 Task: Find people on LinkedIn who are Marketing Managers at Sartorius and speak Portuguese.
Action: Mouse moved to (705, 89)
Screenshot: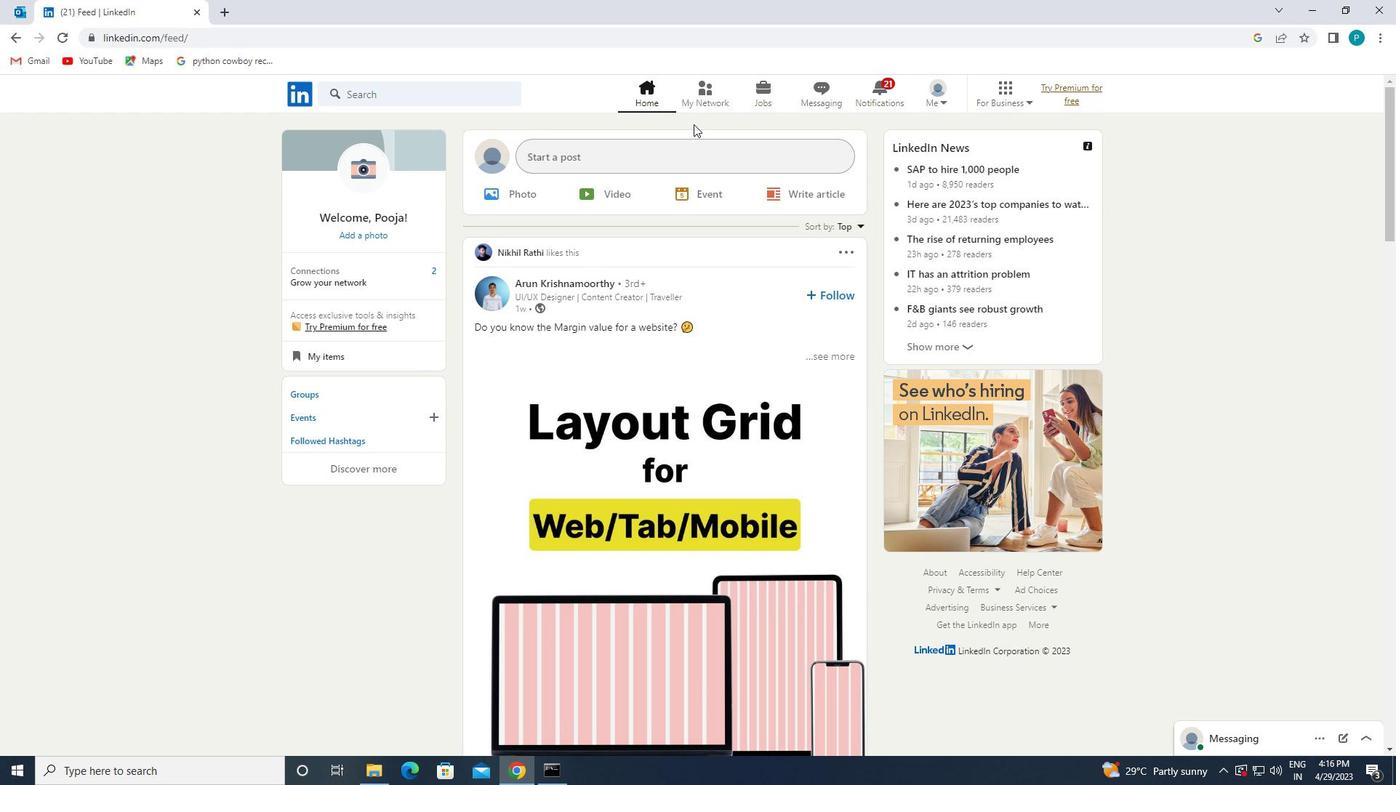 
Action: Mouse pressed left at (705, 89)
Screenshot: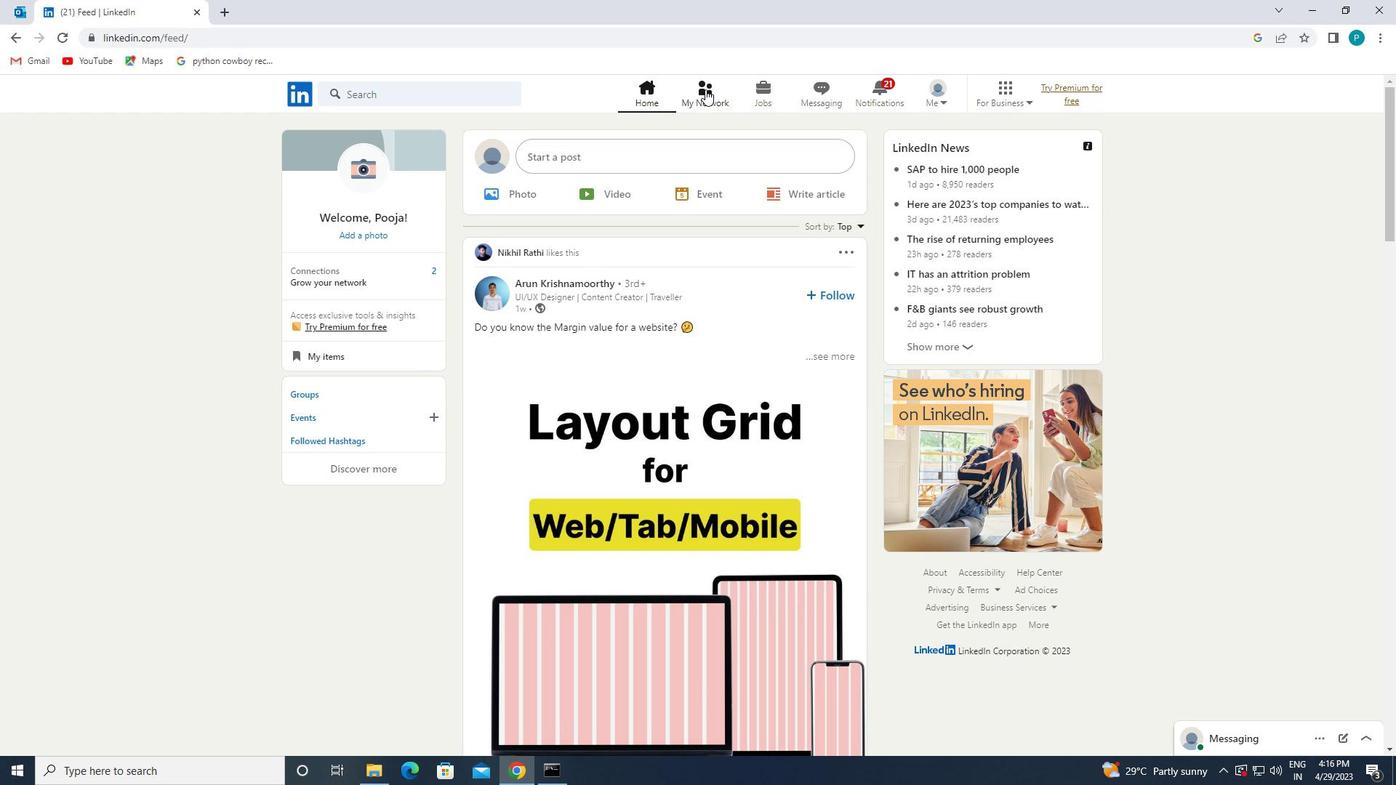 
Action: Mouse moved to (422, 186)
Screenshot: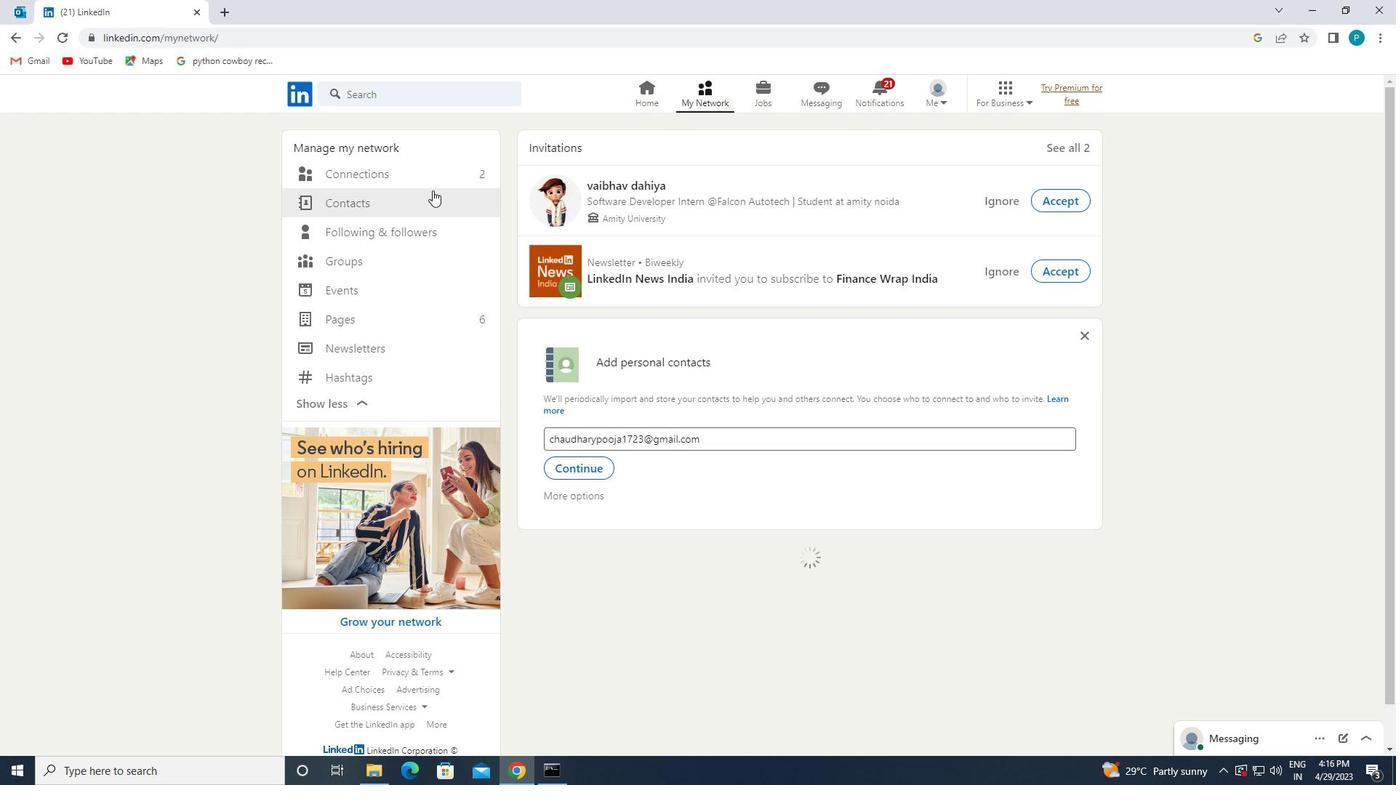 
Action: Mouse pressed left at (422, 186)
Screenshot: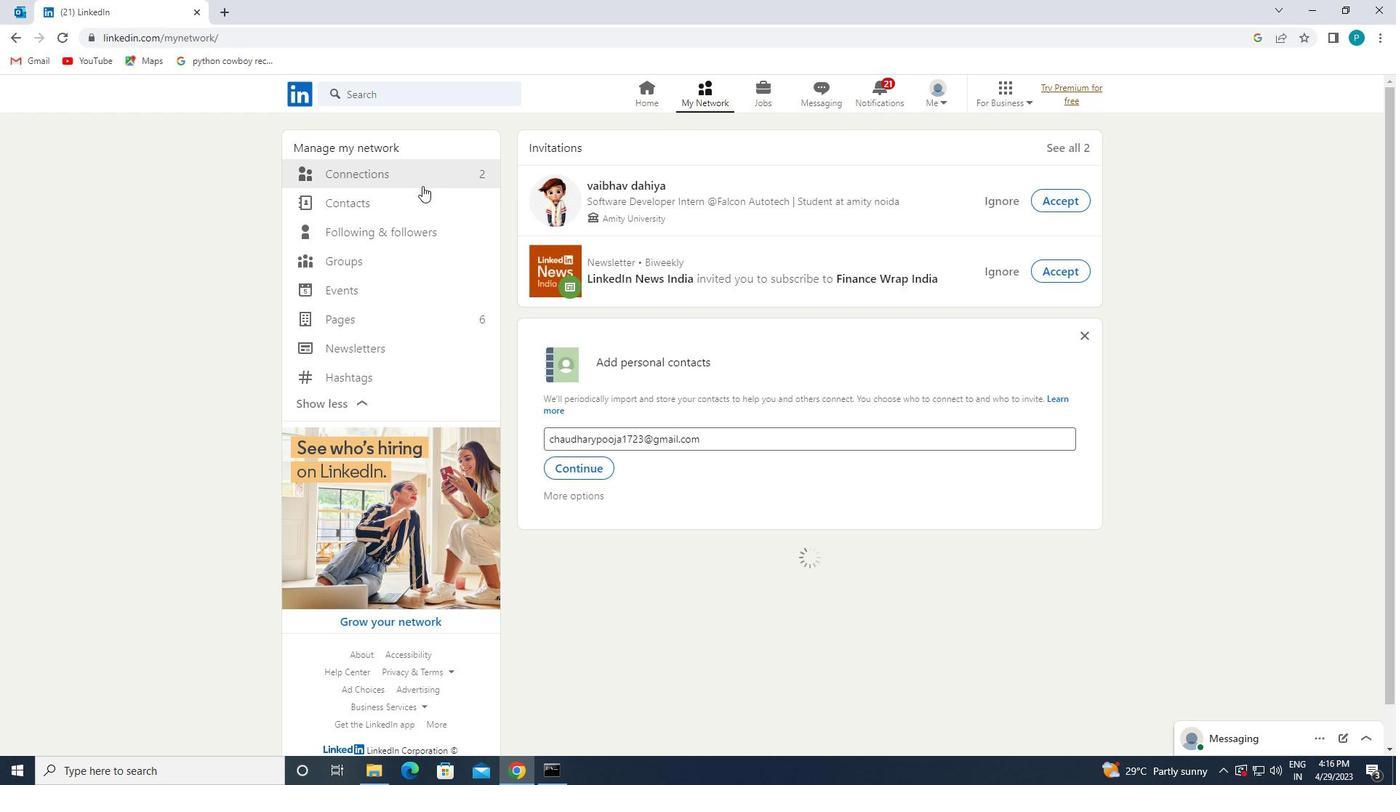 
Action: Mouse moved to (445, 174)
Screenshot: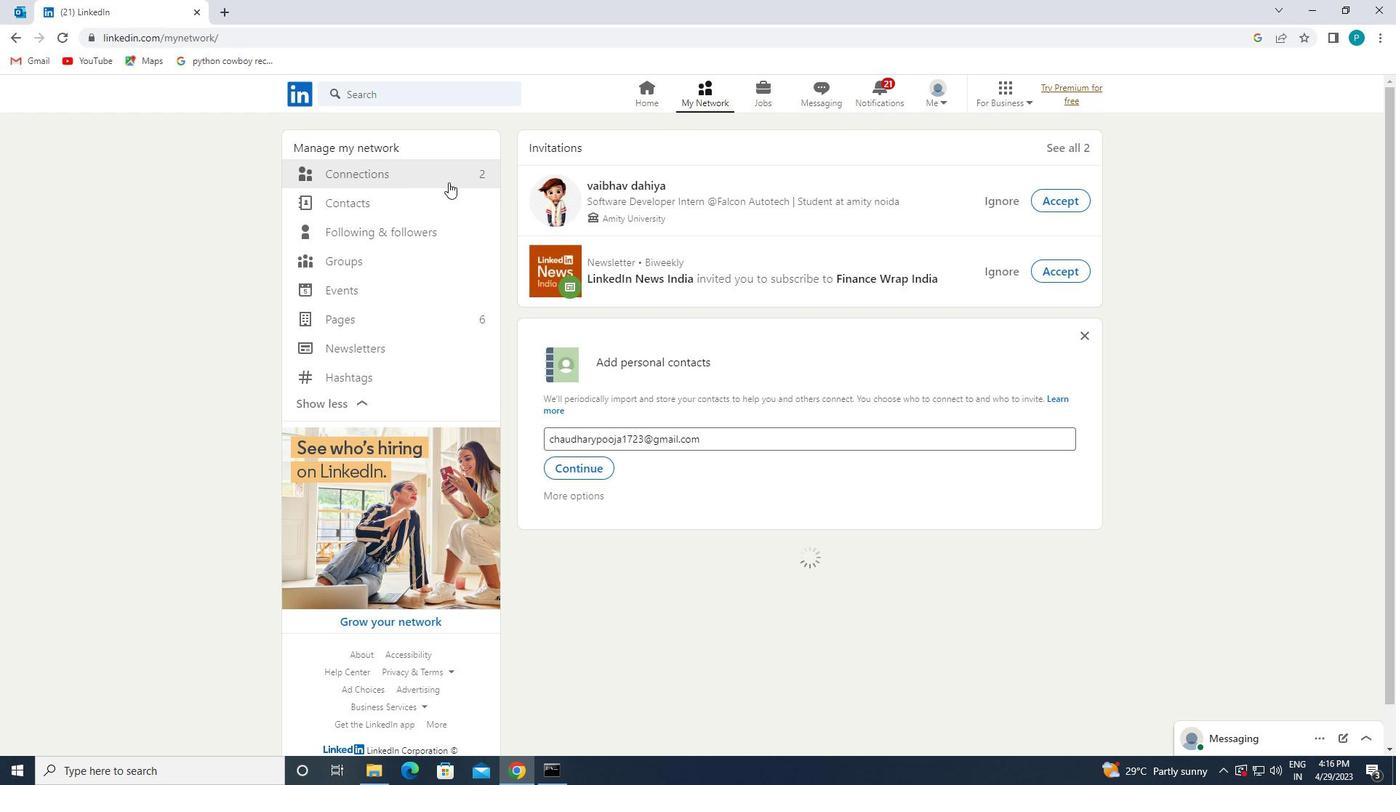 
Action: Mouse pressed left at (445, 174)
Screenshot: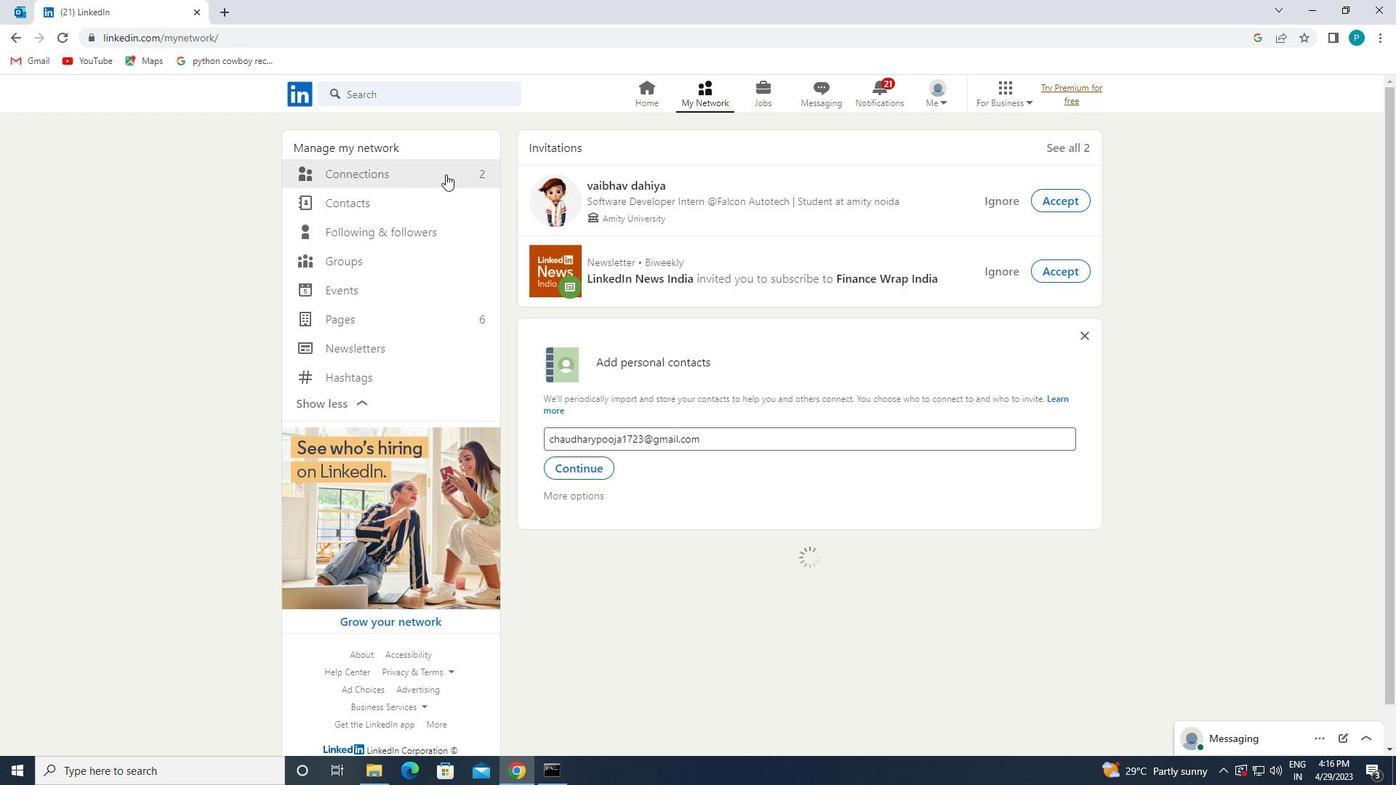
Action: Mouse pressed left at (445, 174)
Screenshot: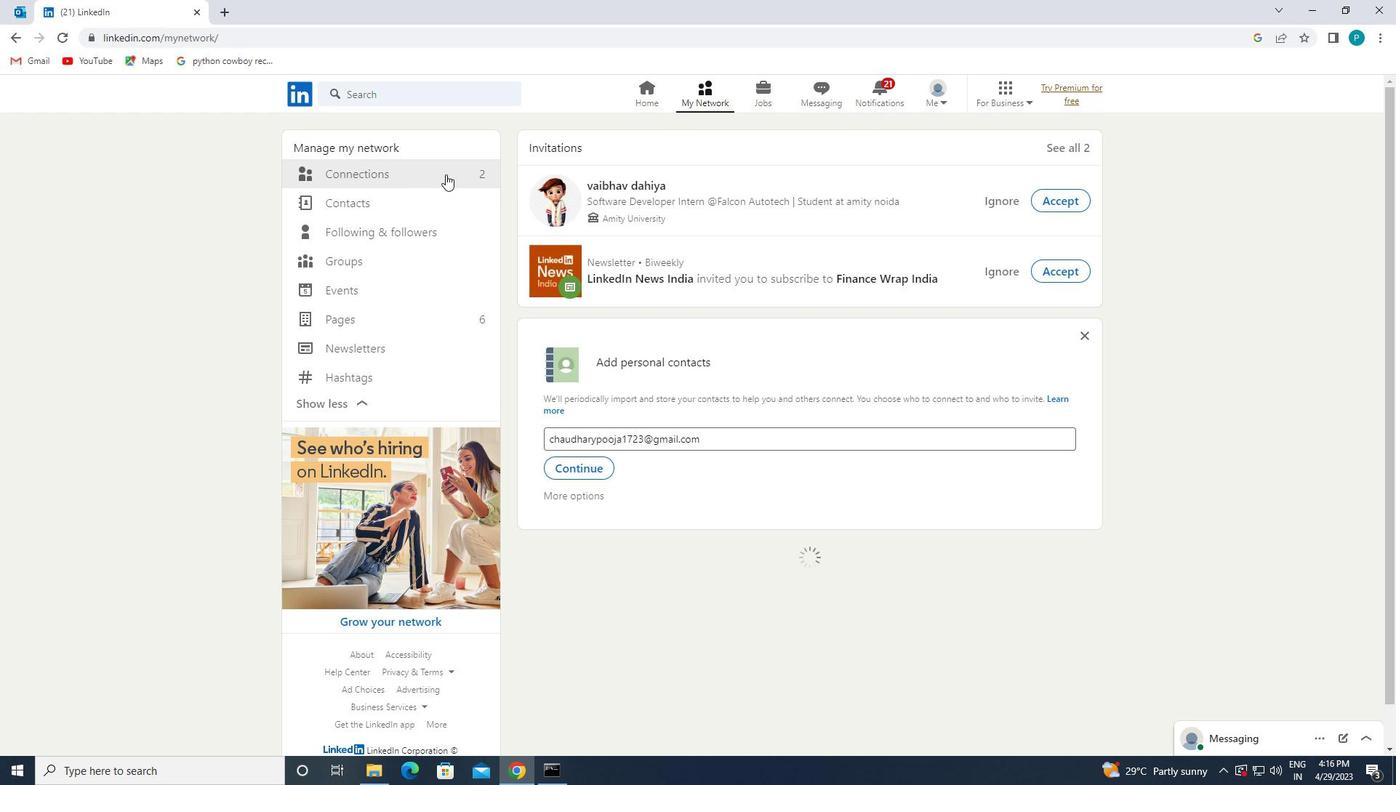 
Action: Mouse pressed left at (445, 174)
Screenshot: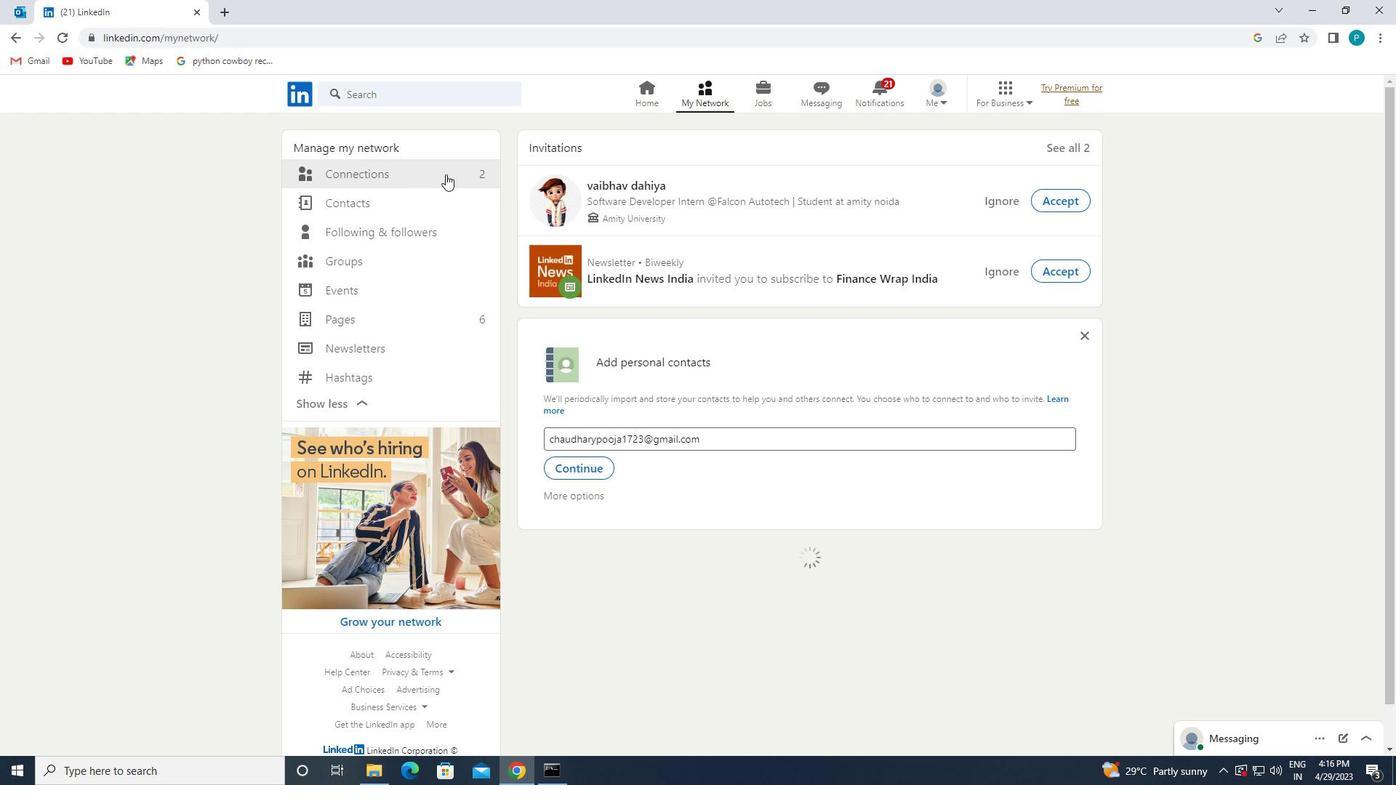 
Action: Mouse moved to (805, 177)
Screenshot: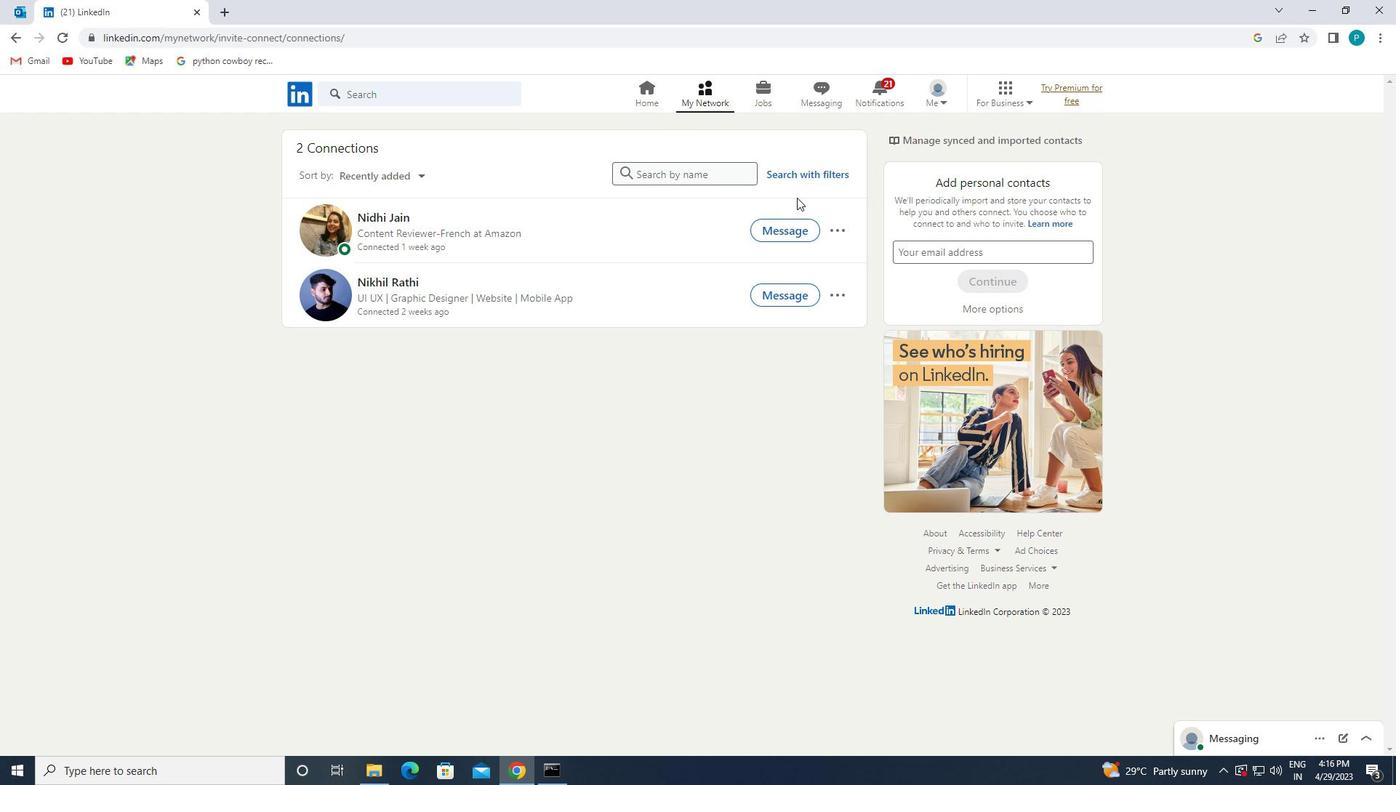 
Action: Mouse pressed left at (805, 177)
Screenshot: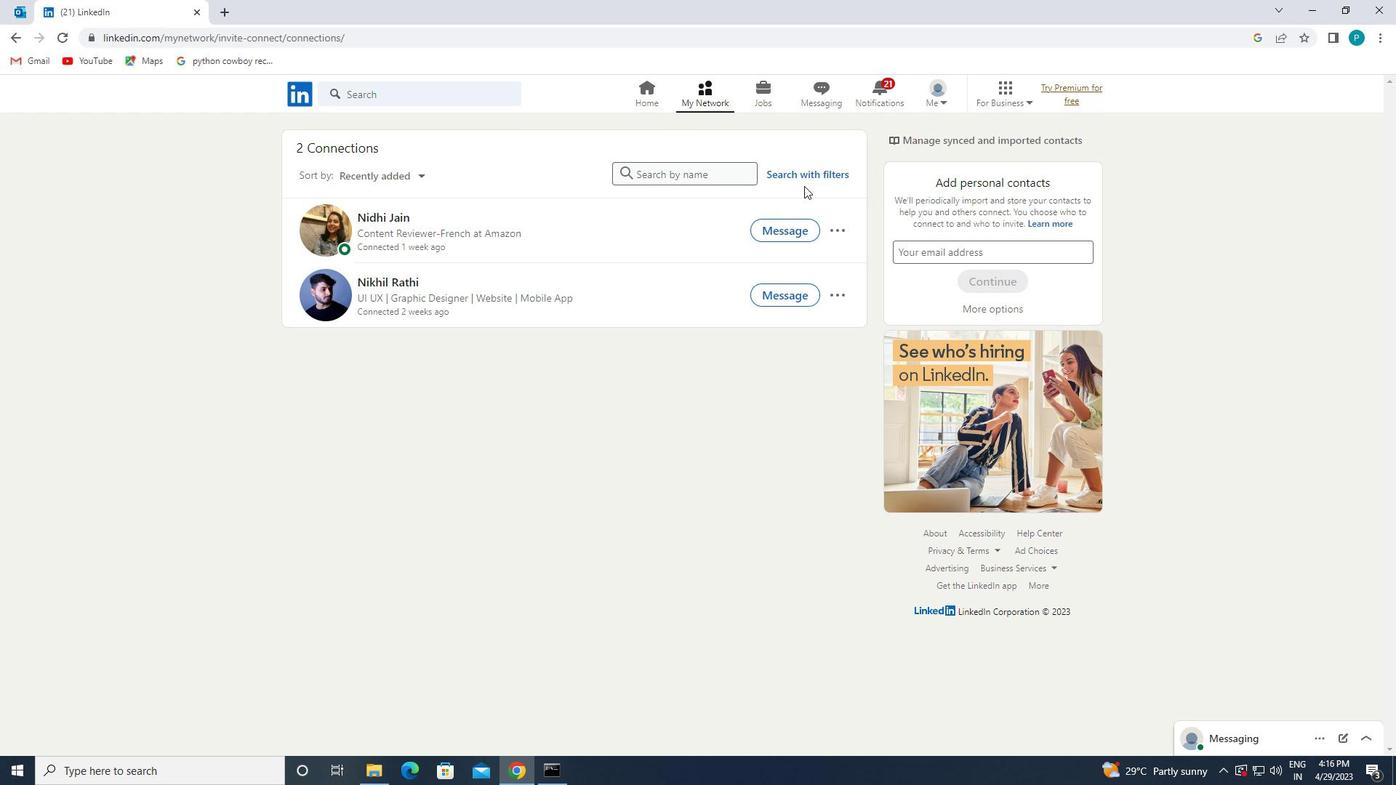 
Action: Mouse moved to (747, 134)
Screenshot: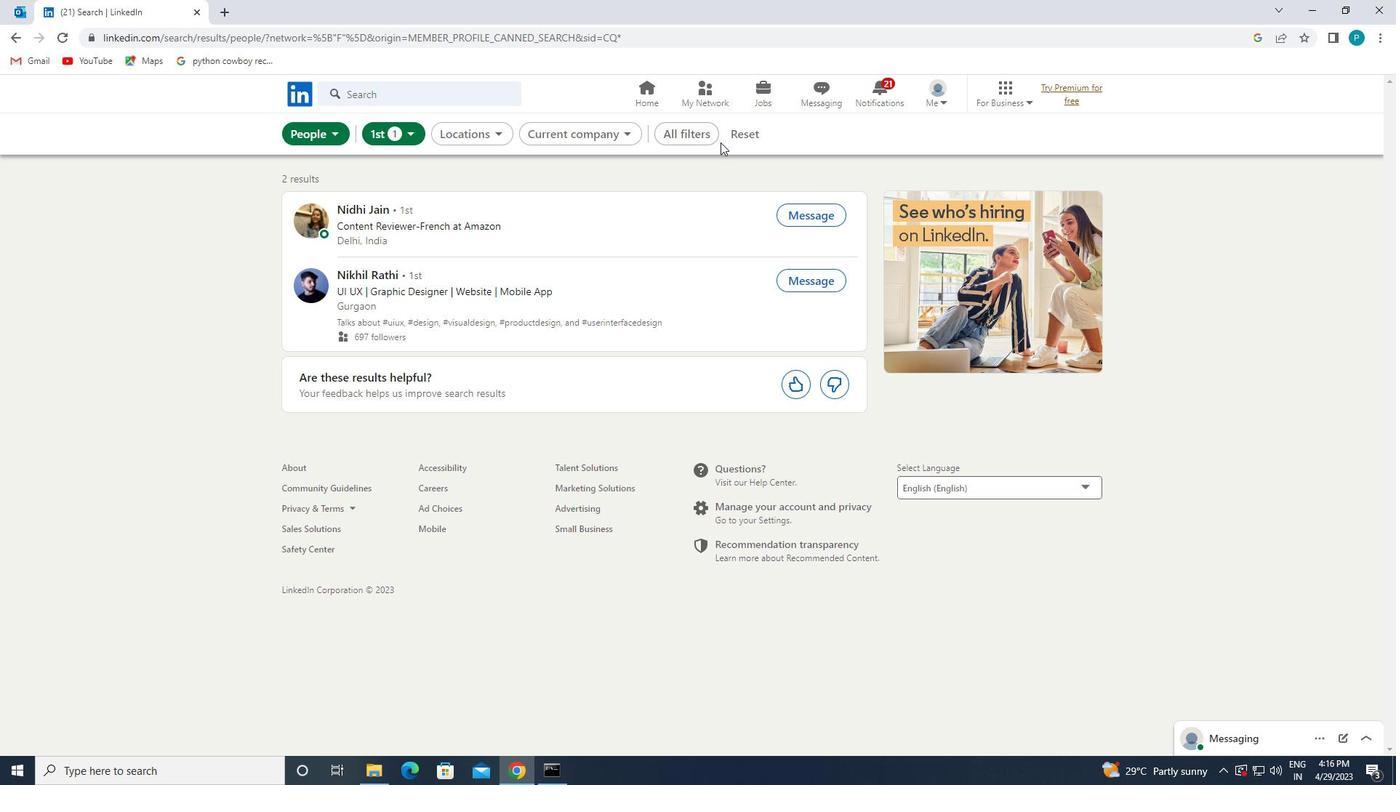 
Action: Mouse pressed left at (747, 134)
Screenshot: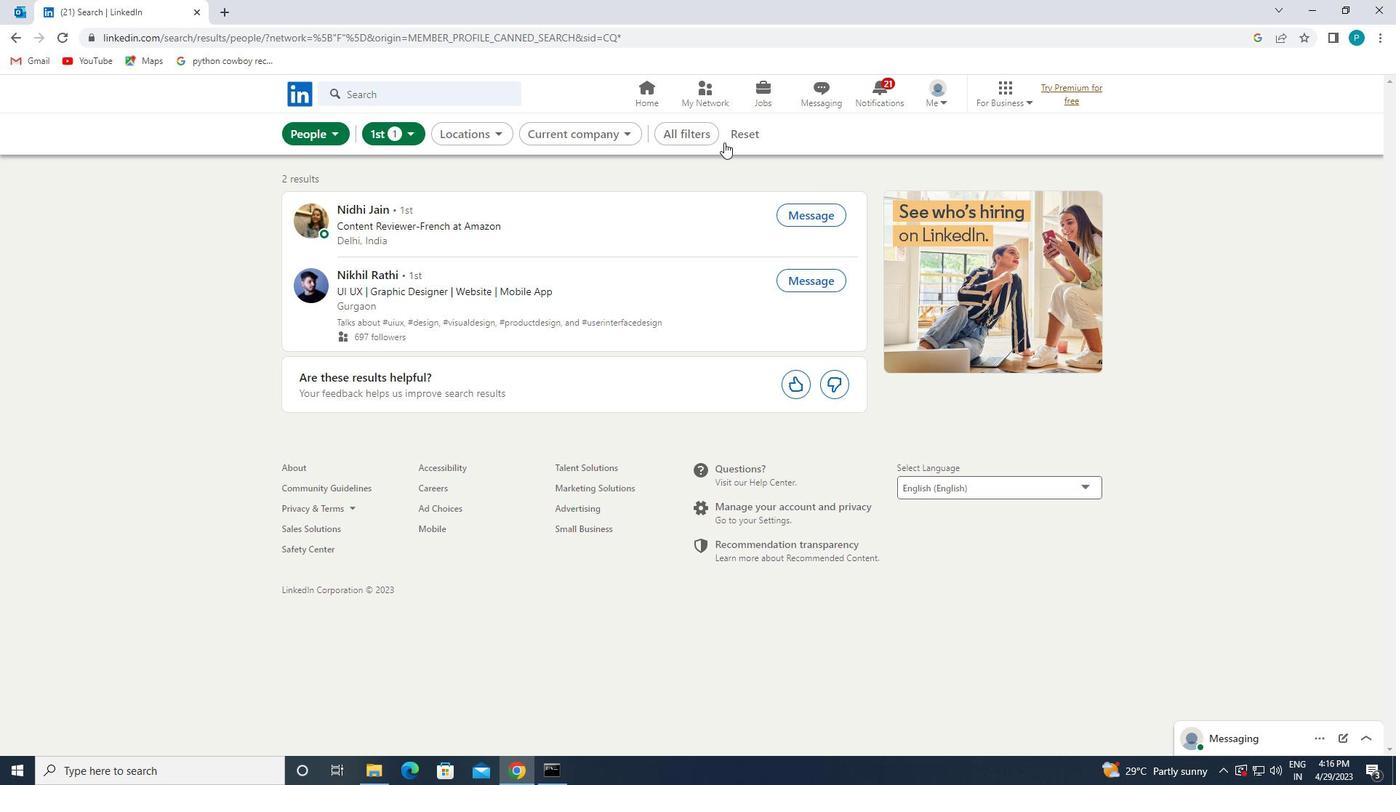 
Action: Mouse moved to (744, 130)
Screenshot: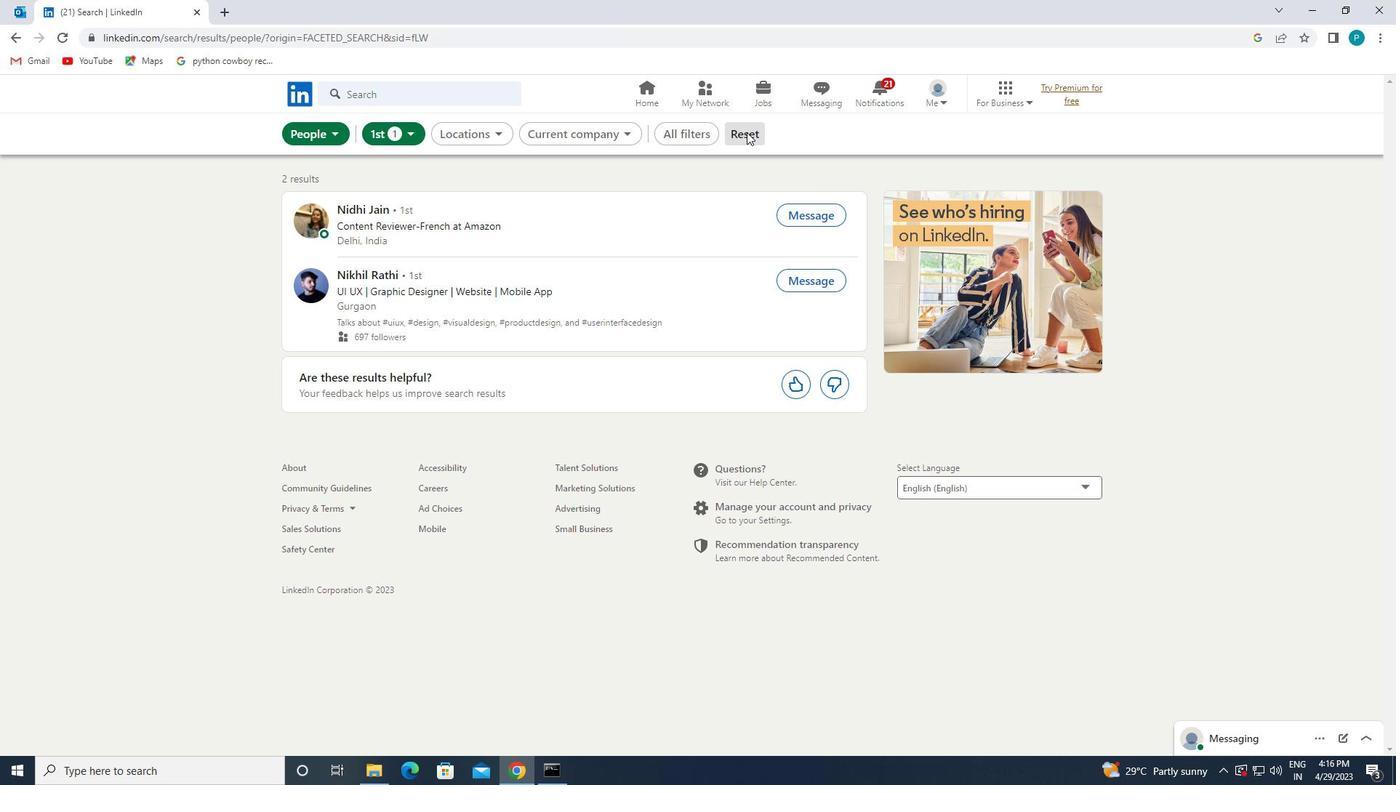 
Action: Mouse pressed left at (744, 130)
Screenshot: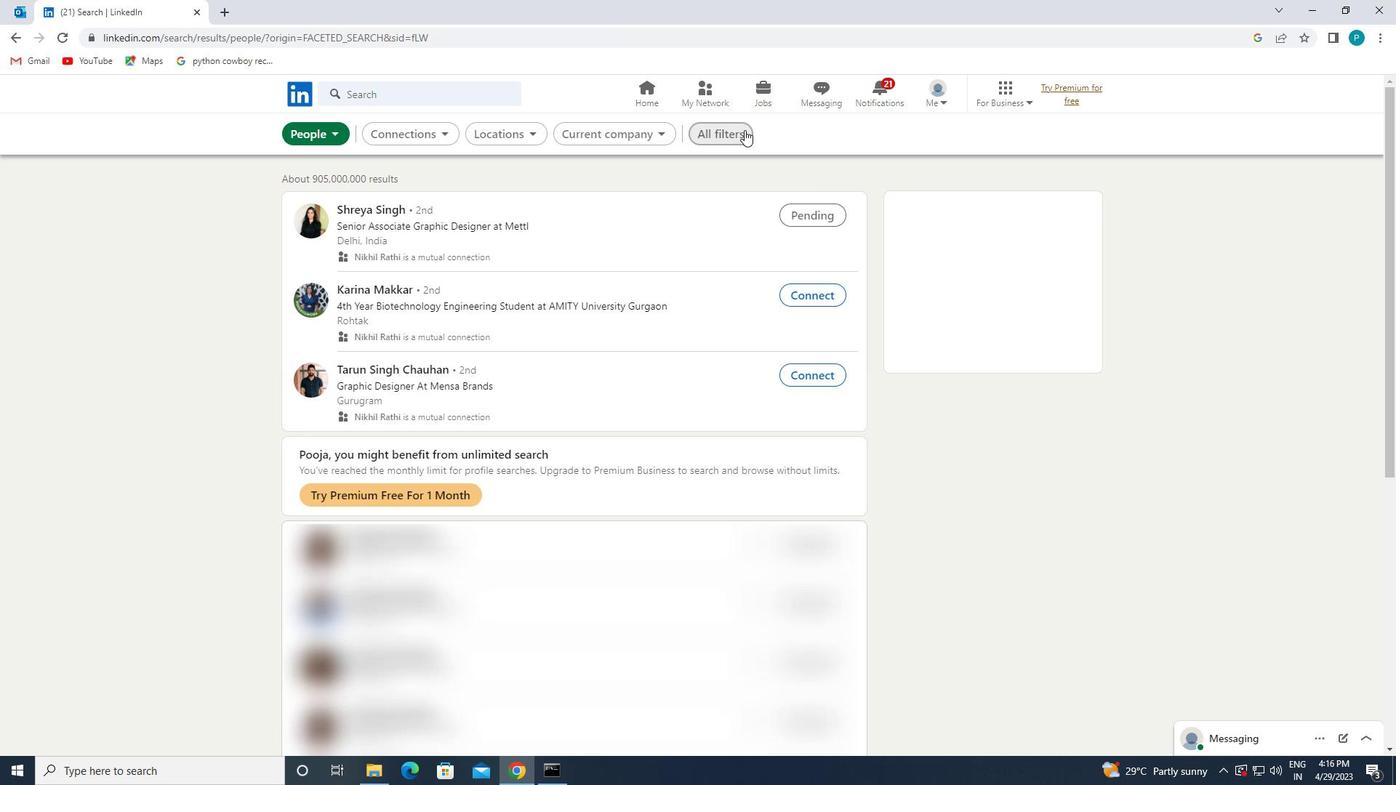 
Action: Mouse moved to (1258, 453)
Screenshot: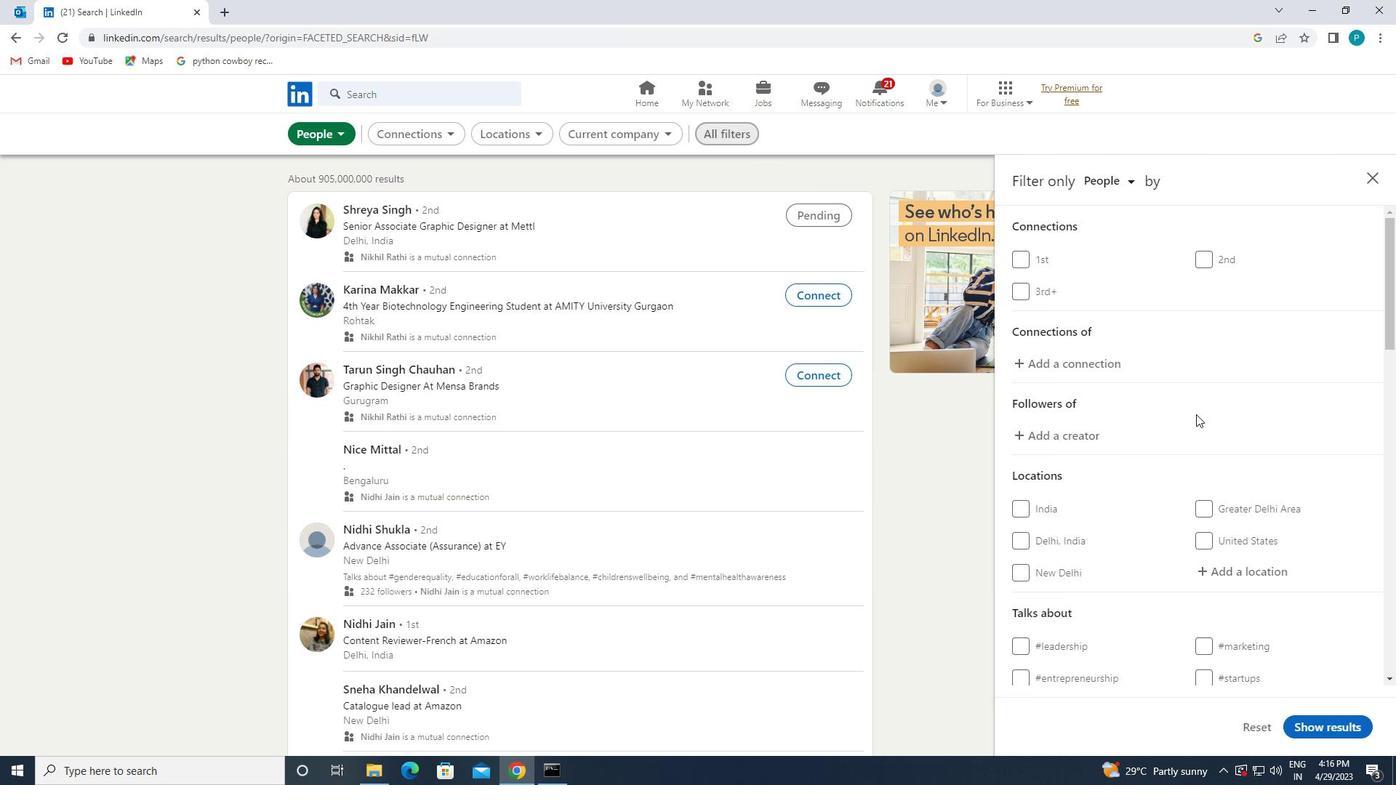 
Action: Mouse scrolled (1258, 452) with delta (0, 0)
Screenshot: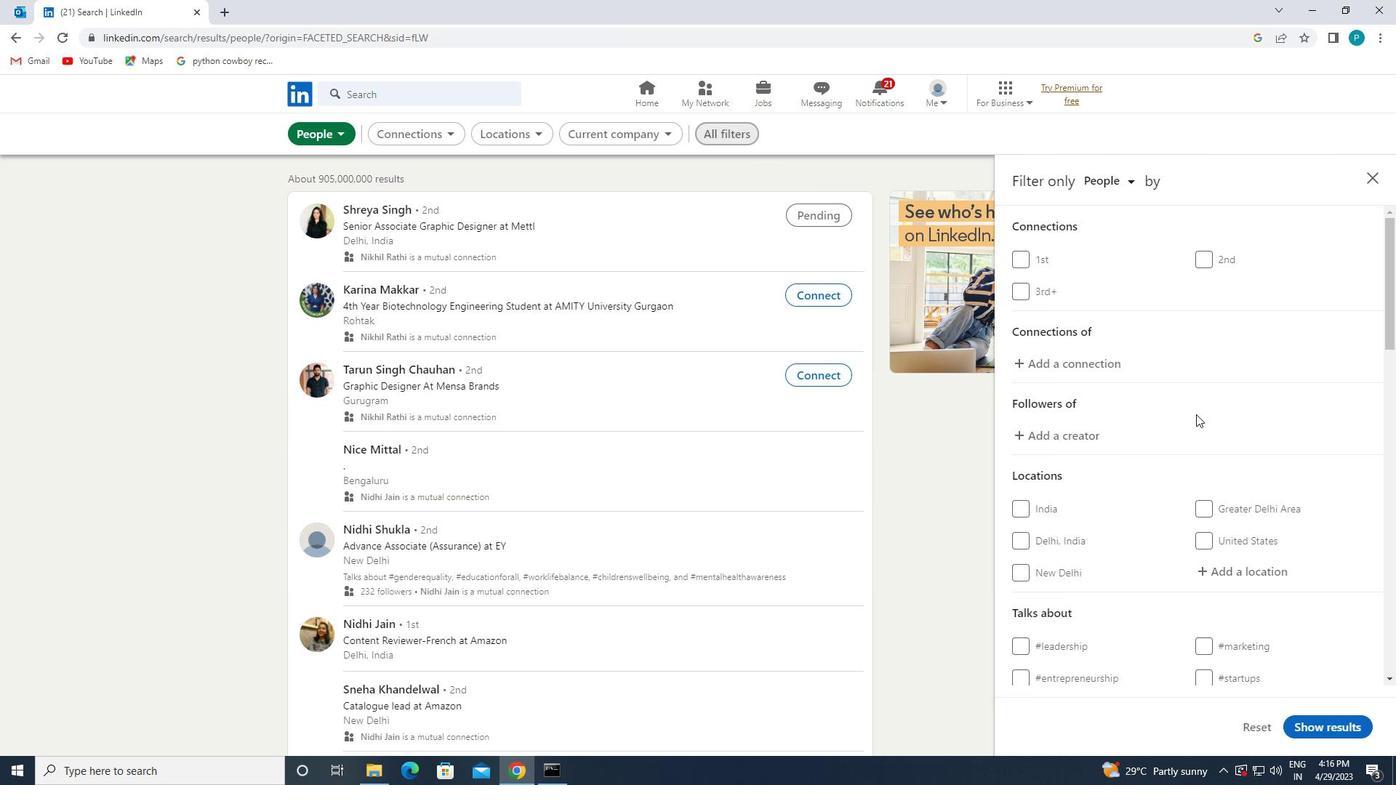 
Action: Mouse moved to (1263, 458)
Screenshot: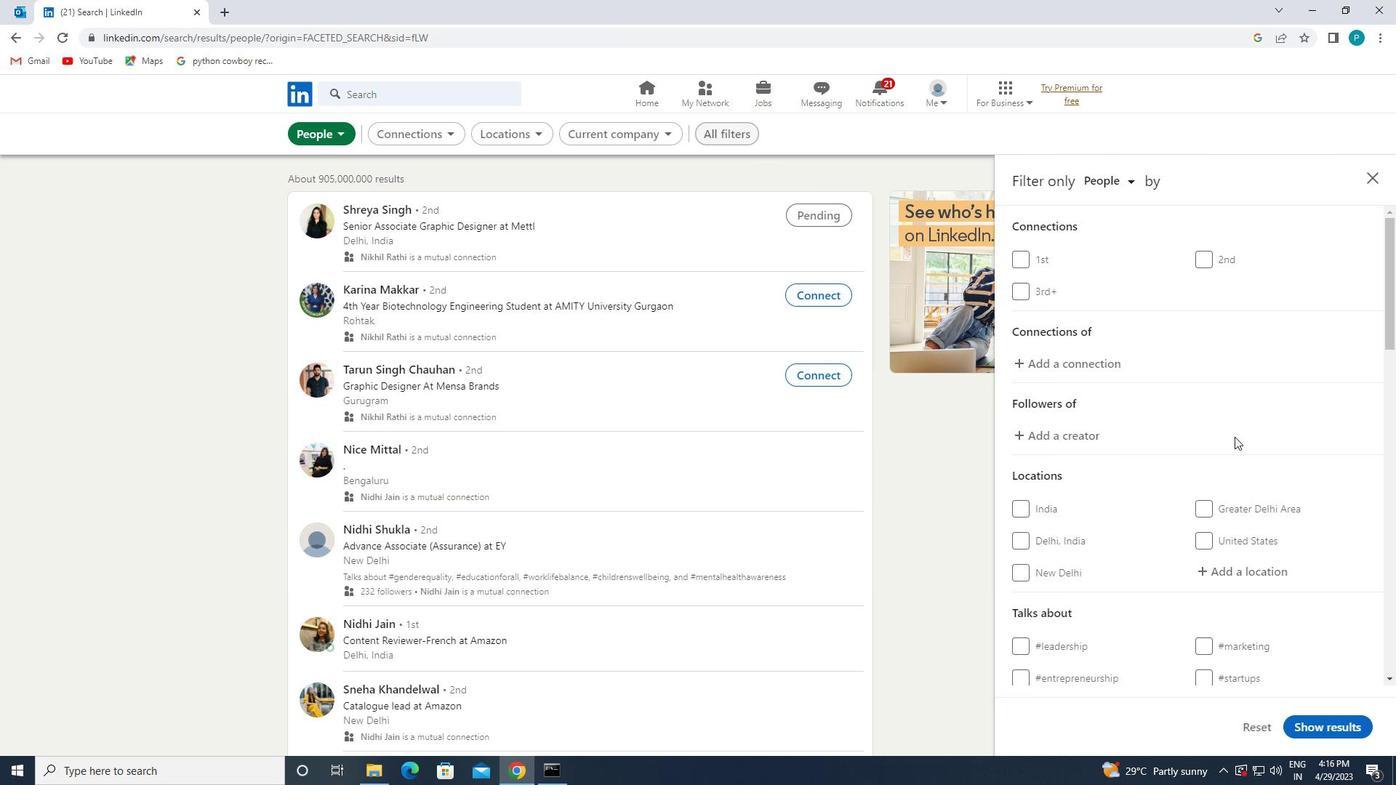 
Action: Mouse scrolled (1263, 457) with delta (0, 0)
Screenshot: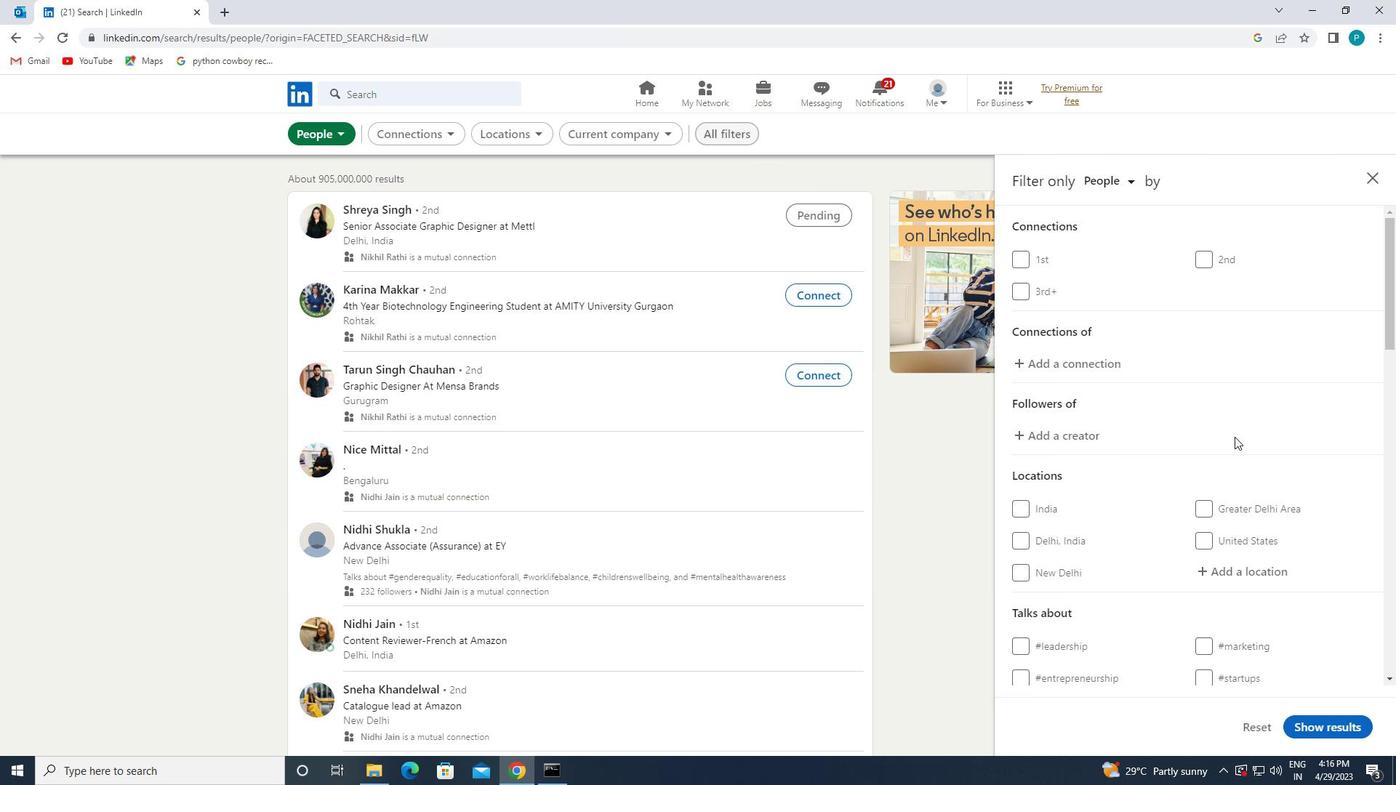 
Action: Mouse moved to (1257, 434)
Screenshot: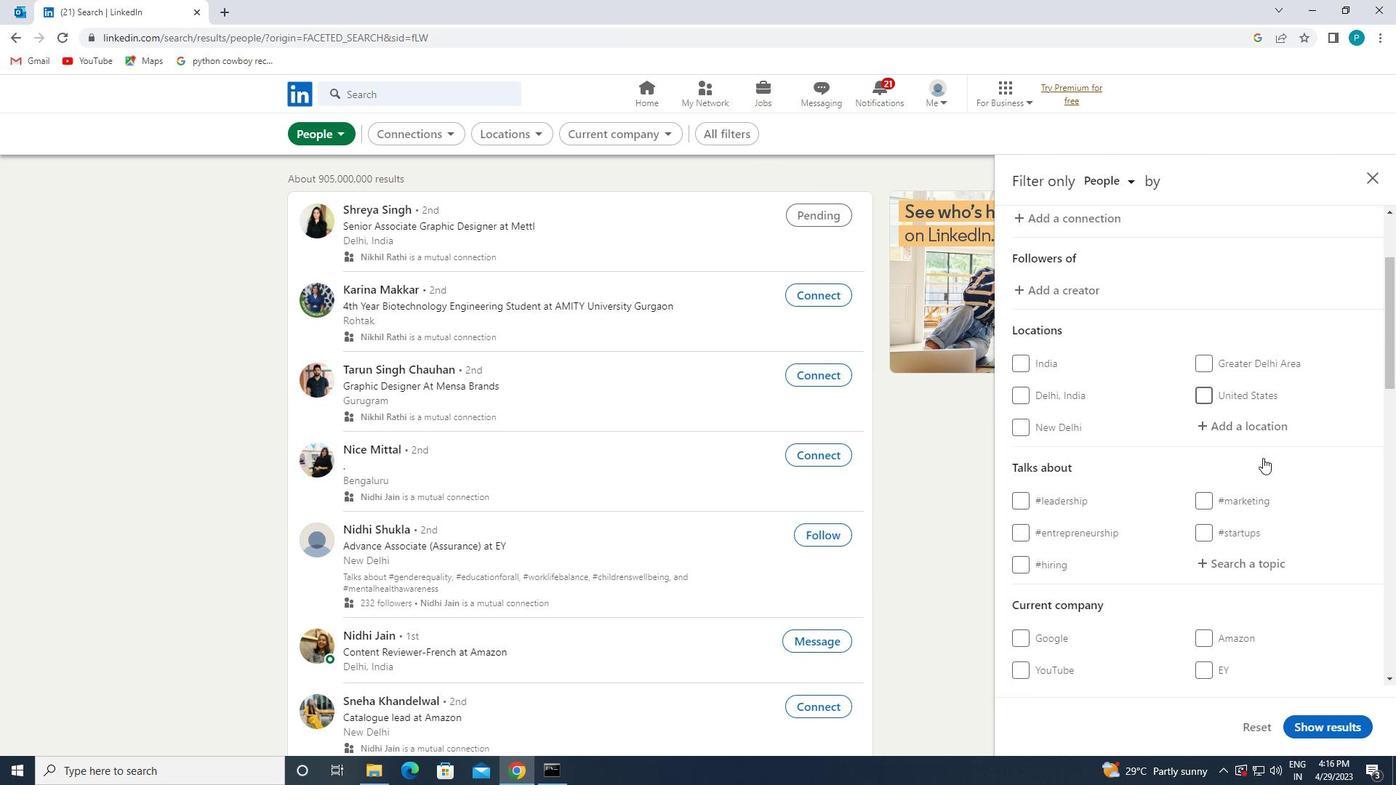 
Action: Mouse pressed left at (1257, 434)
Screenshot: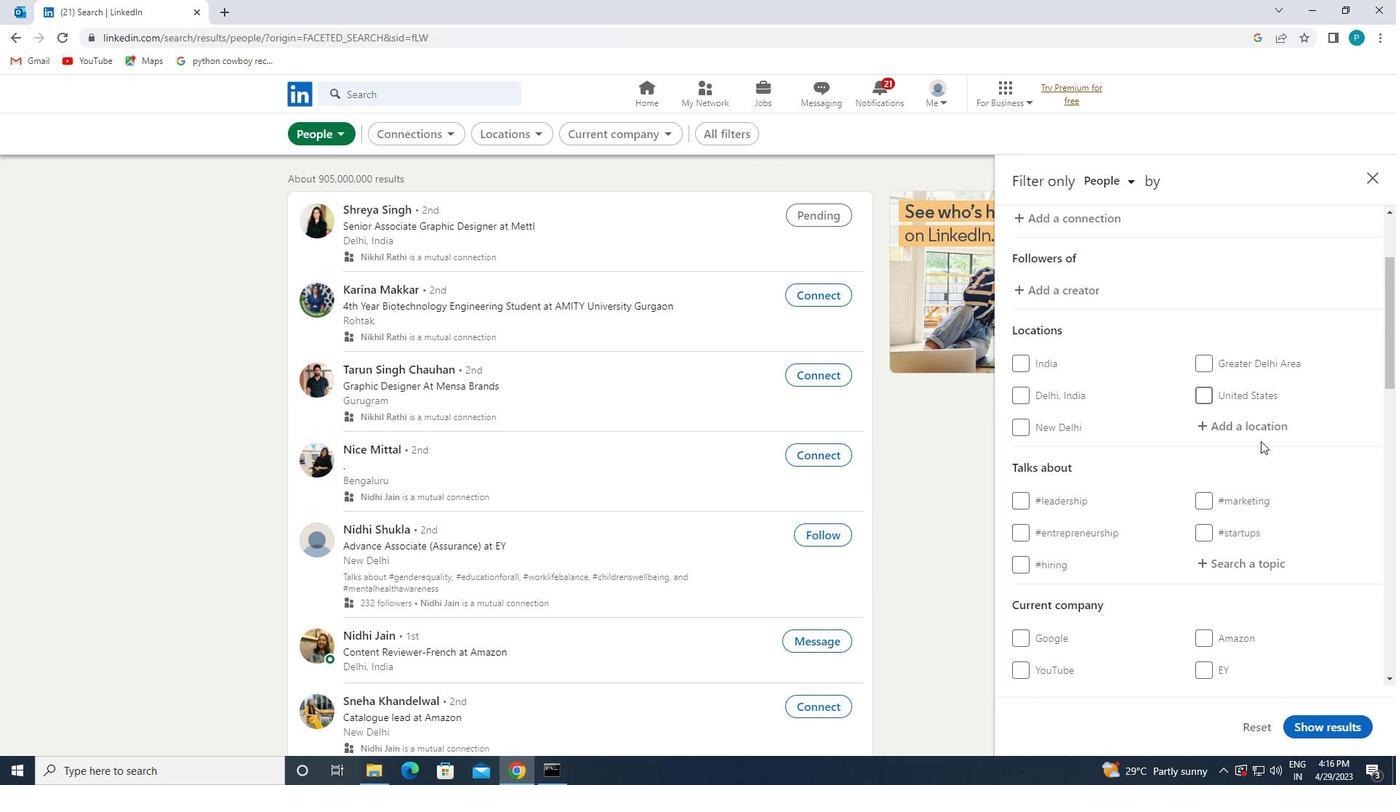 
Action: Key pressed <Key.caps_lock>e<Key.backspace>w<Key.caps_lock>r<Key.backspace>enxing
Screenshot: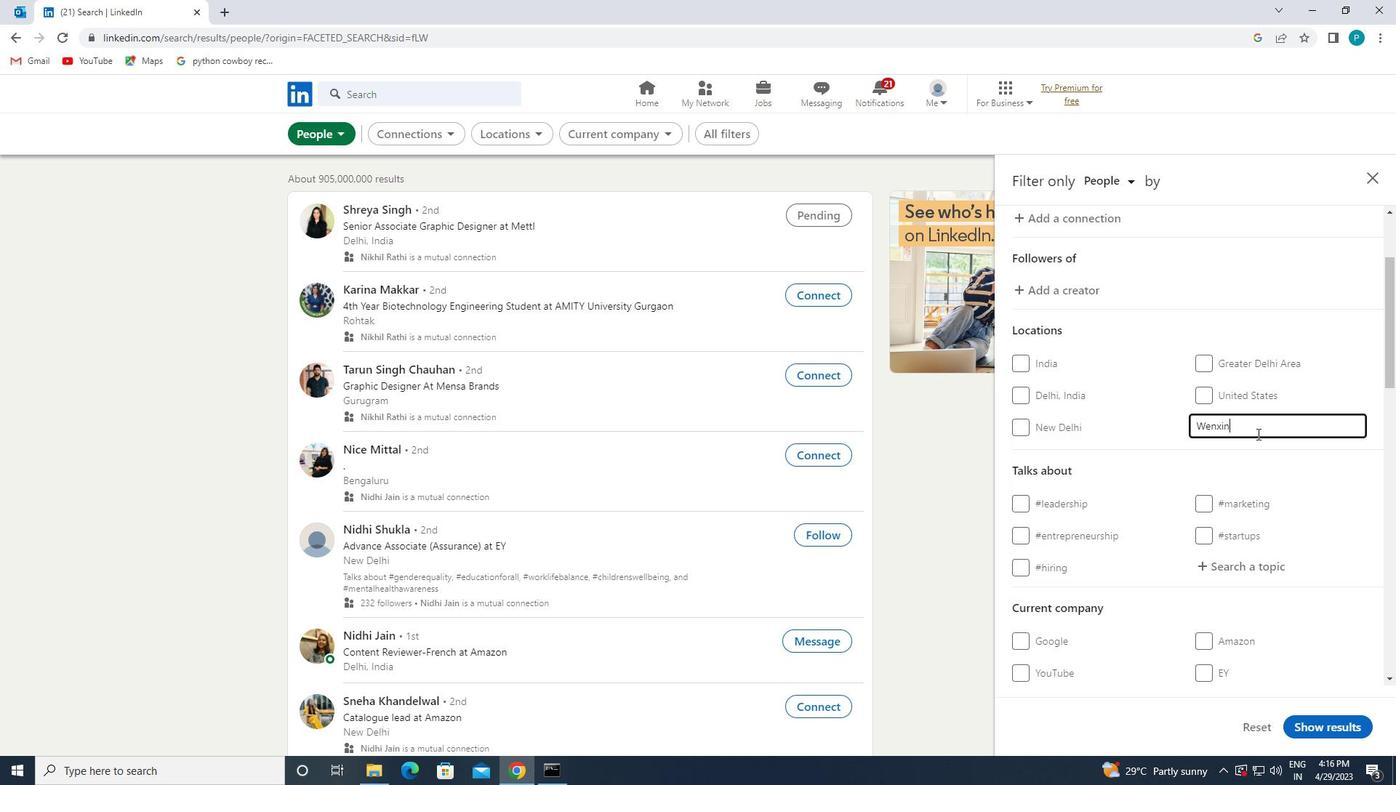 
Action: Mouse moved to (1238, 565)
Screenshot: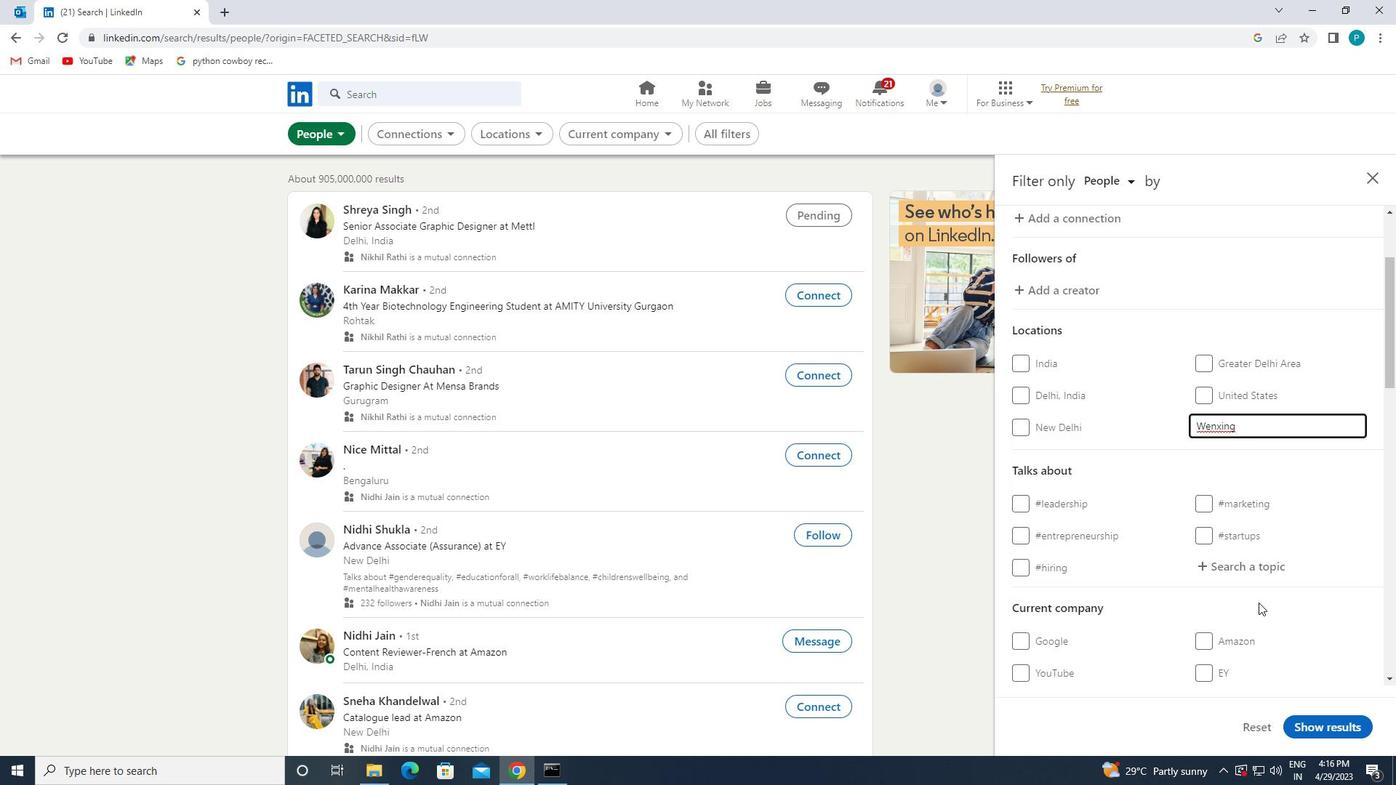 
Action: Mouse pressed left at (1238, 565)
Screenshot: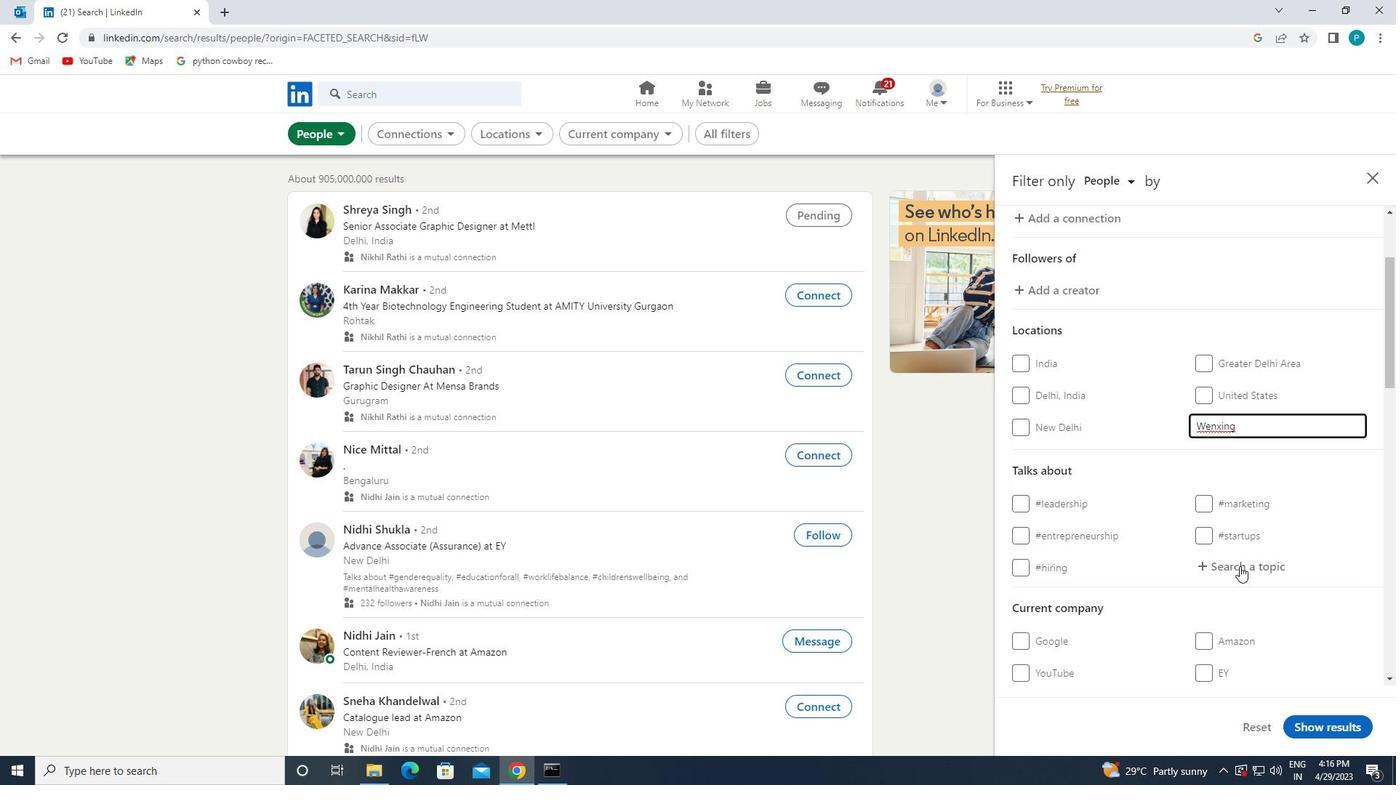 
Action: Key pressed <Key.shift><Key.shift><Key.shift>#<Key.caps_lock>M<Key.caps_lock>ARKETING
Screenshot: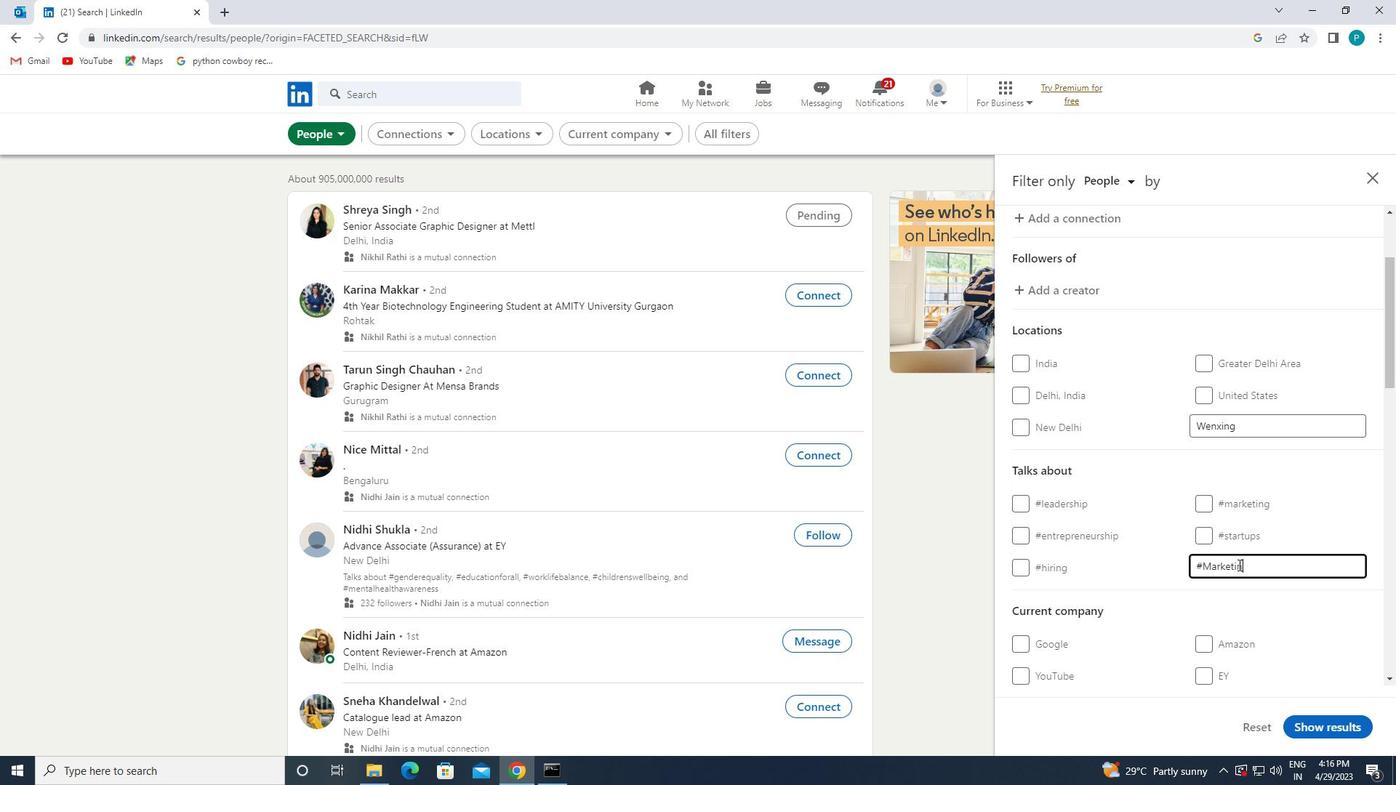 
Action: Mouse moved to (1232, 558)
Screenshot: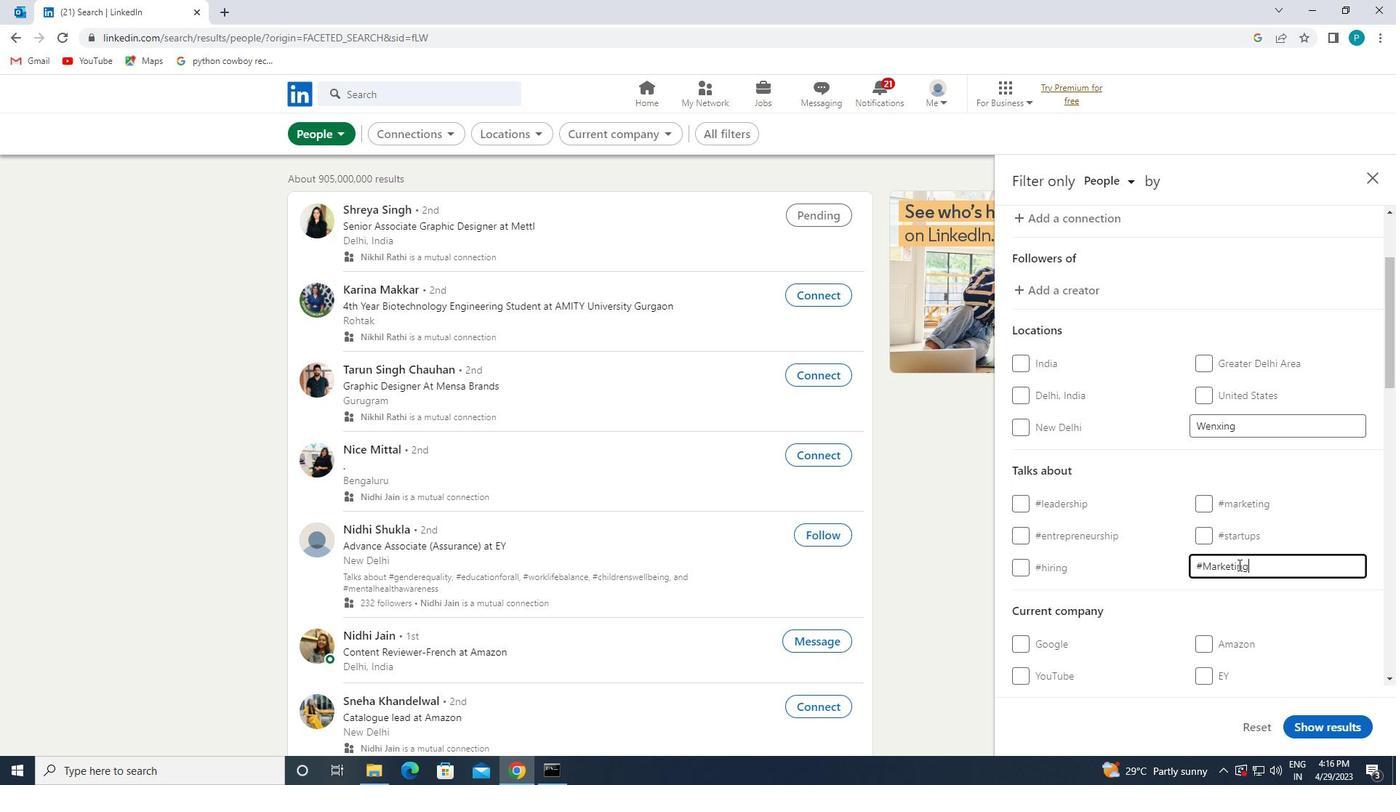 
Action: Mouse scrolled (1232, 557) with delta (0, 0)
Screenshot: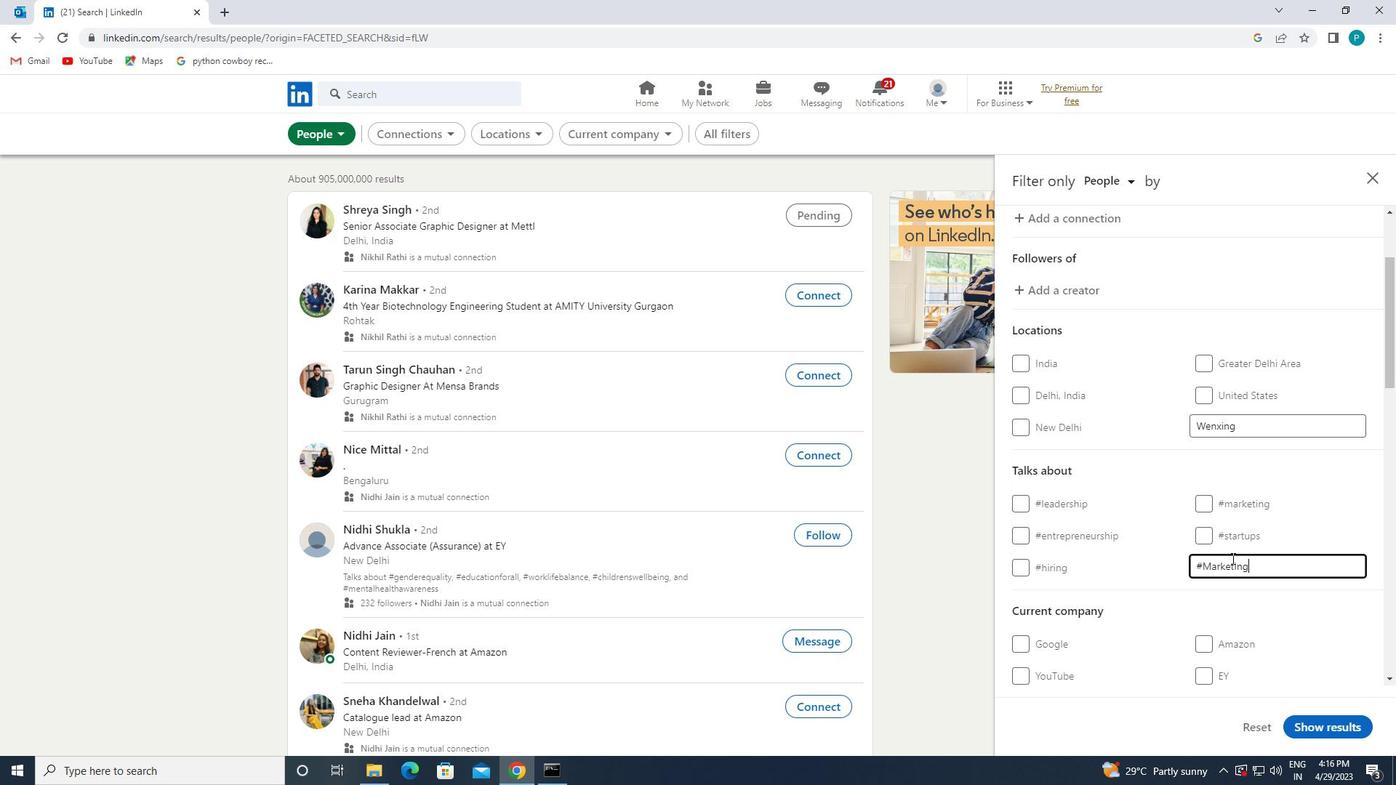 
Action: Mouse scrolled (1232, 557) with delta (0, 0)
Screenshot: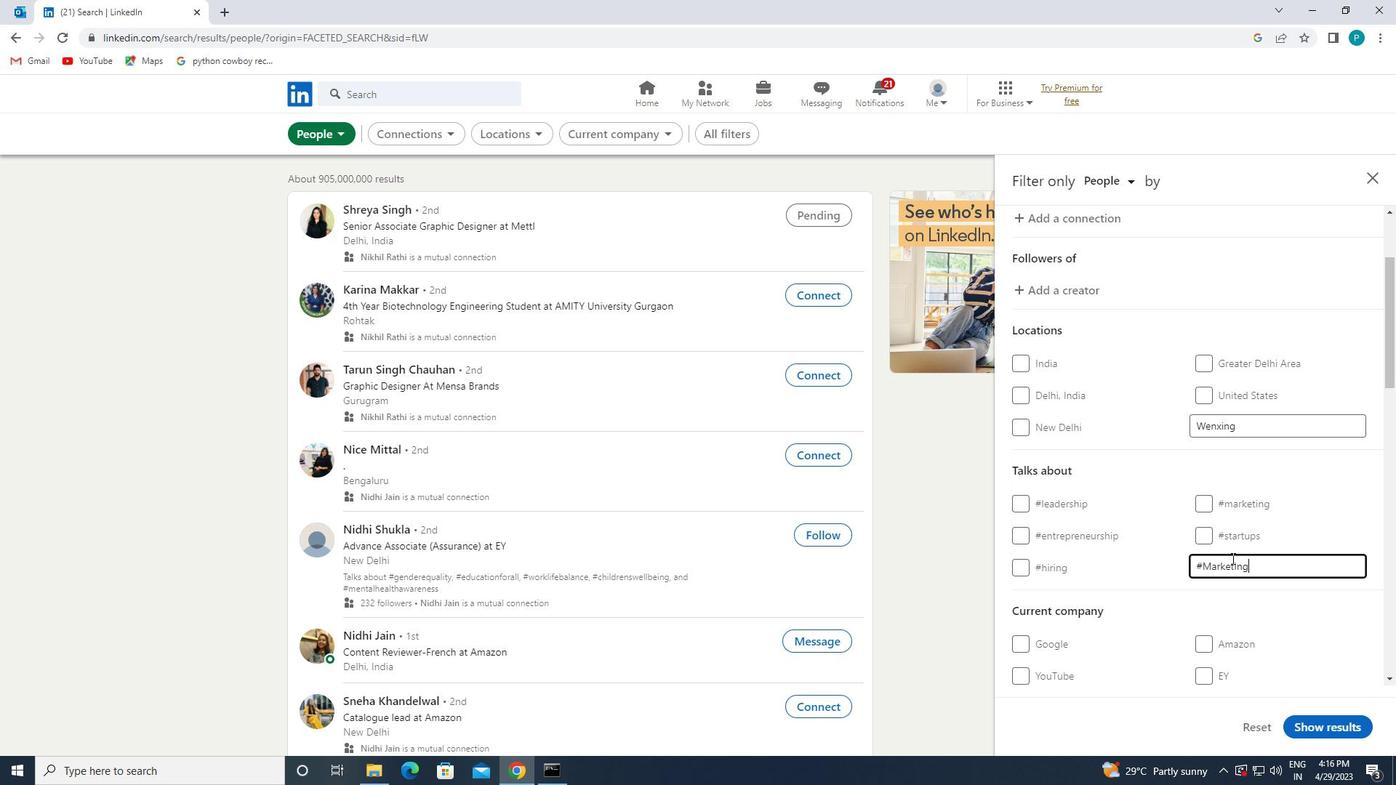
Action: Mouse scrolled (1232, 557) with delta (0, 0)
Screenshot: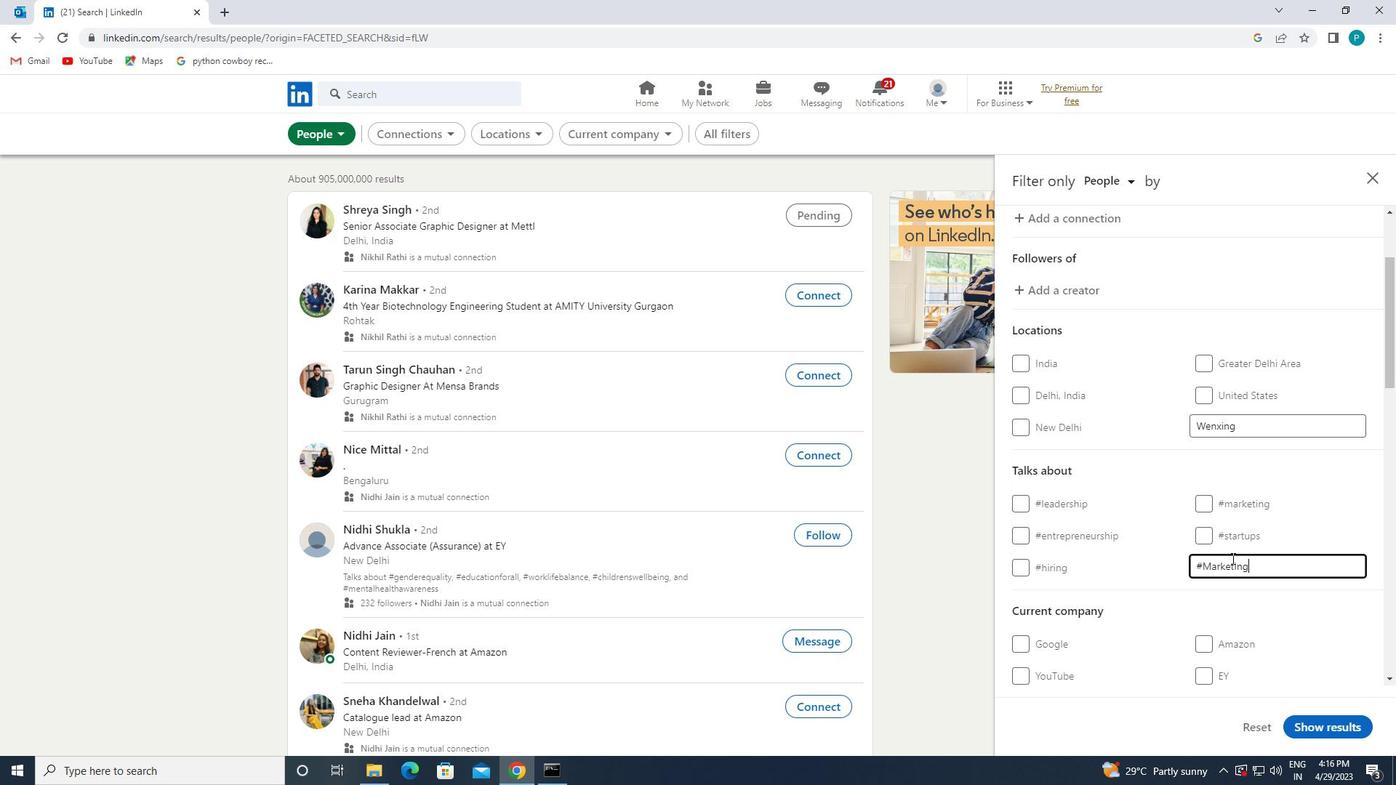 
Action: Mouse scrolled (1232, 557) with delta (0, 0)
Screenshot: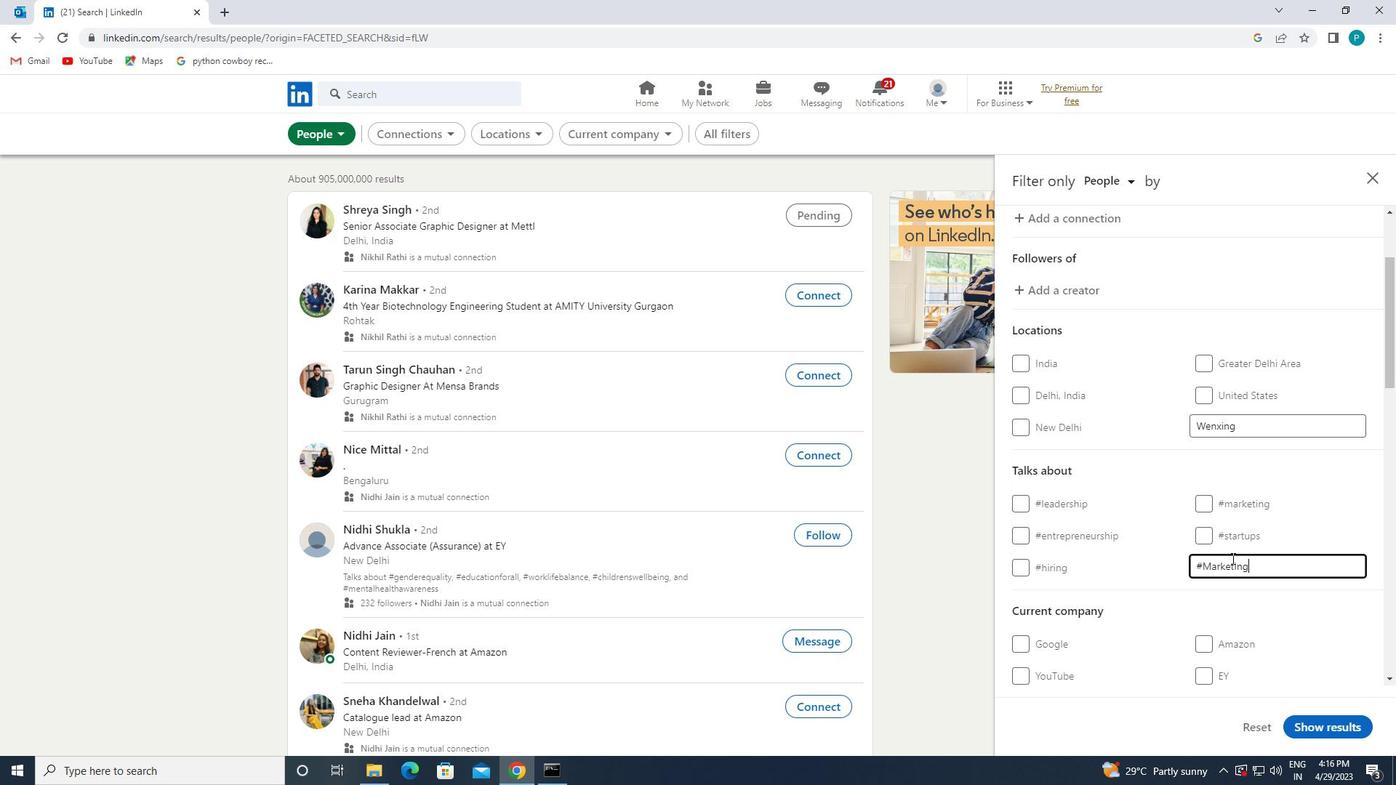 
Action: Mouse scrolled (1232, 557) with delta (0, 0)
Screenshot: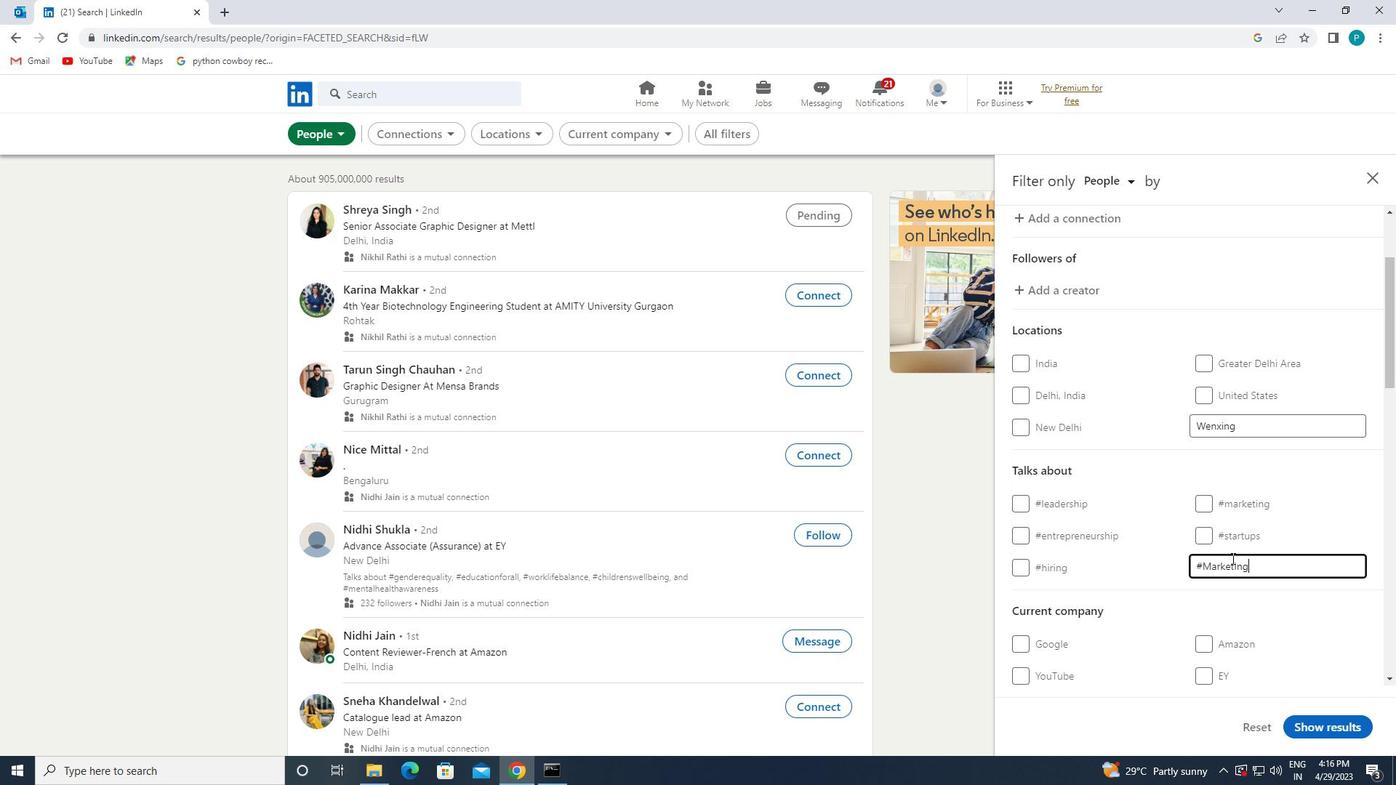 
Action: Mouse scrolled (1232, 557) with delta (0, 0)
Screenshot: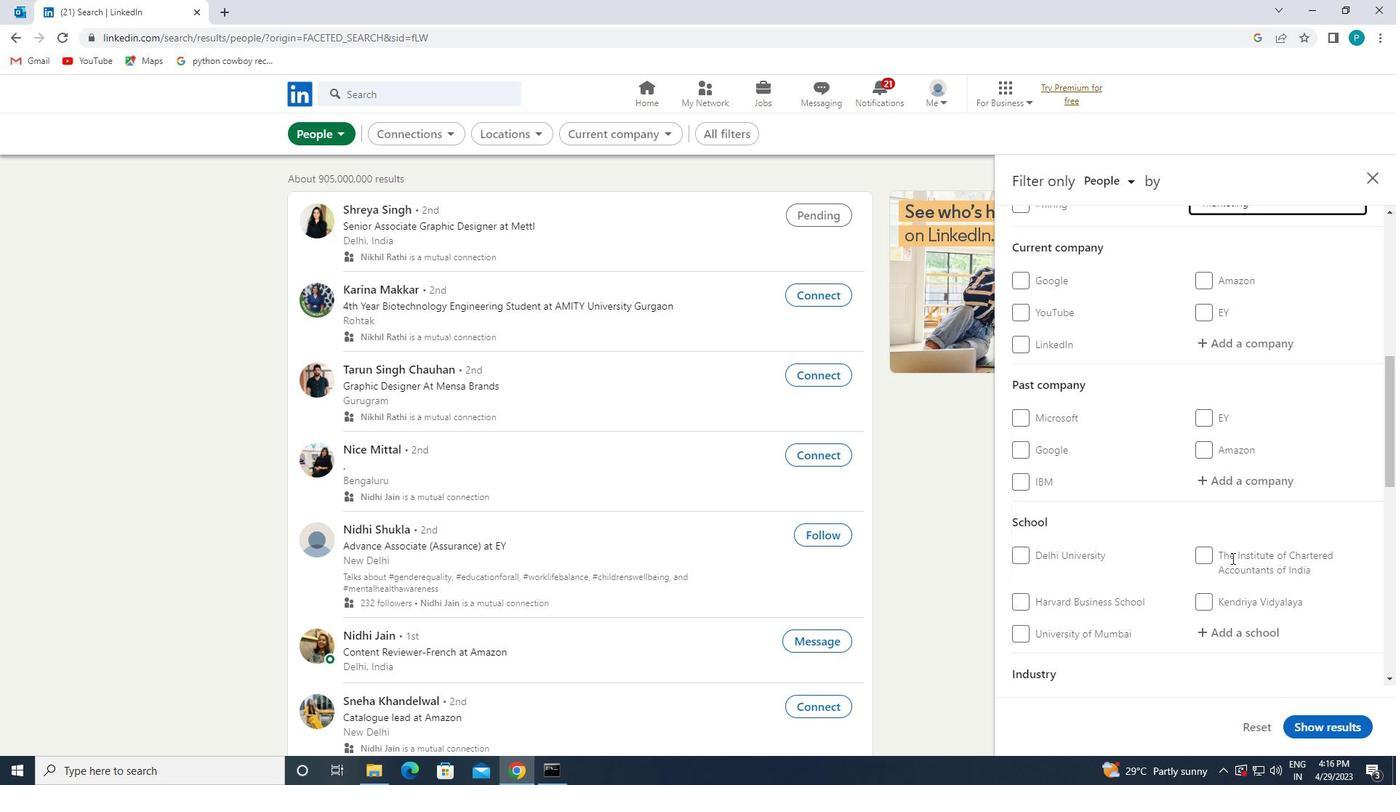 
Action: Mouse scrolled (1232, 557) with delta (0, 0)
Screenshot: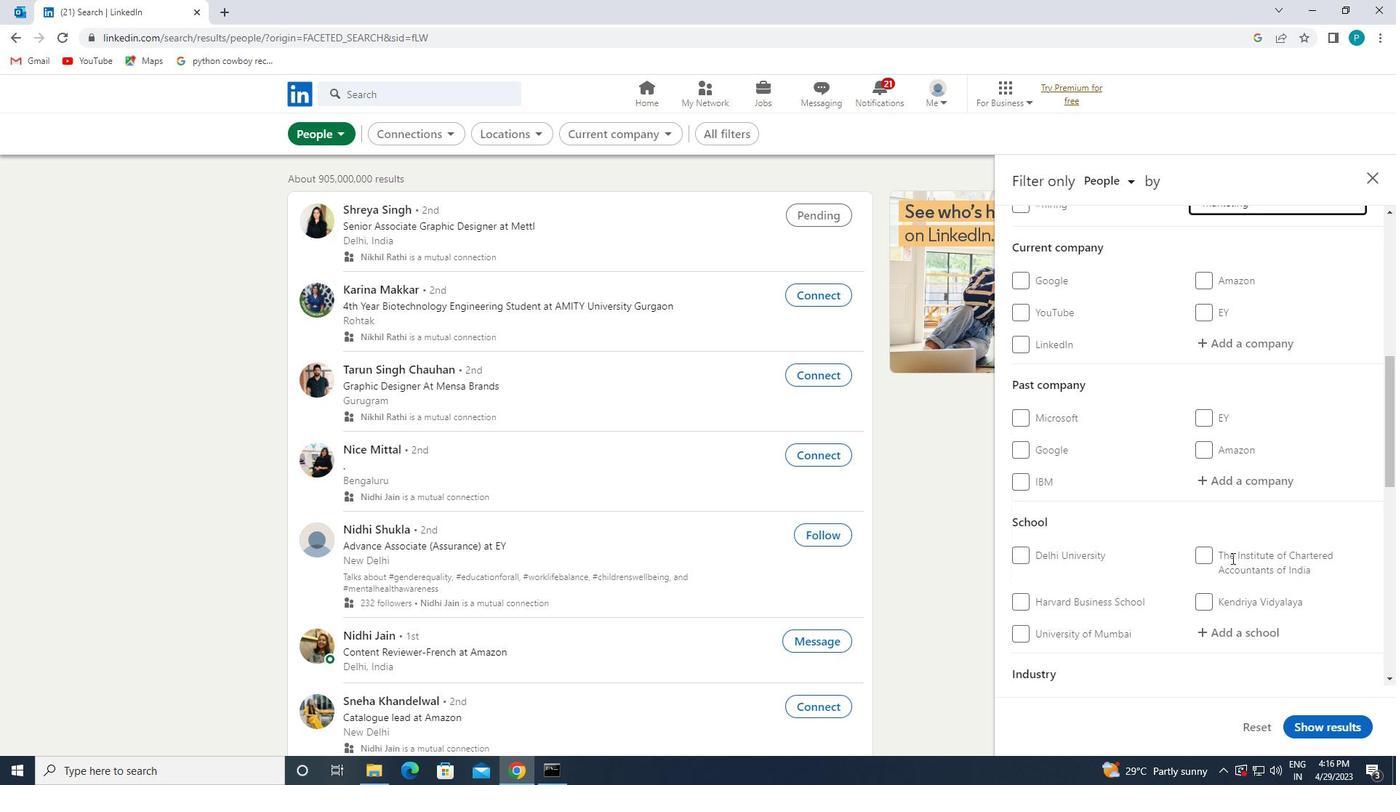 
Action: Mouse scrolled (1232, 557) with delta (0, 0)
Screenshot: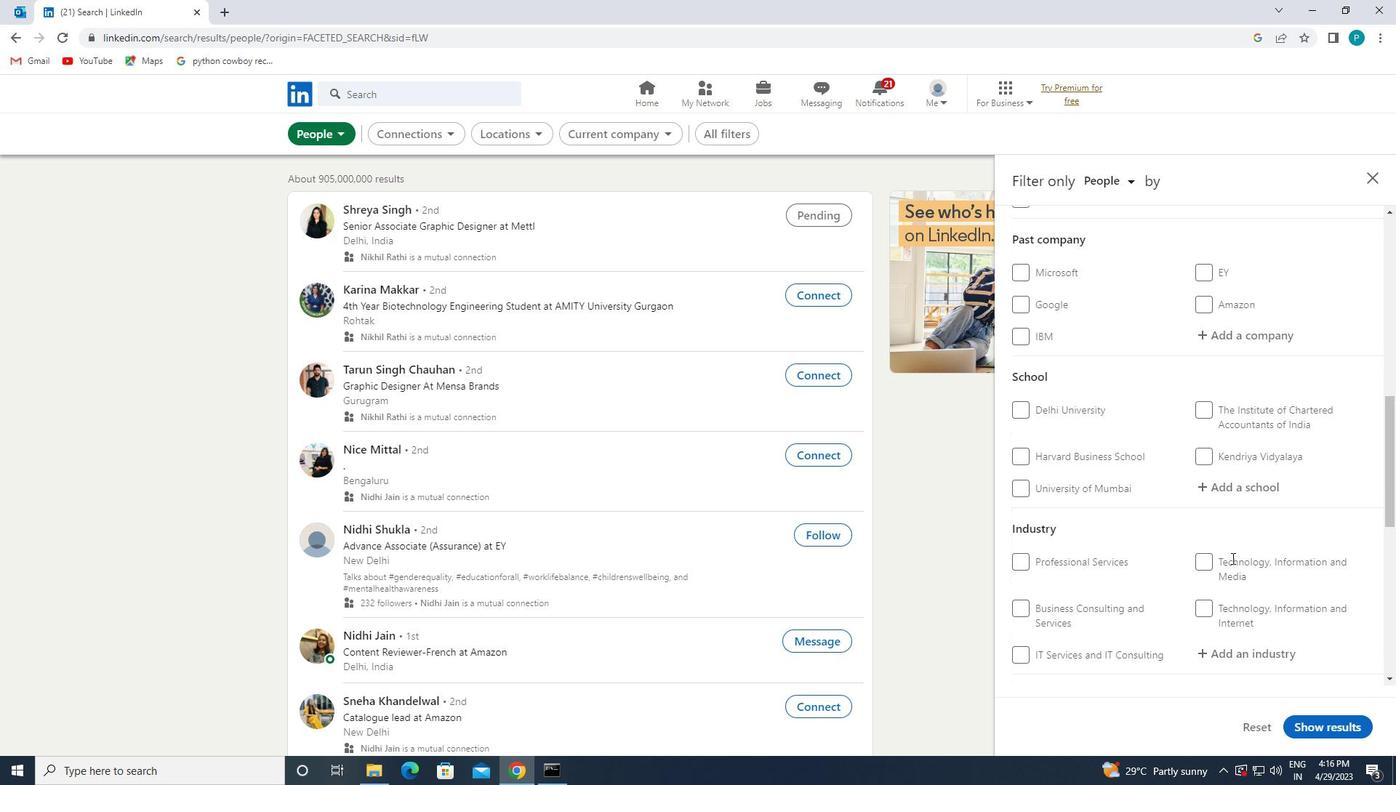 
Action: Mouse scrolled (1232, 557) with delta (0, 0)
Screenshot: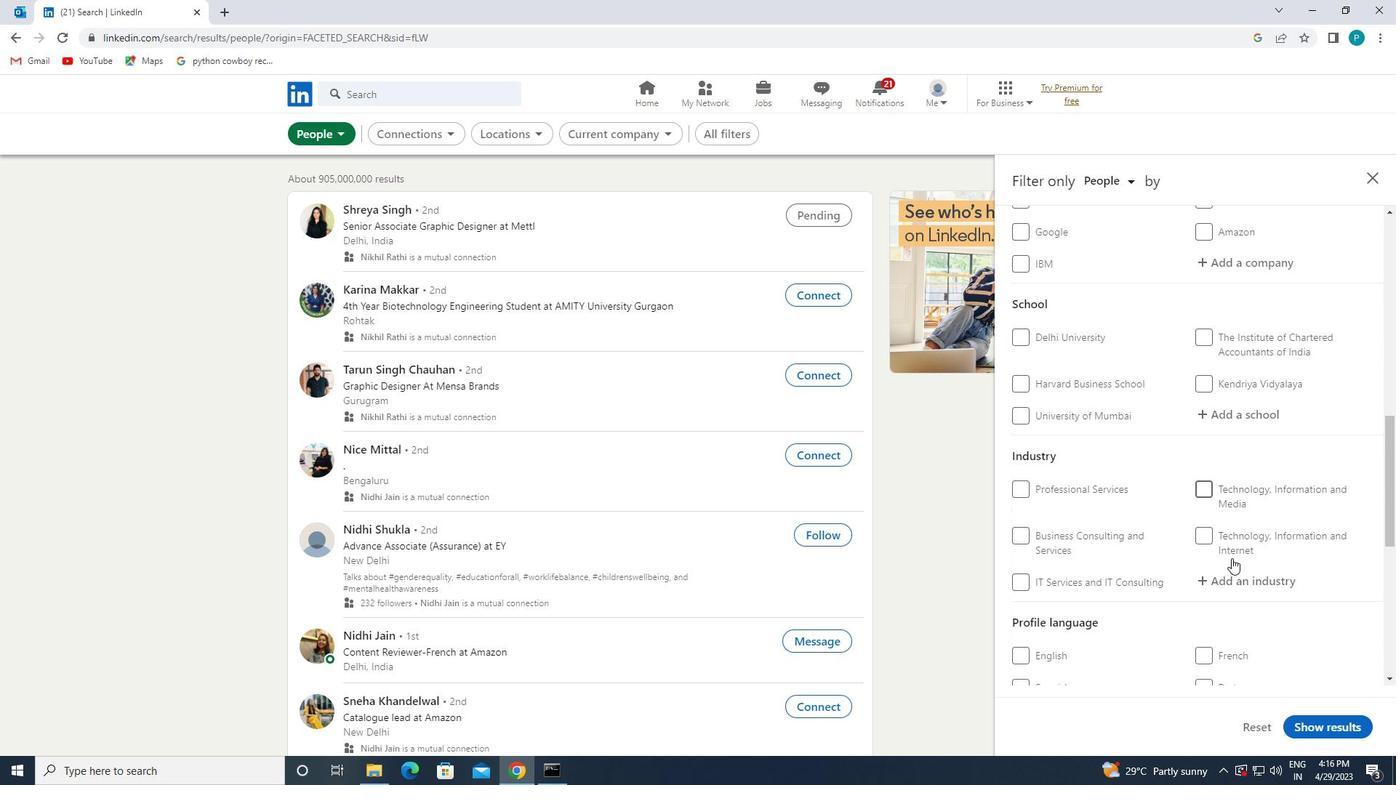 
Action: Mouse scrolled (1232, 557) with delta (0, 0)
Screenshot: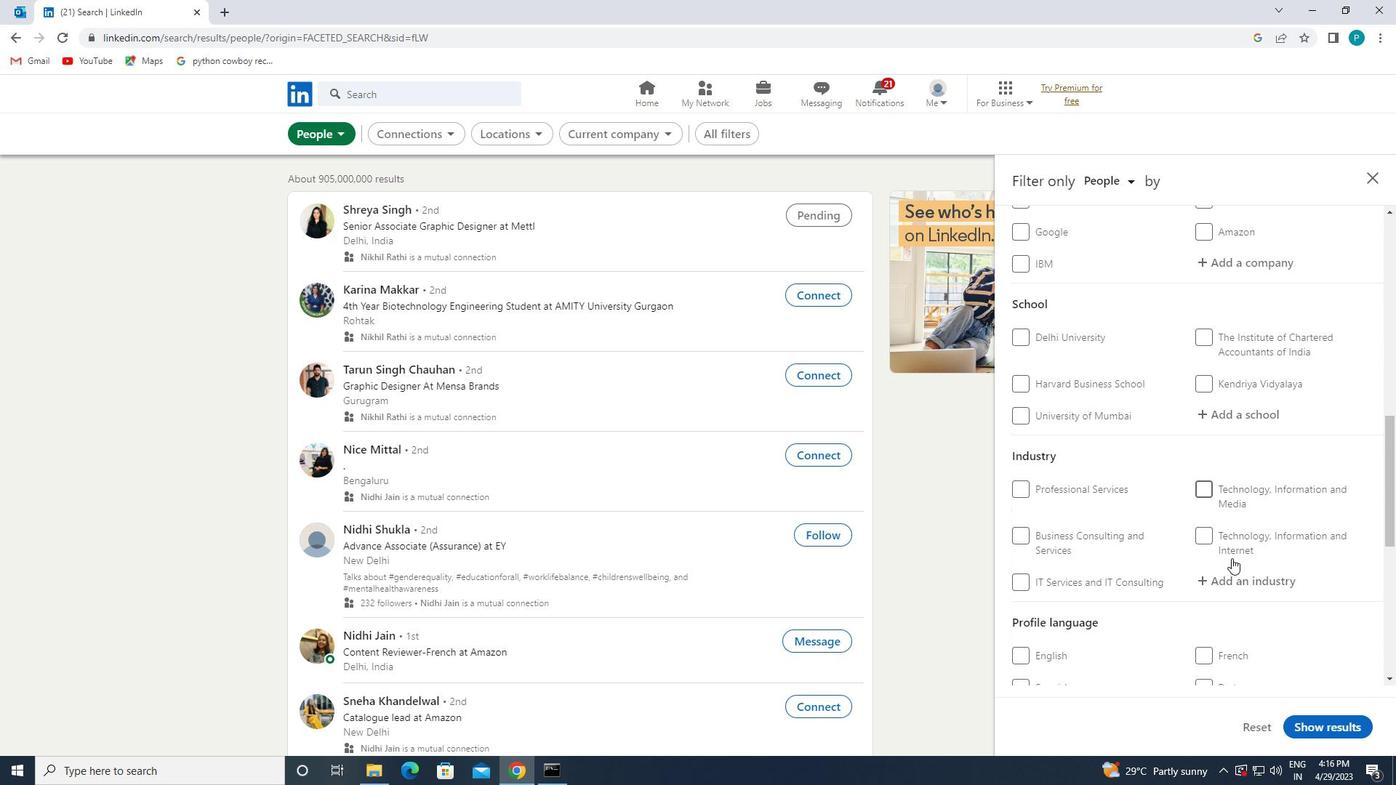 
Action: Mouse moved to (1208, 545)
Screenshot: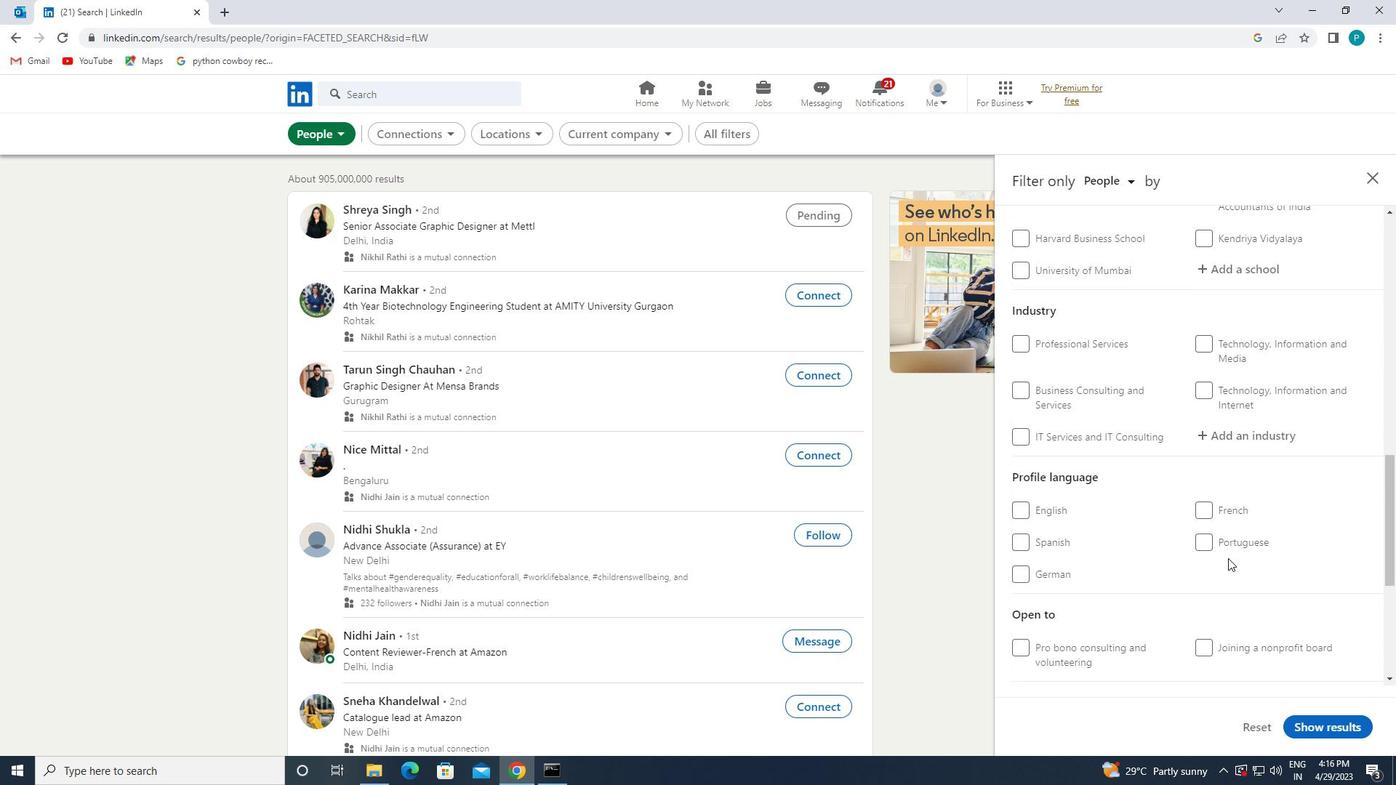 
Action: Mouse pressed left at (1208, 545)
Screenshot: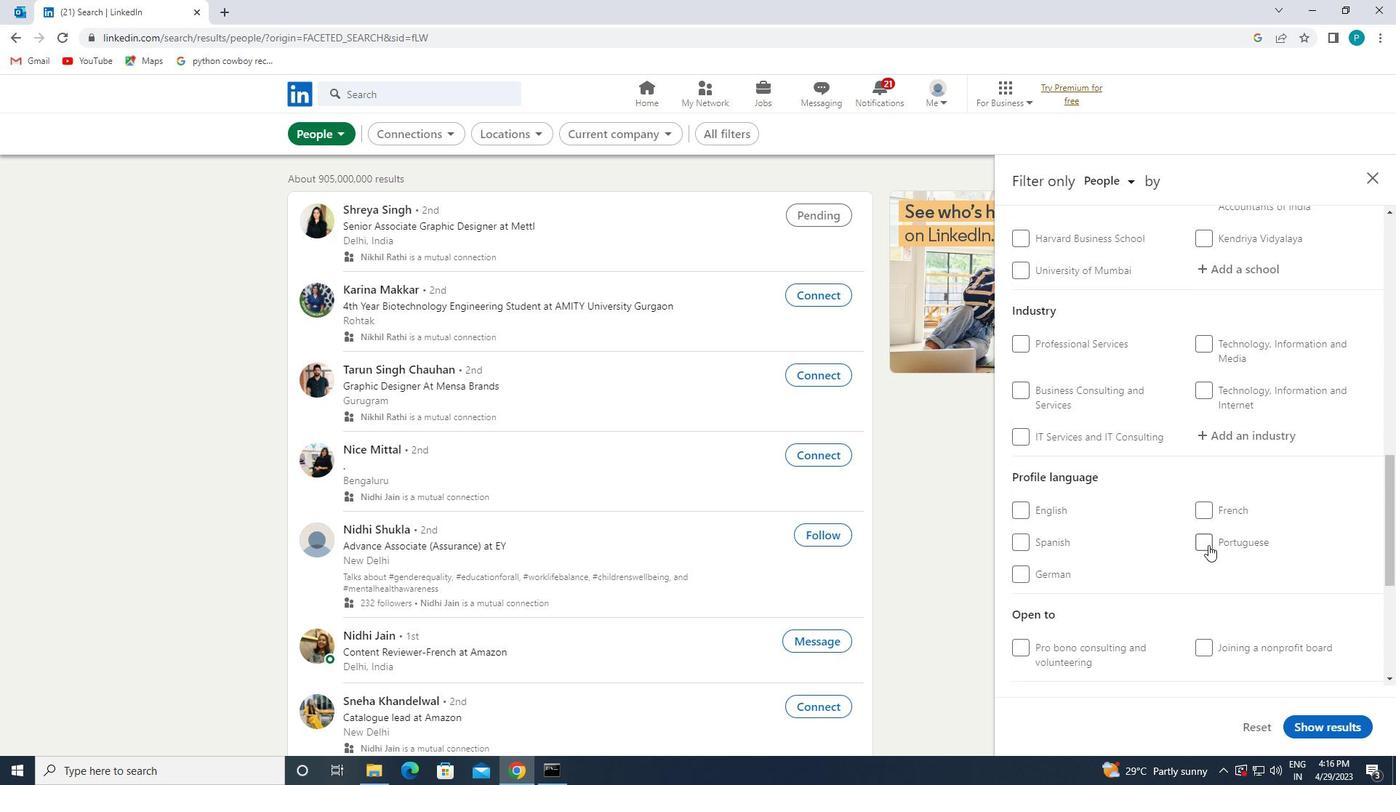 
Action: Mouse moved to (1212, 547)
Screenshot: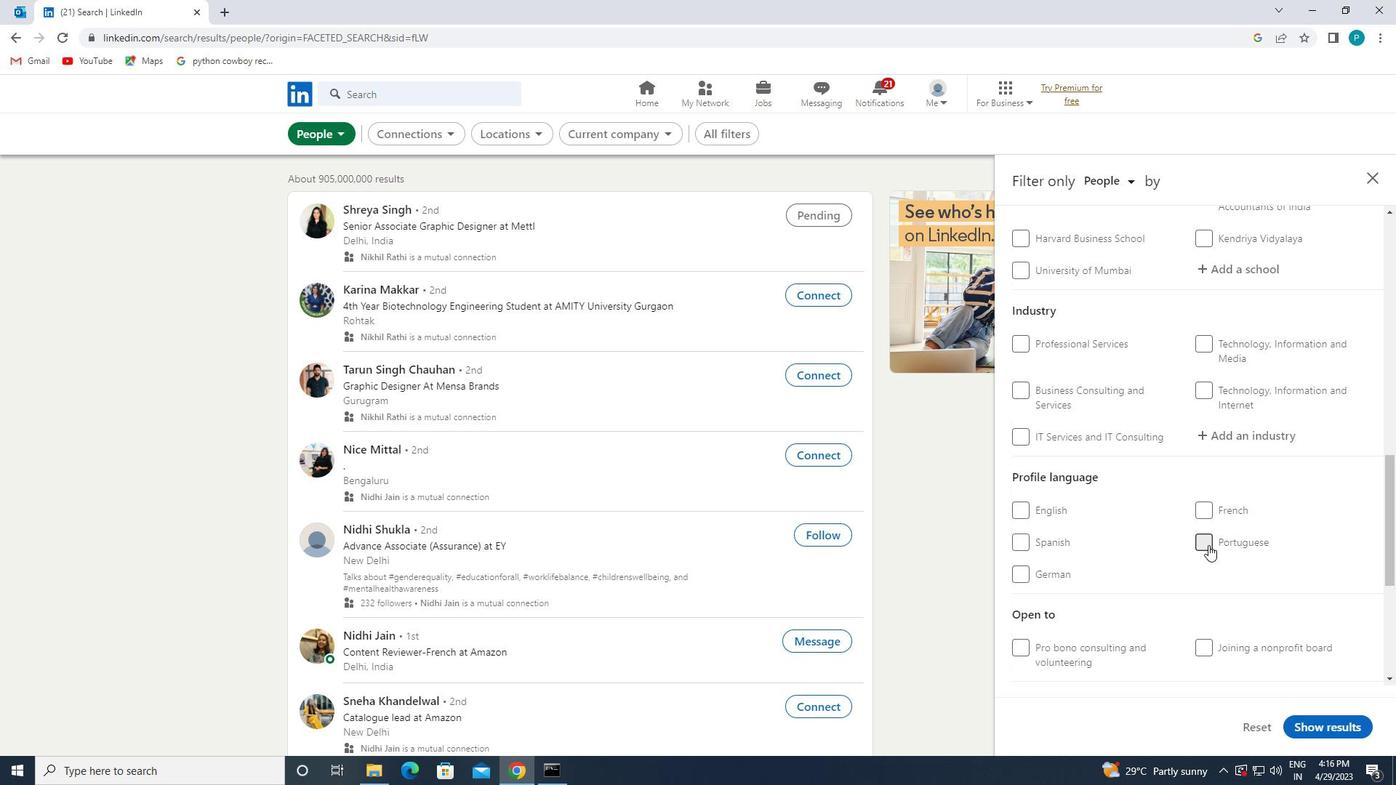 
Action: Mouse scrolled (1212, 548) with delta (0, 0)
Screenshot: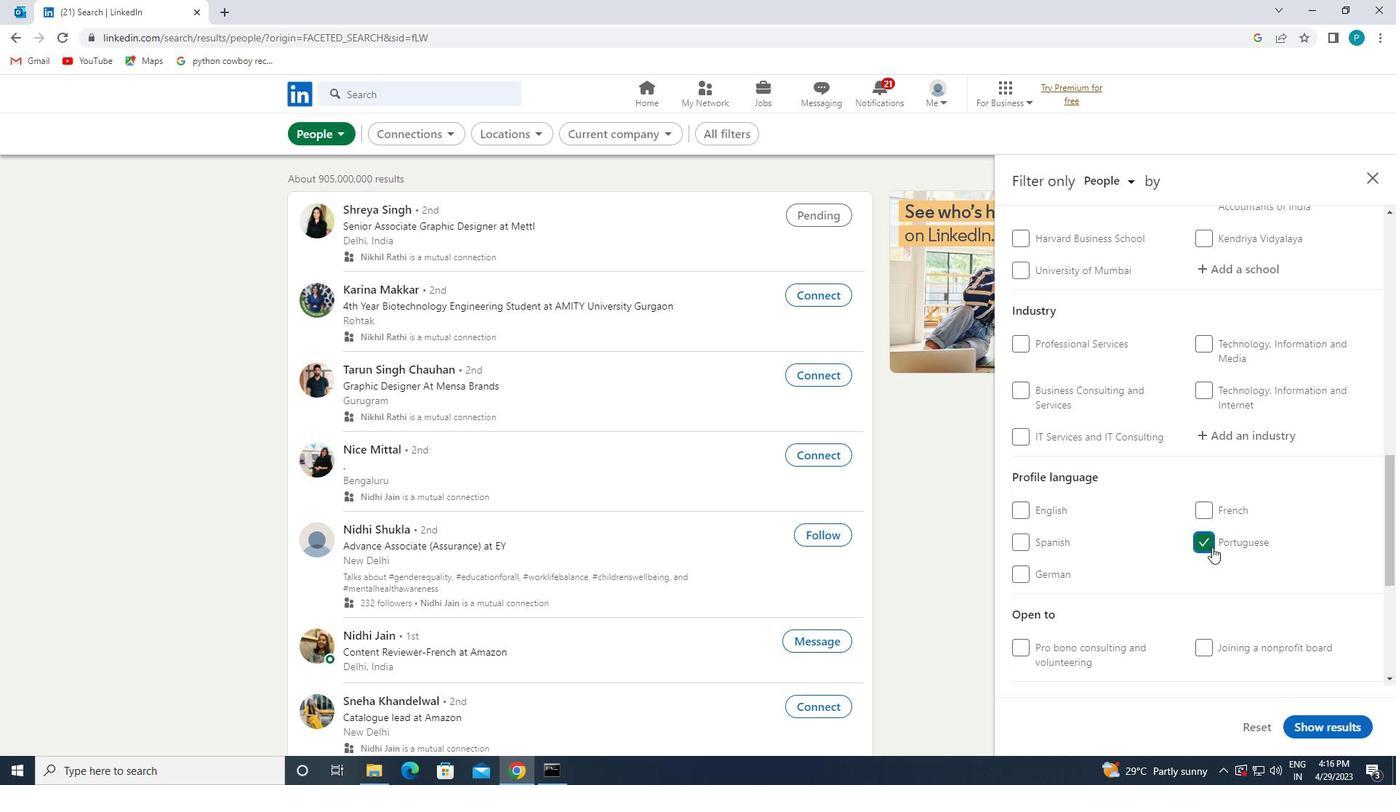 
Action: Mouse scrolled (1212, 548) with delta (0, 0)
Screenshot: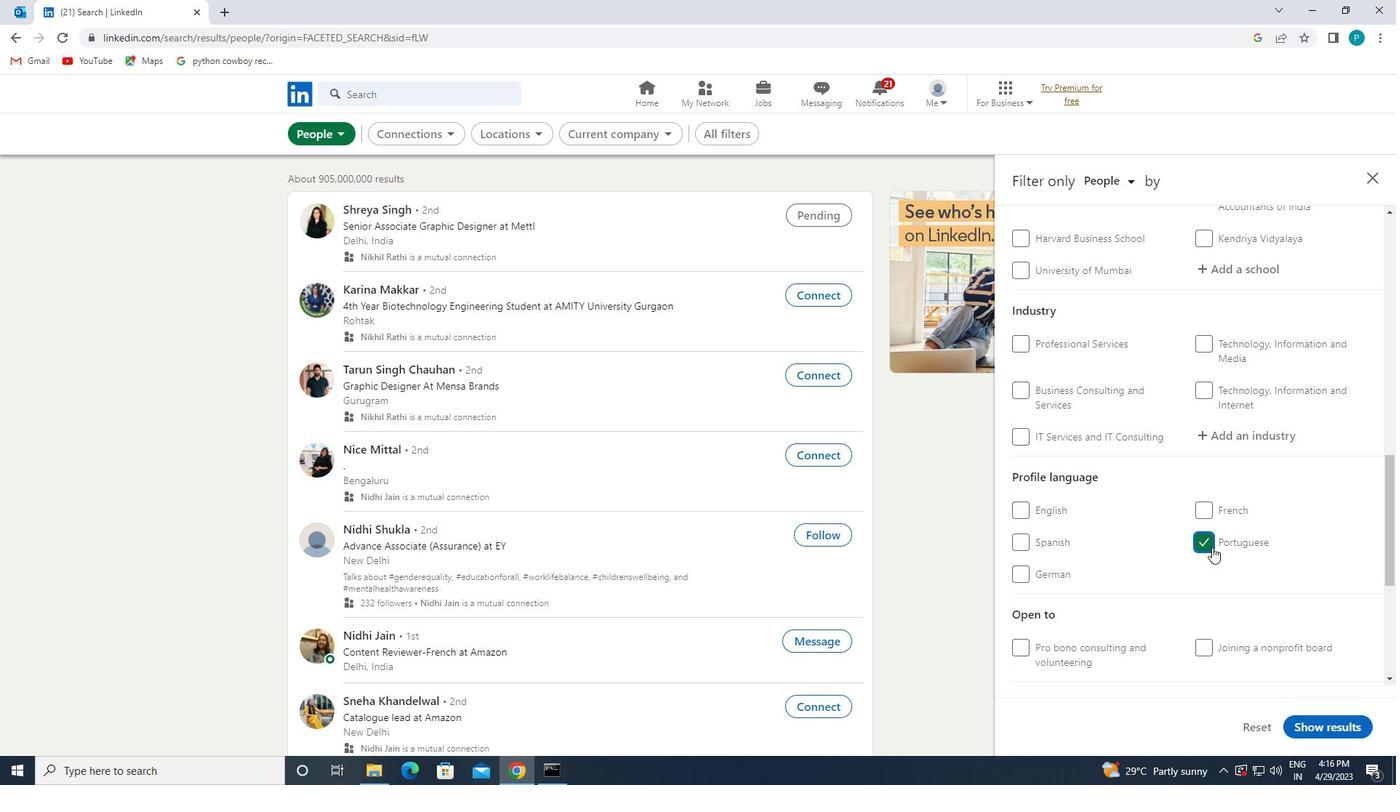 
Action: Mouse scrolled (1212, 548) with delta (0, 0)
Screenshot: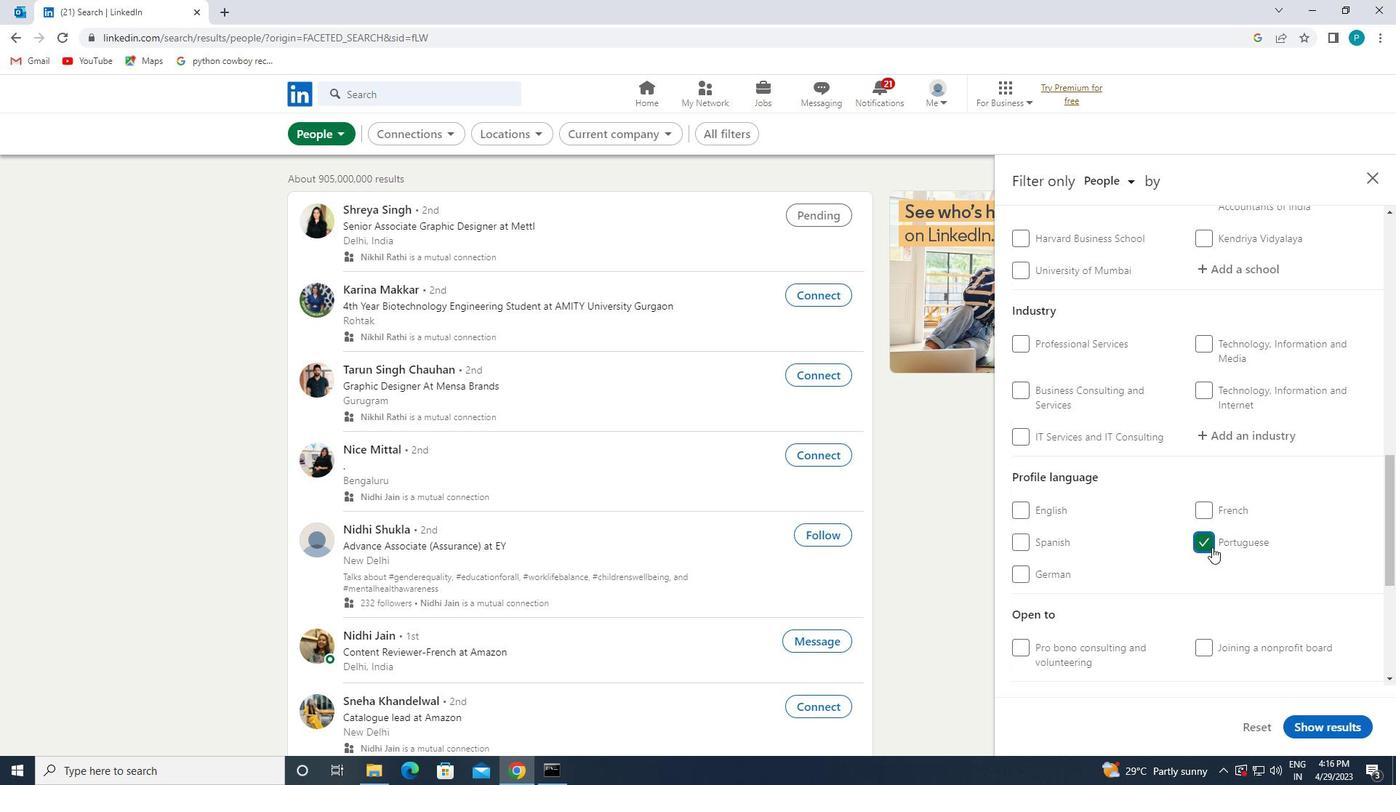 
Action: Mouse scrolled (1212, 548) with delta (0, 0)
Screenshot: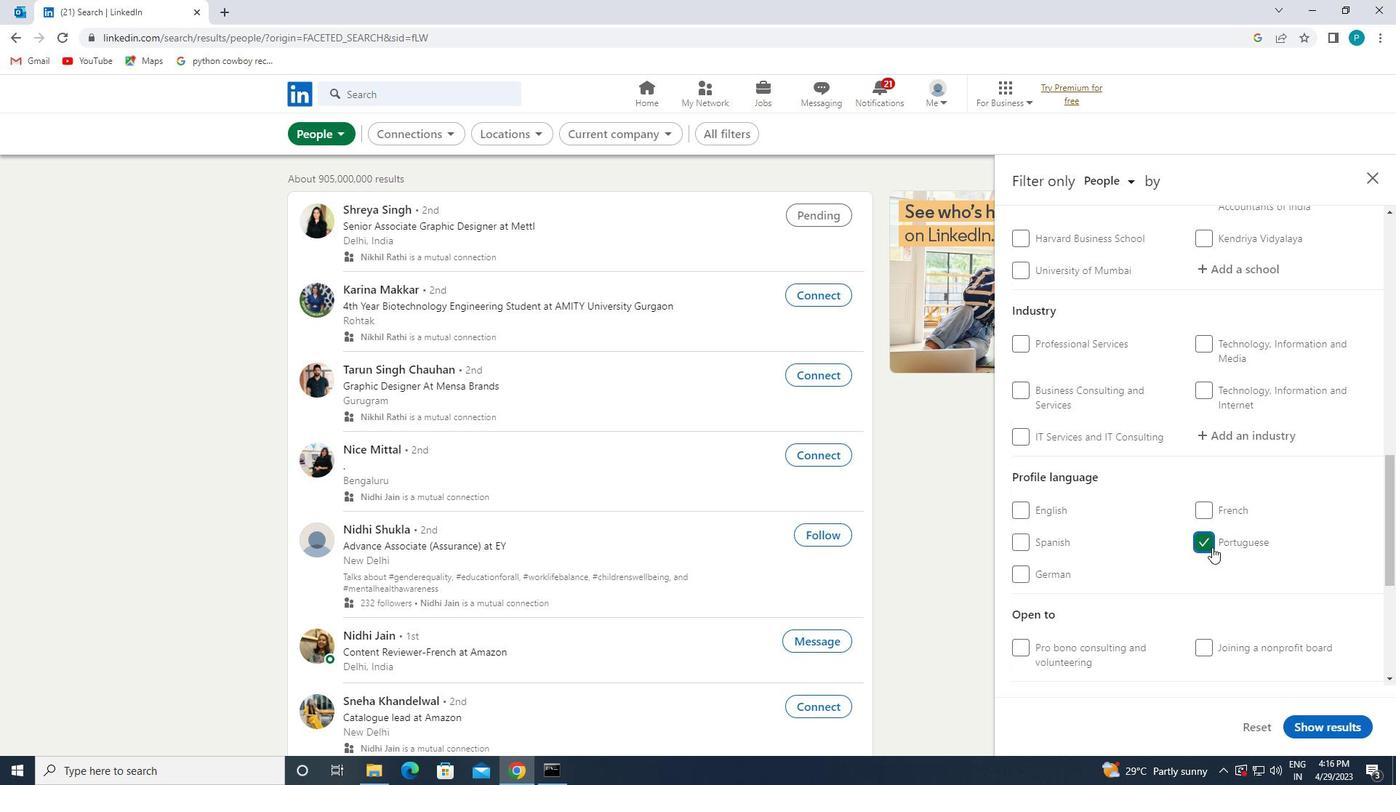 
Action: Mouse scrolled (1212, 548) with delta (0, 0)
Screenshot: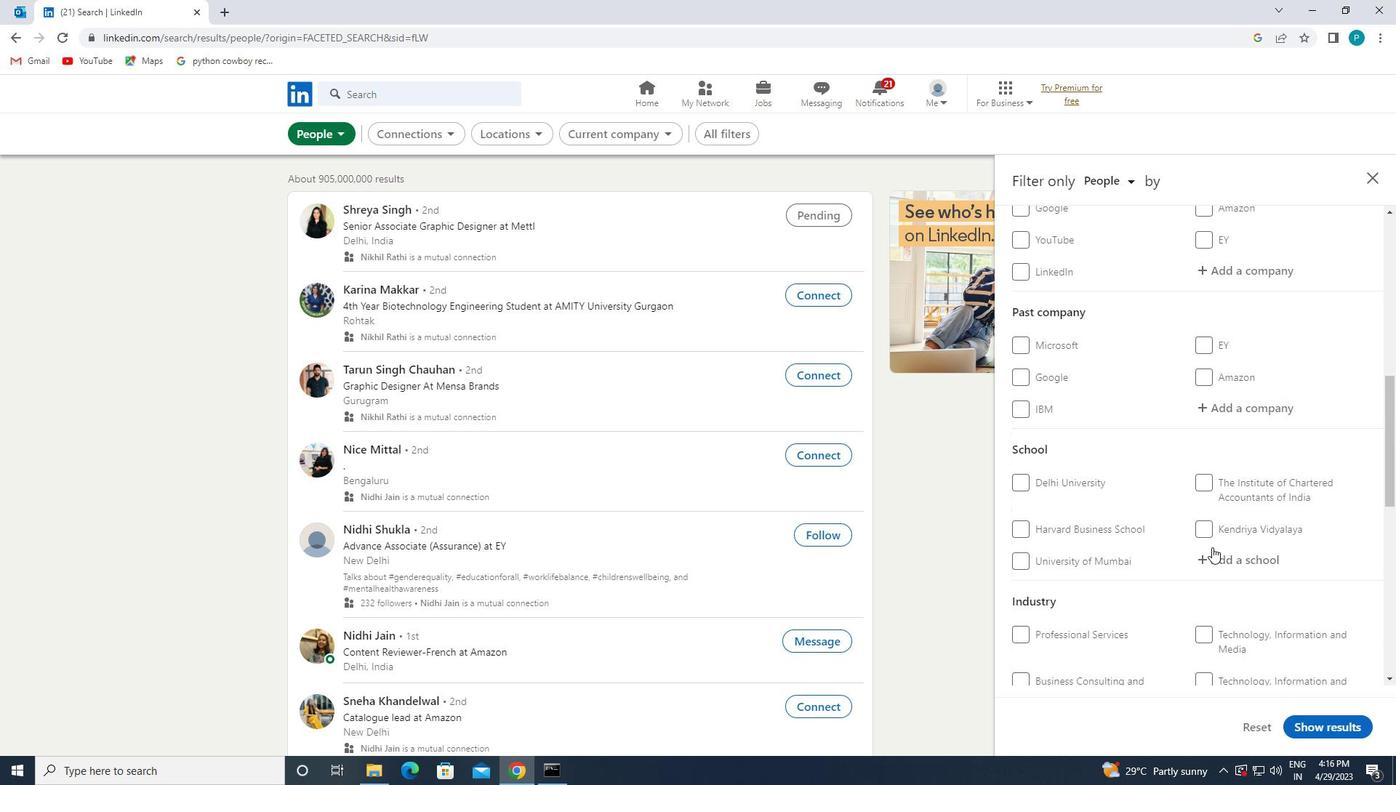
Action: Mouse scrolled (1212, 548) with delta (0, 0)
Screenshot: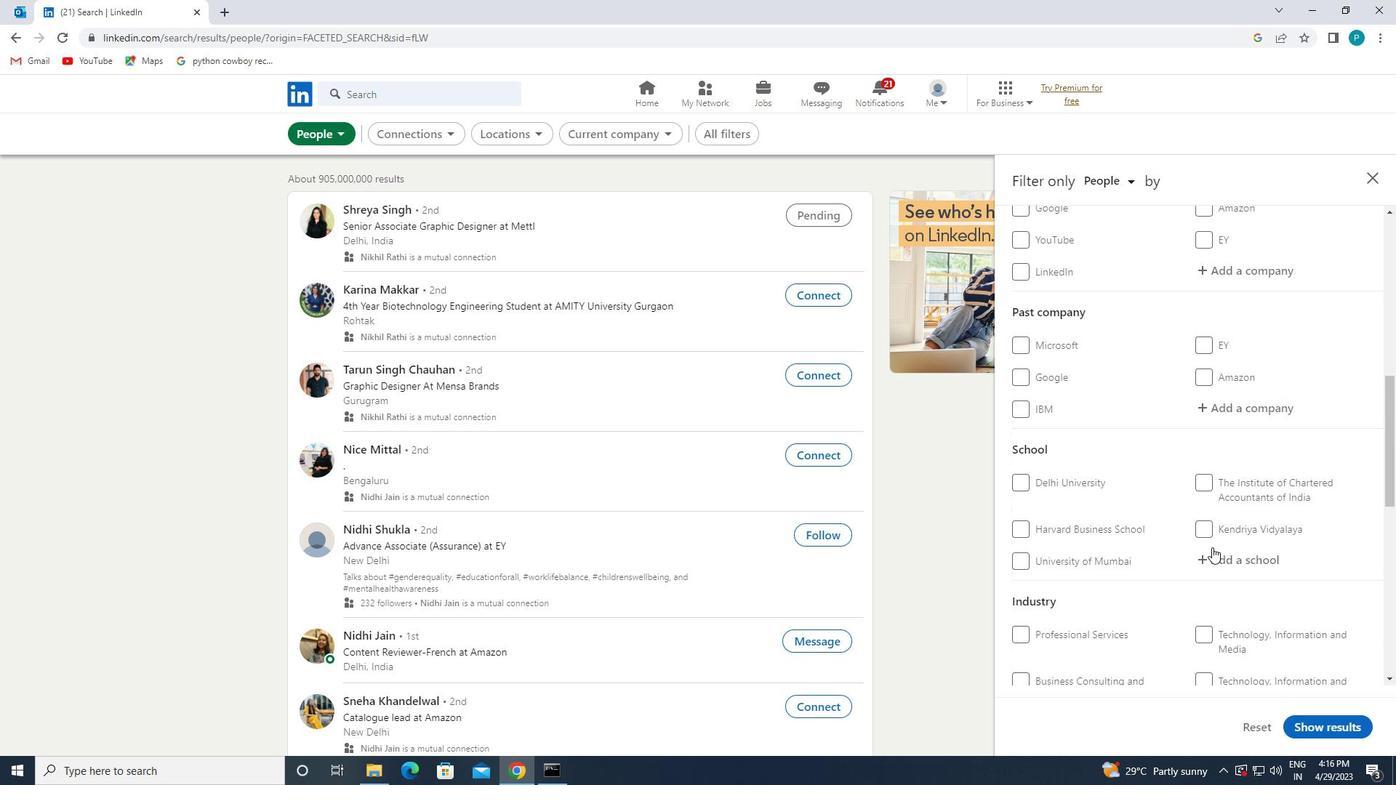 
Action: Mouse moved to (1207, 408)
Screenshot: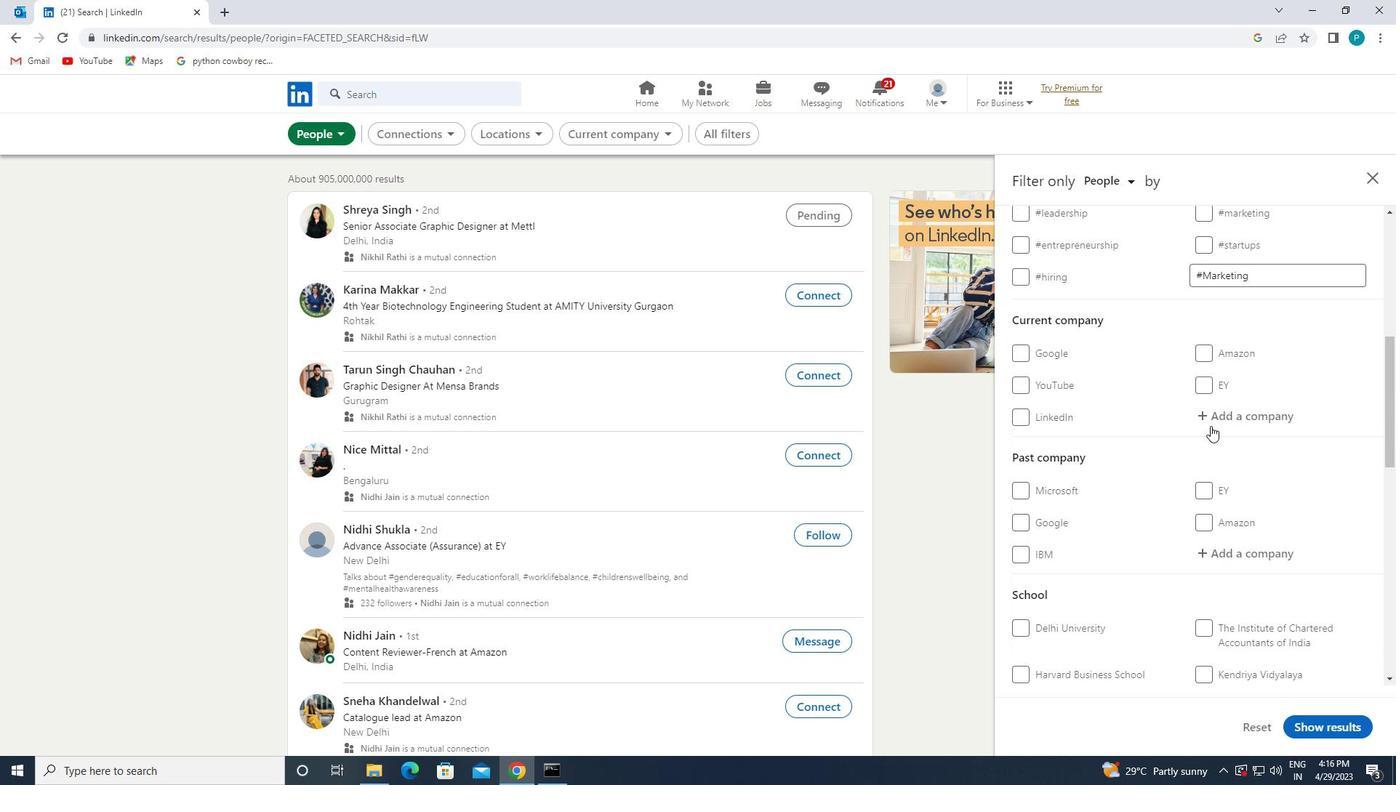 
Action: Mouse pressed left at (1207, 408)
Screenshot: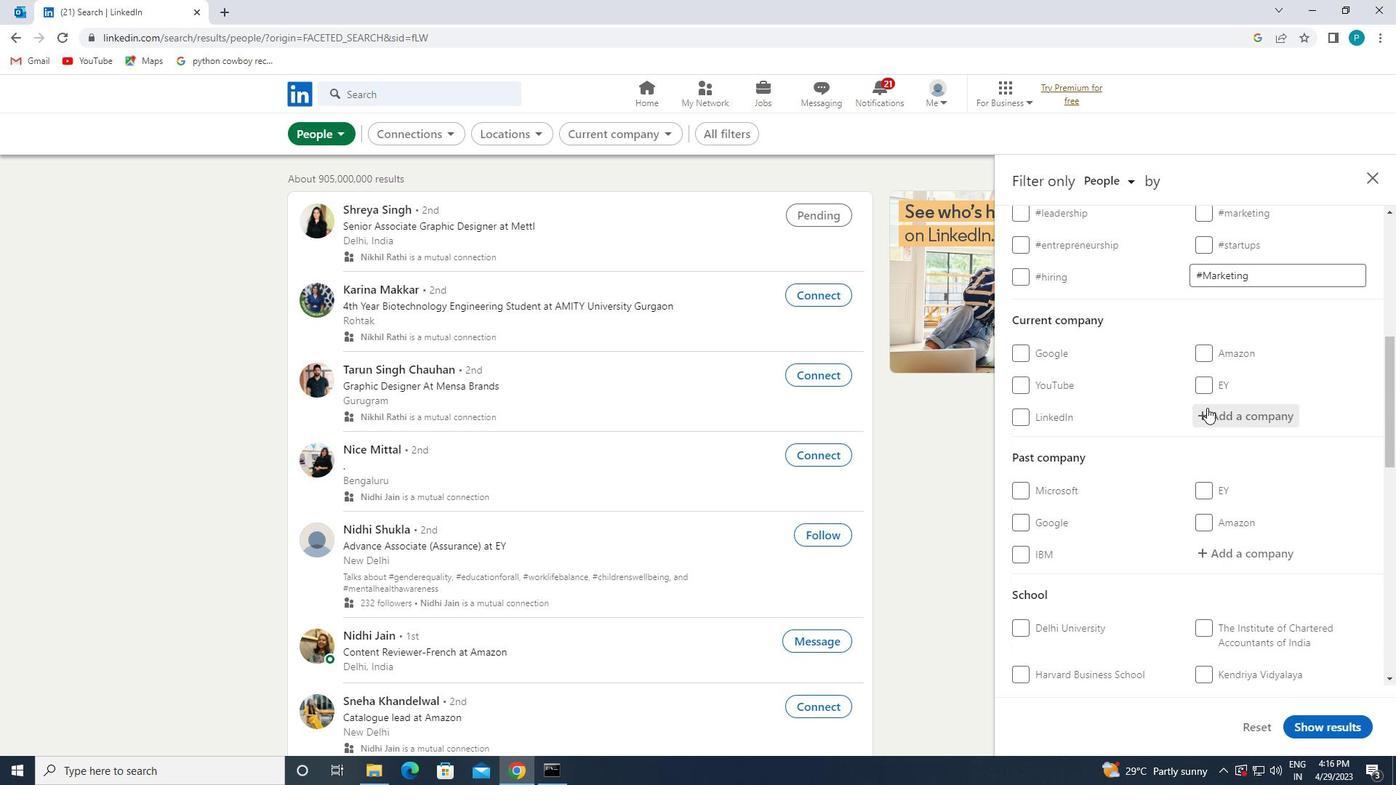 
Action: Key pressed <Key.caps_lock>S<Key.caps_lock>ARTORIUS
Screenshot: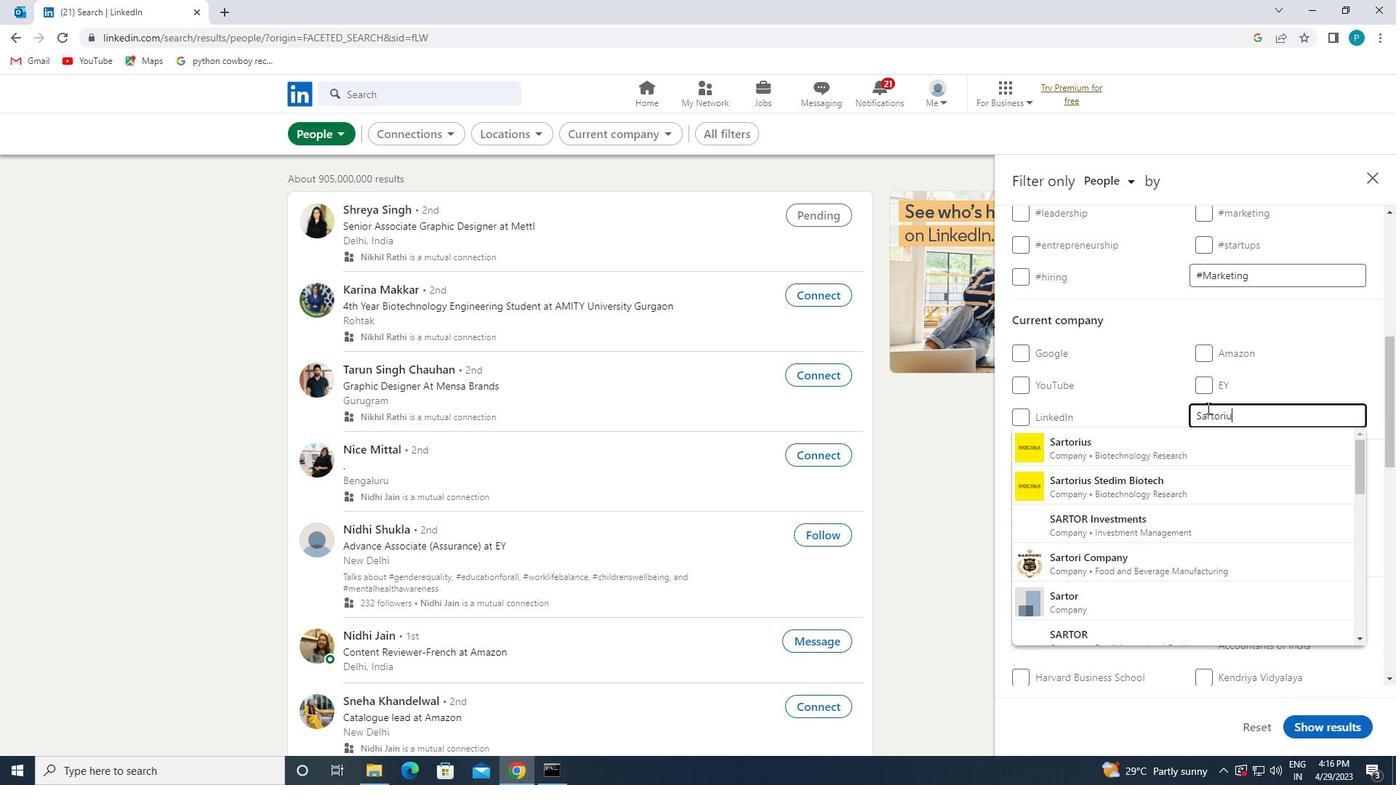
Action: Mouse moved to (1208, 429)
Screenshot: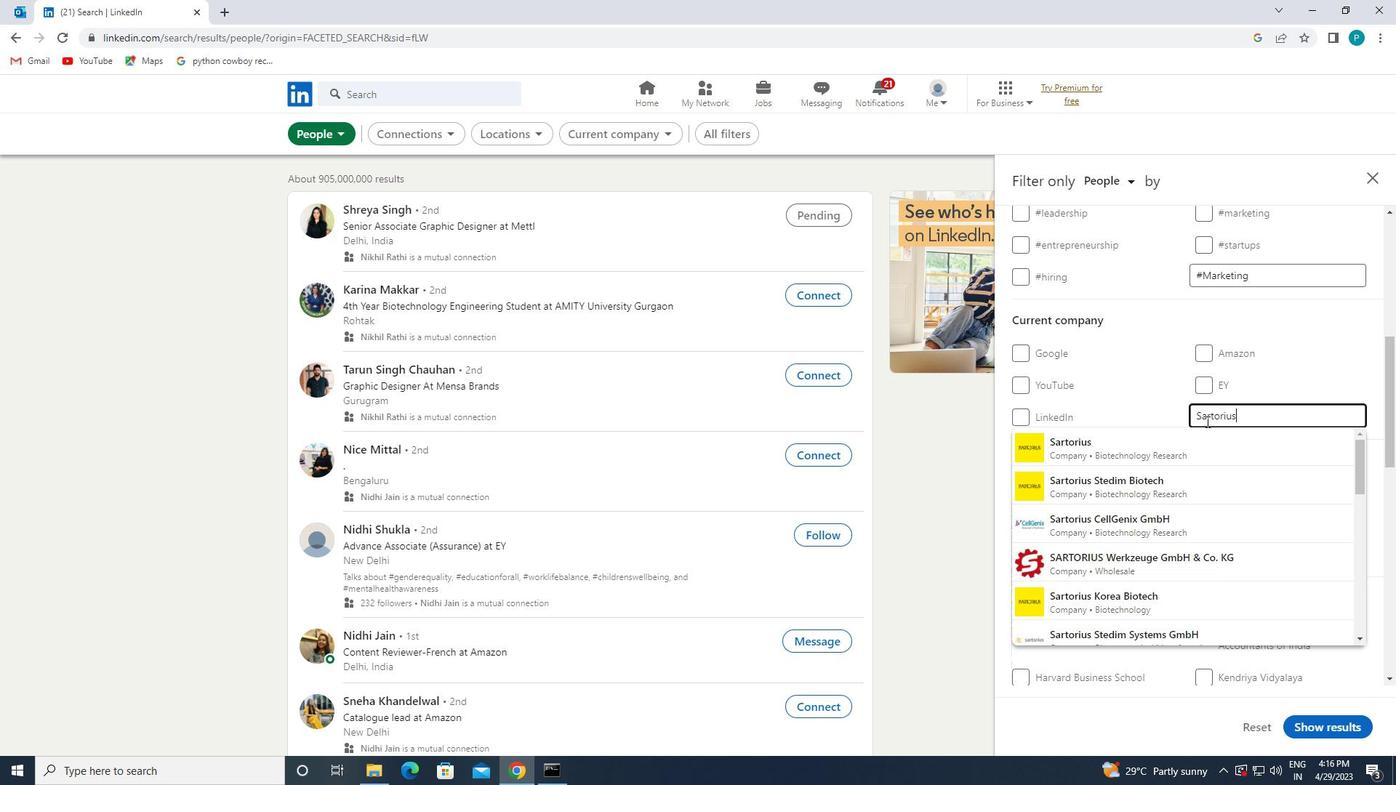 
Action: Mouse pressed left at (1208, 429)
Screenshot: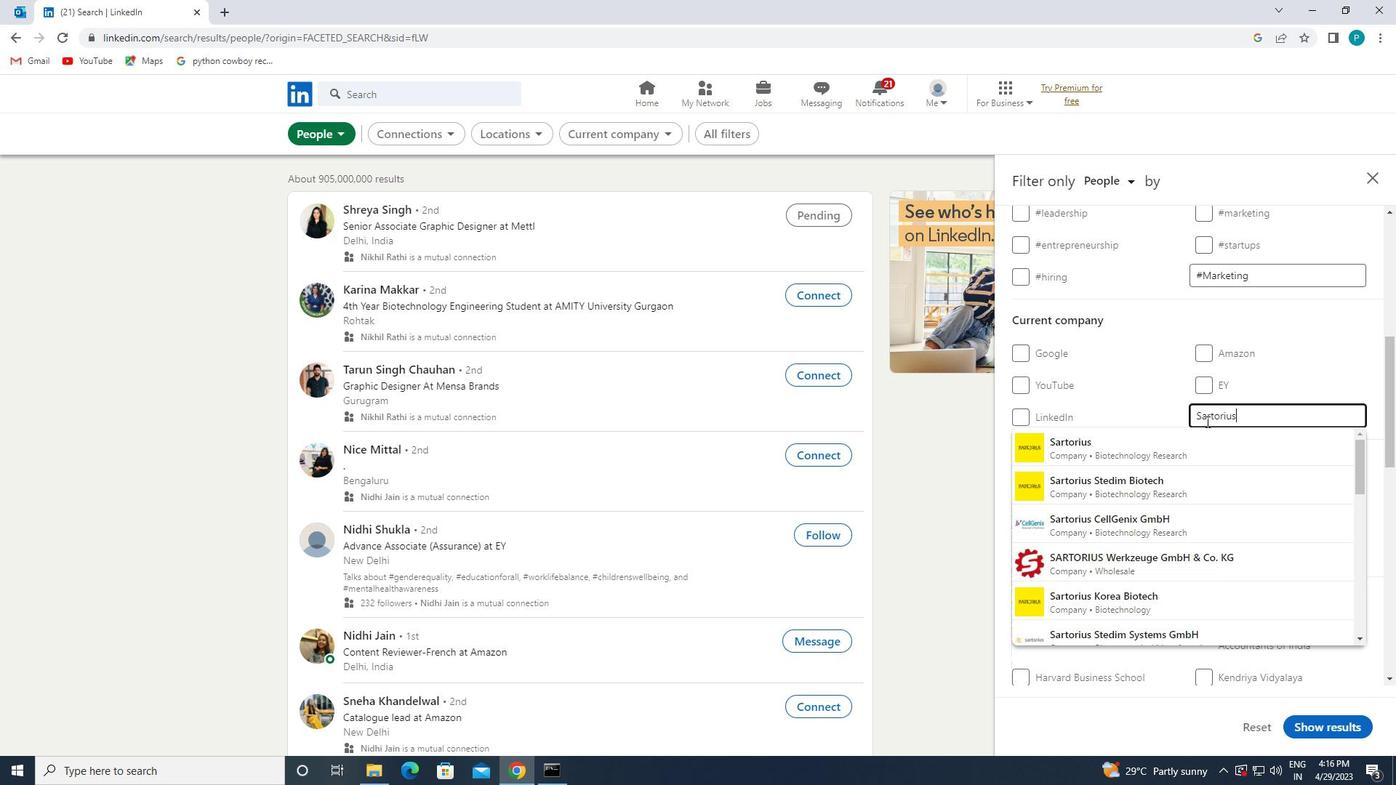 
Action: Mouse moved to (1201, 472)
Screenshot: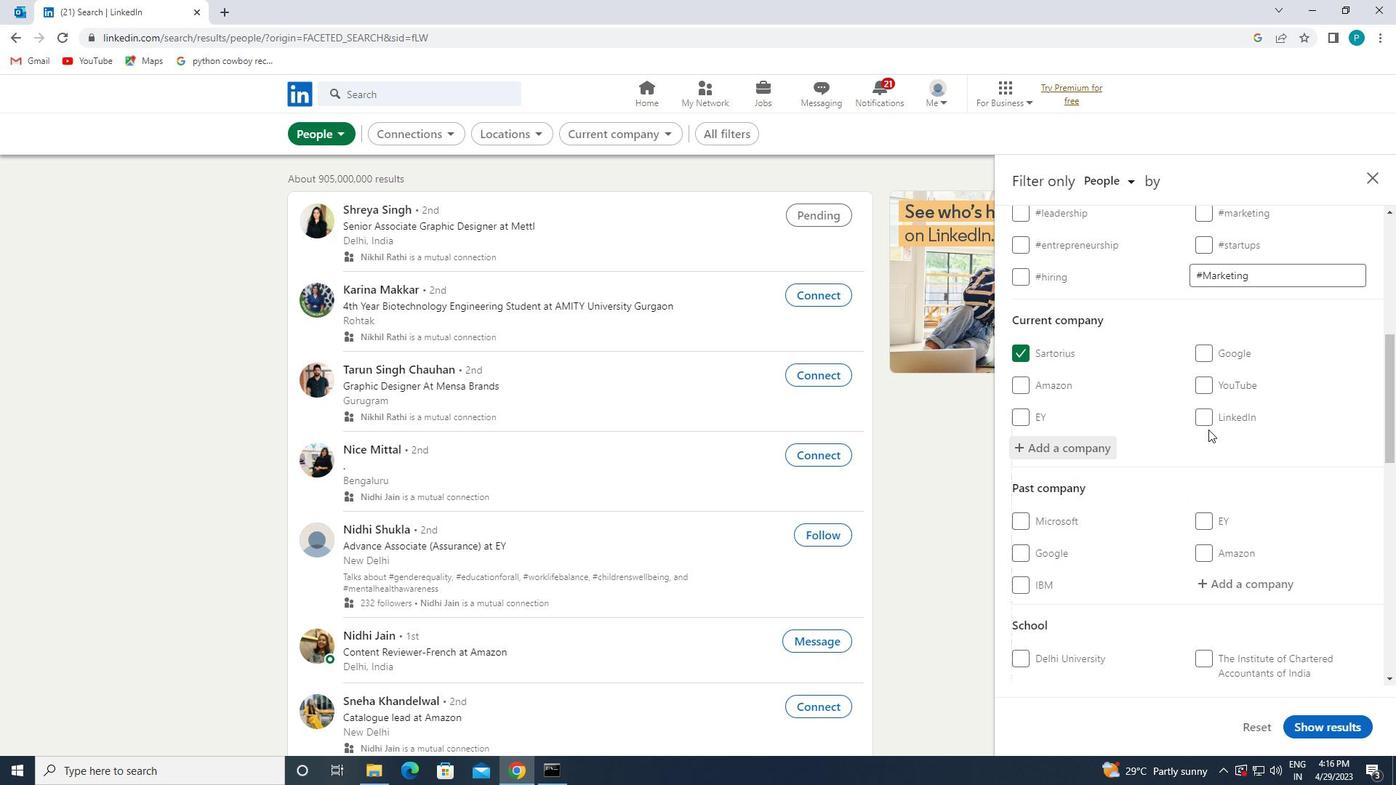 
Action: Mouse scrolled (1201, 472) with delta (0, 0)
Screenshot: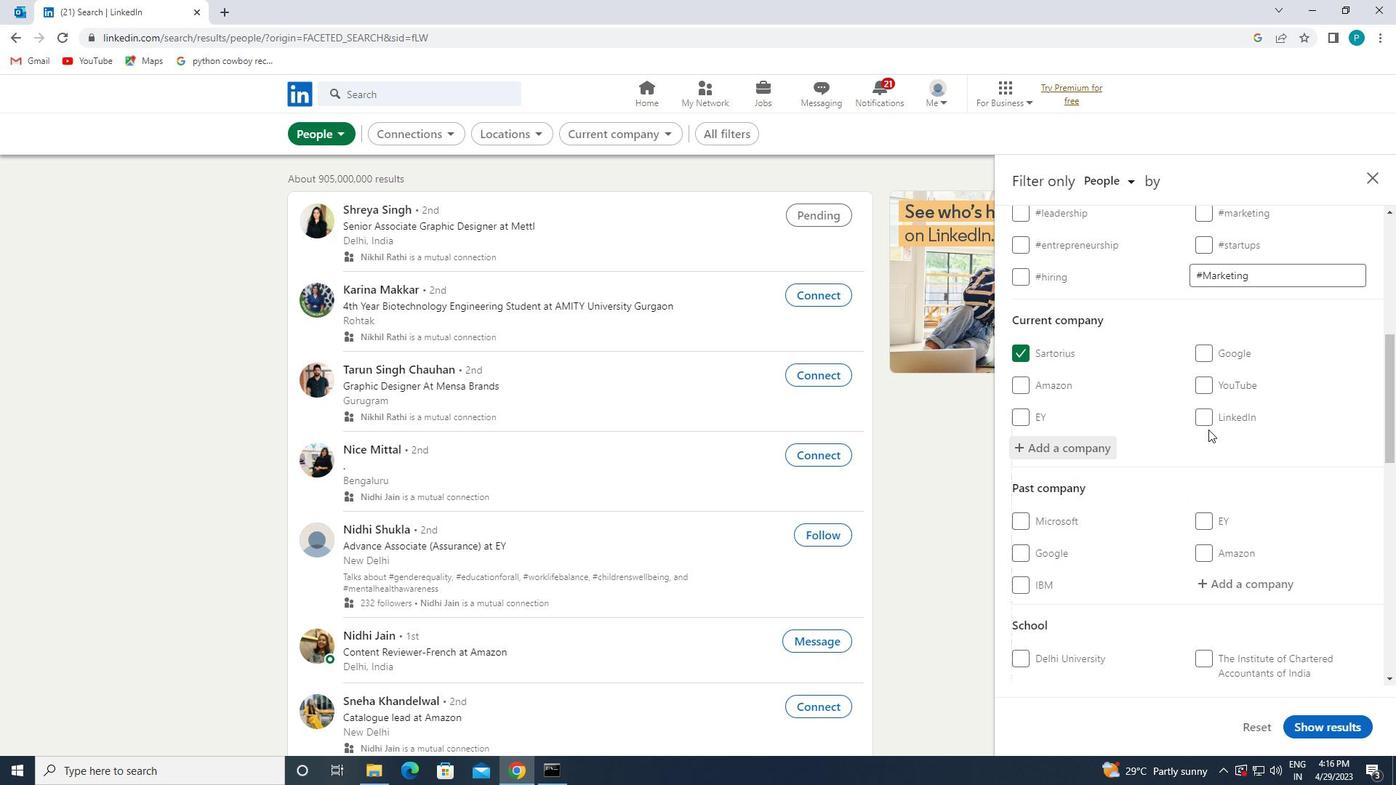 
Action: Mouse moved to (1201, 473)
Screenshot: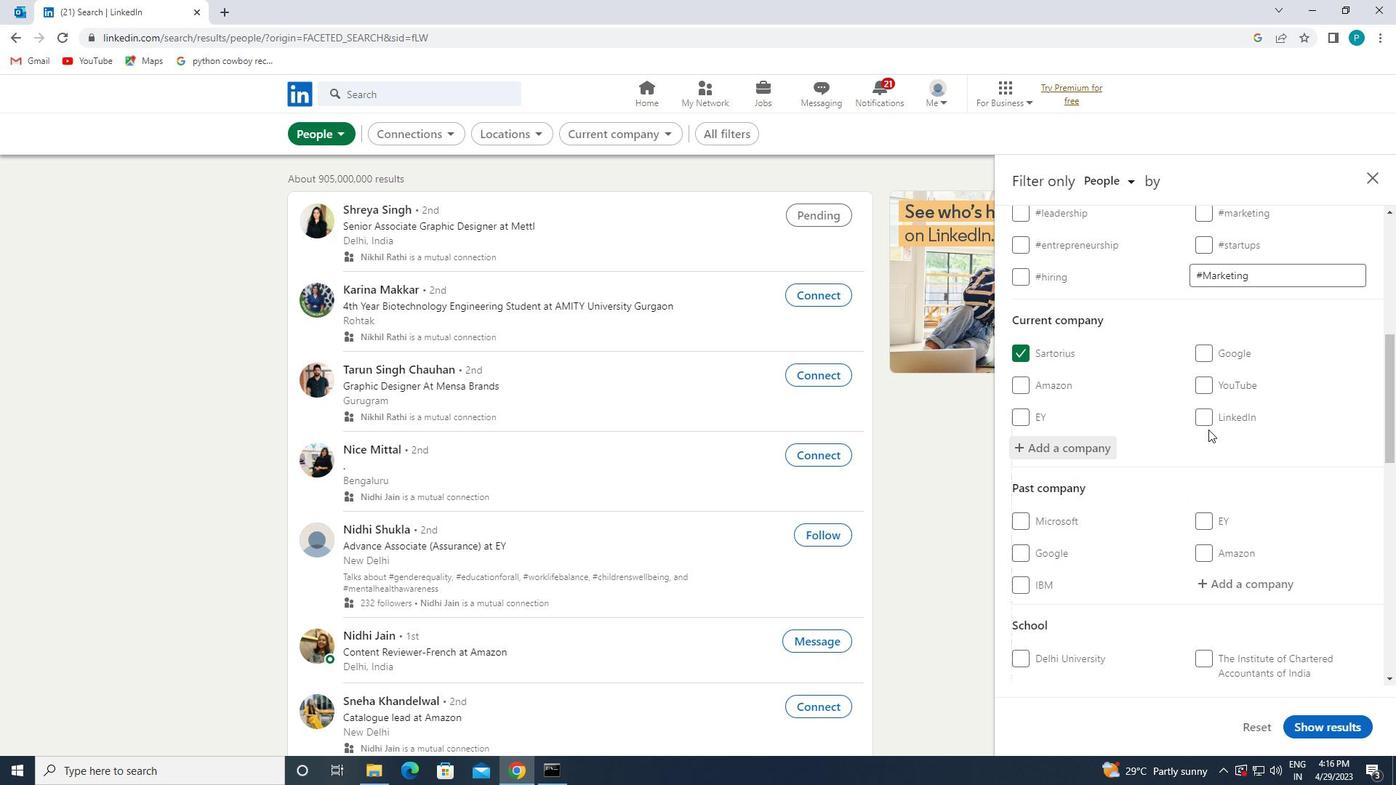 
Action: Mouse scrolled (1201, 472) with delta (0, 0)
Screenshot: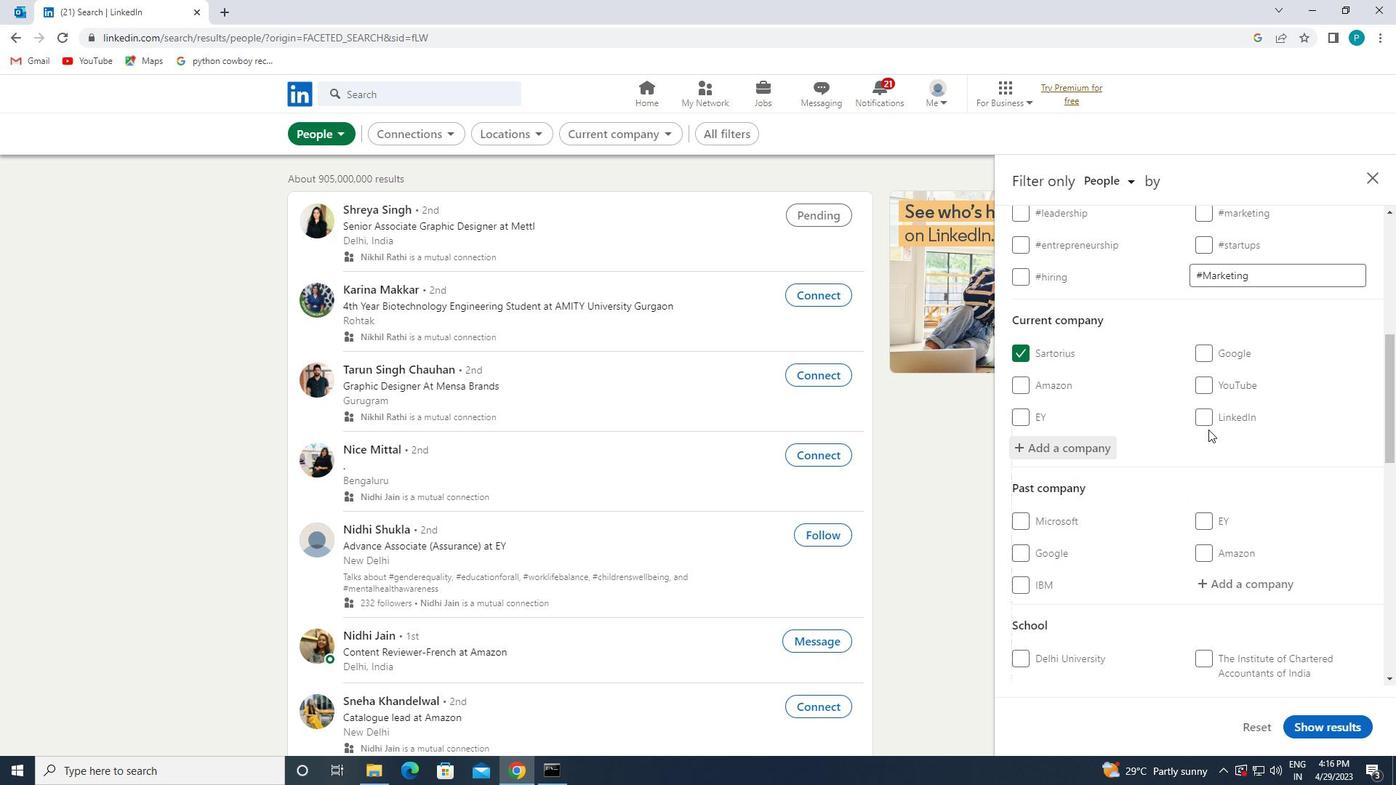 
Action: Mouse moved to (1201, 475)
Screenshot: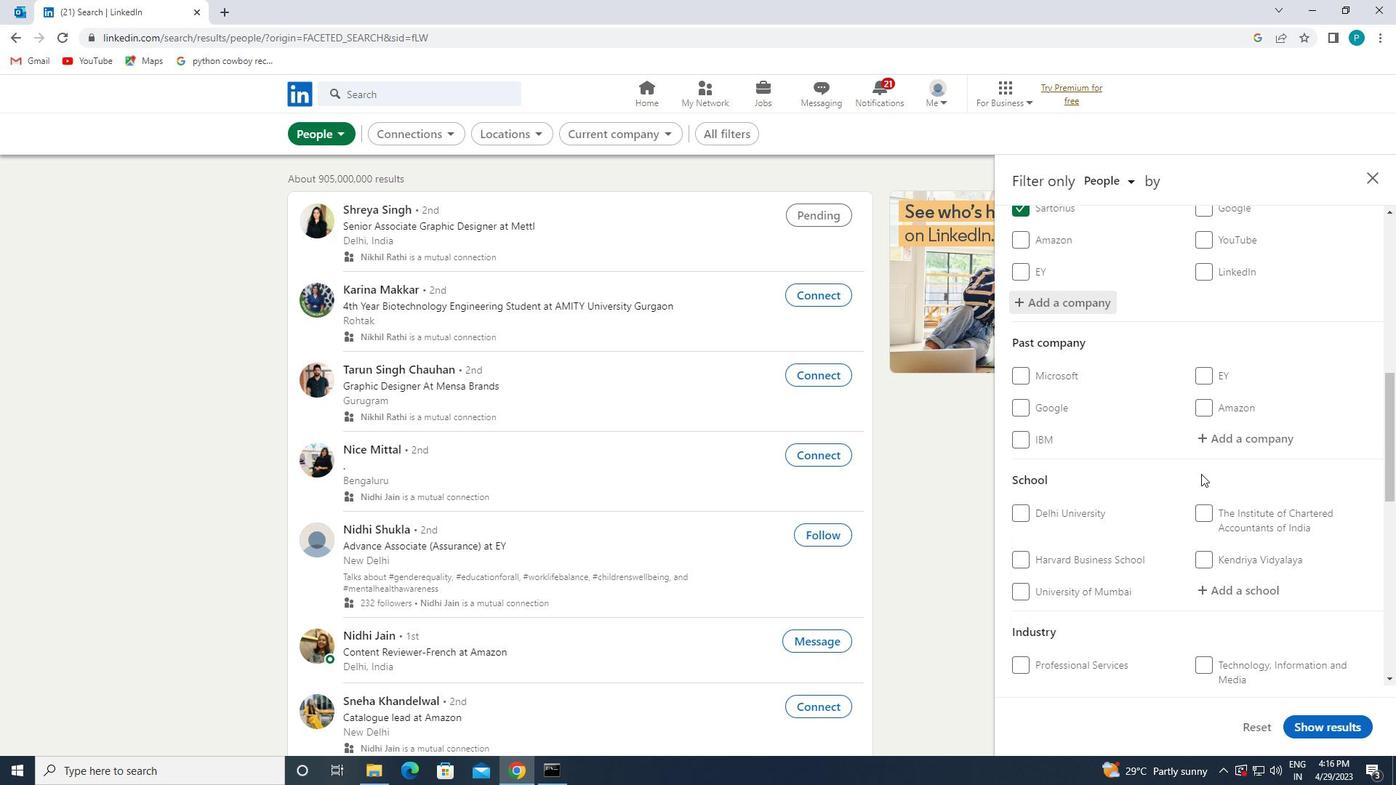 
Action: Mouse scrolled (1201, 474) with delta (0, 0)
Screenshot: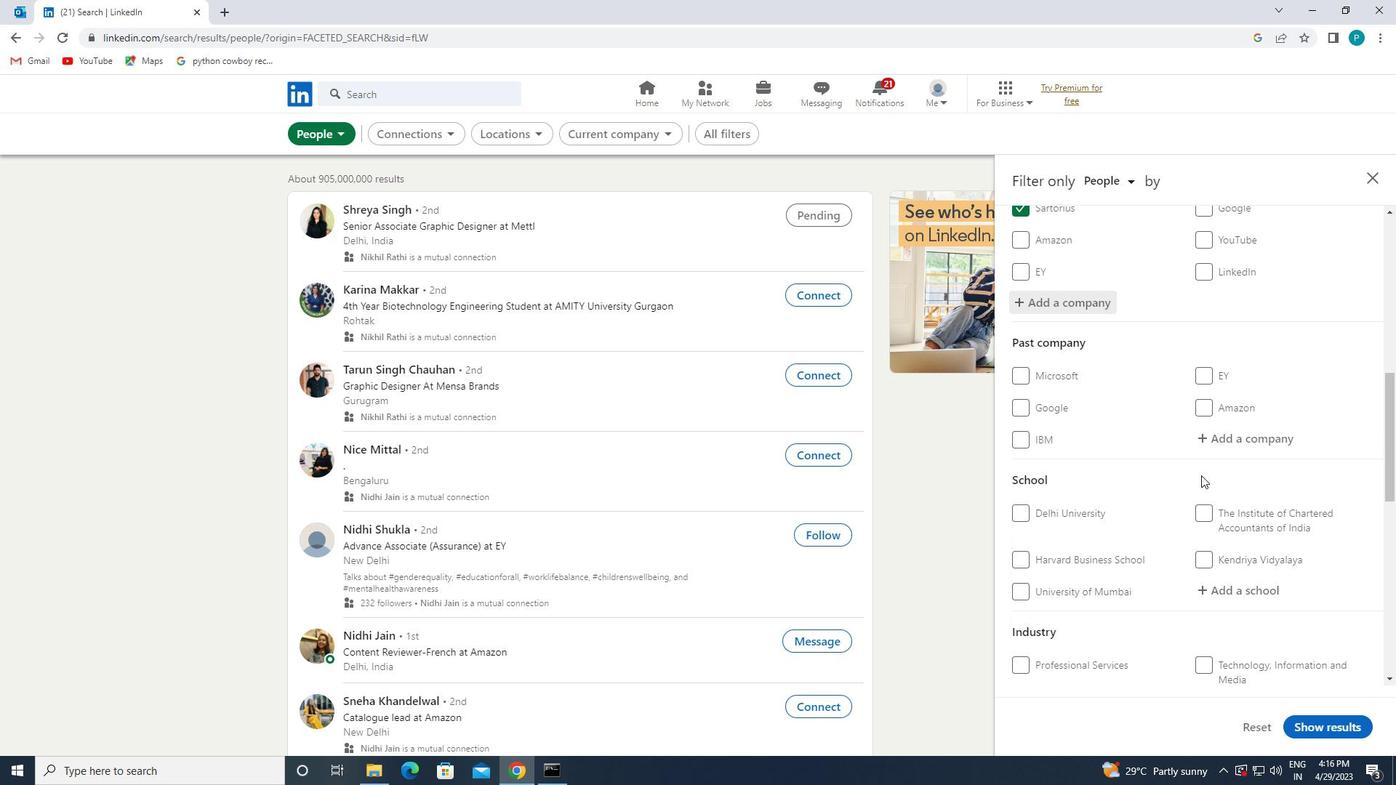 
Action: Mouse scrolled (1201, 474) with delta (0, 0)
Screenshot: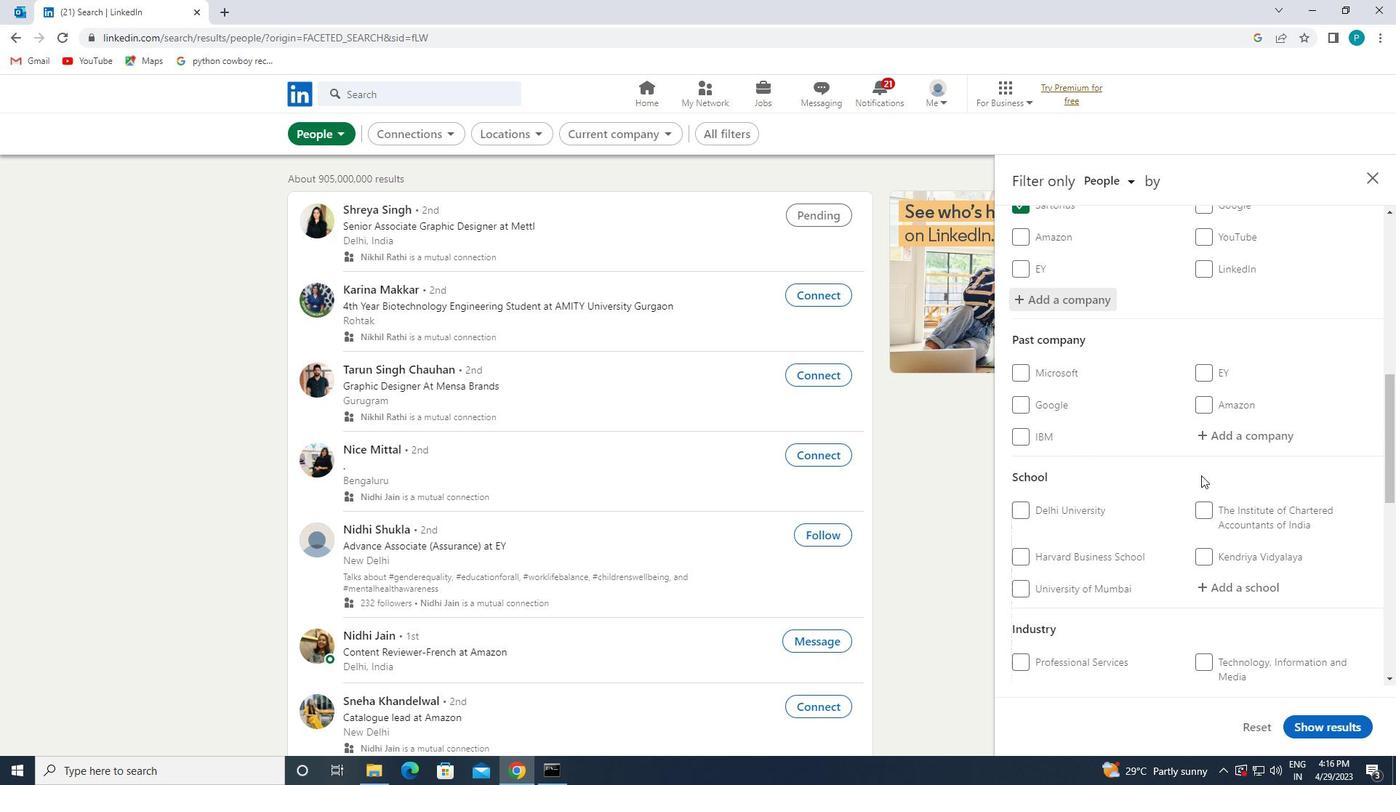 
Action: Mouse moved to (1243, 458)
Screenshot: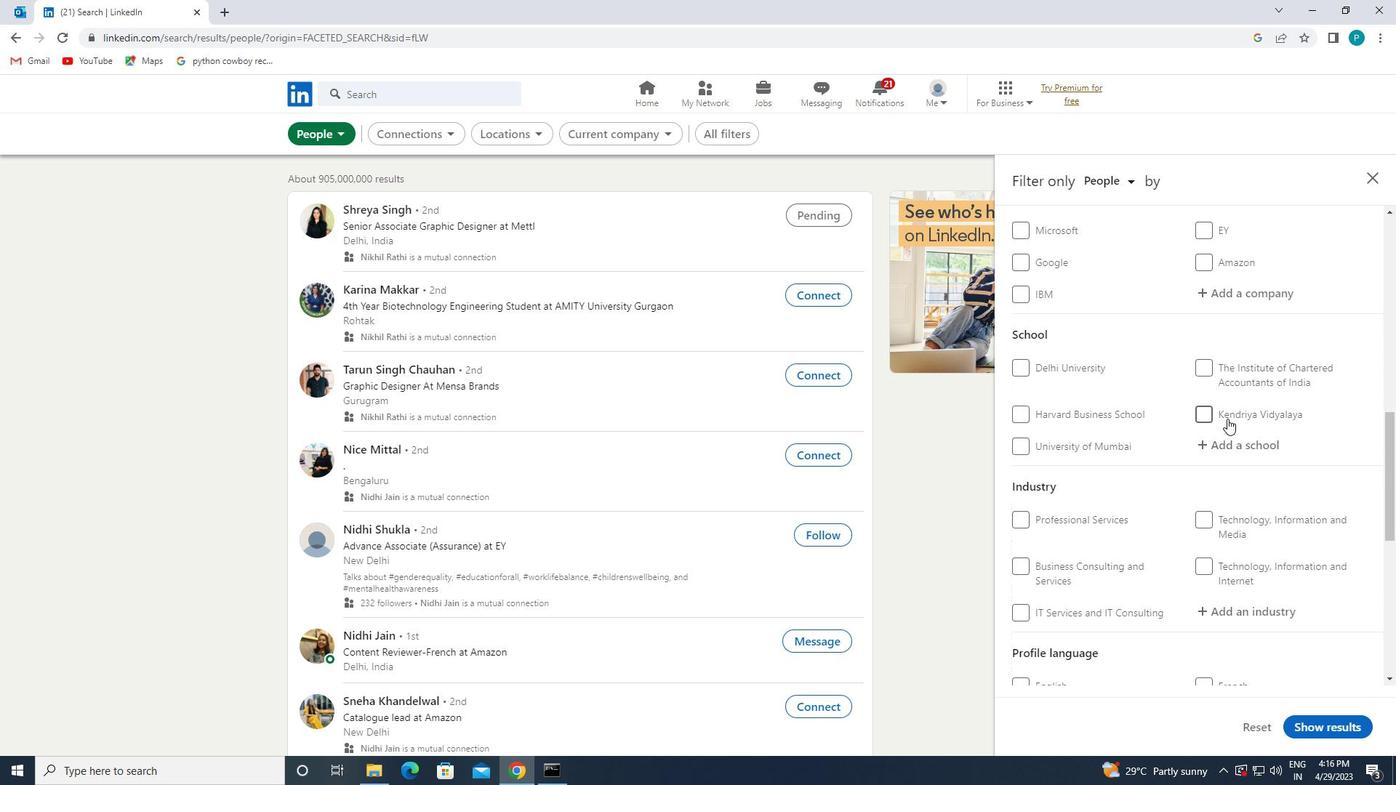 
Action: Mouse pressed left at (1243, 458)
Screenshot: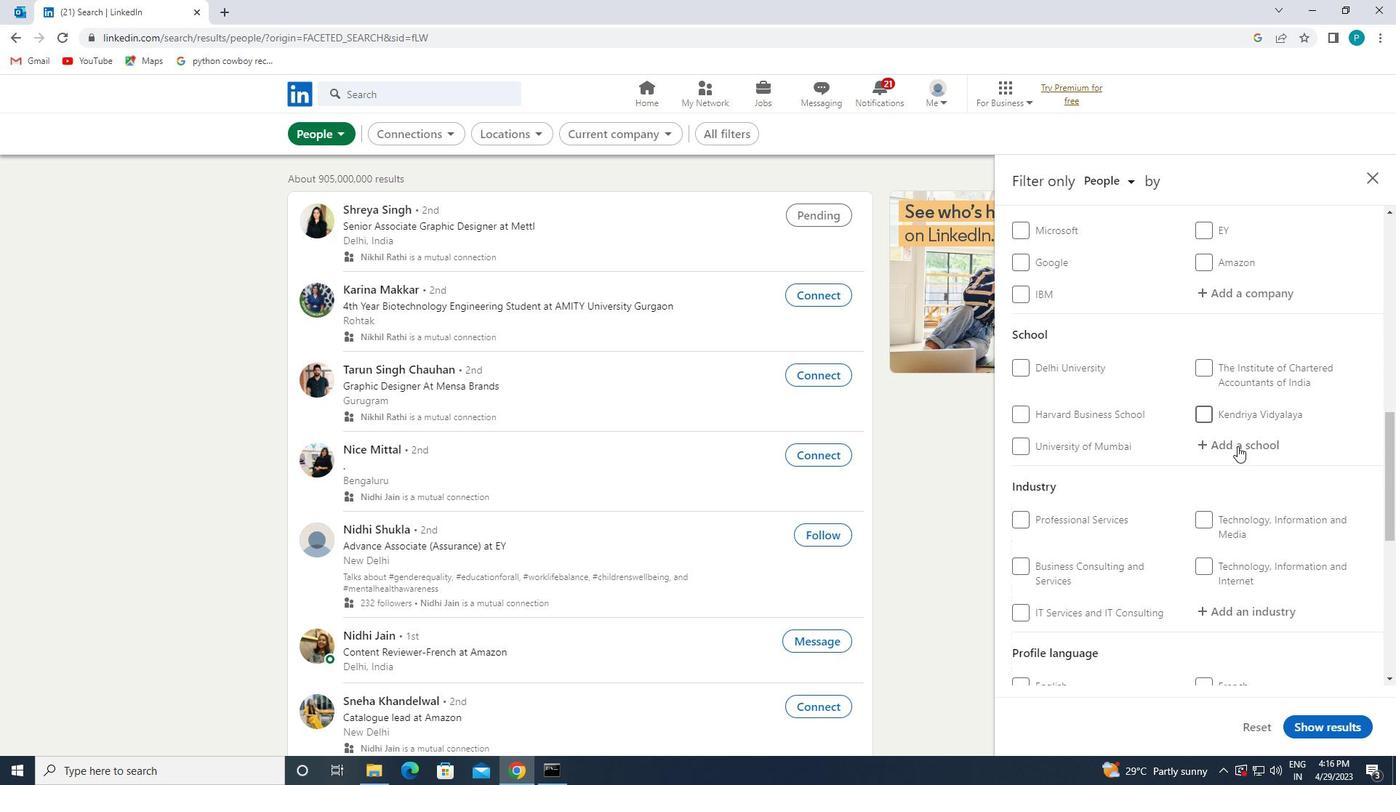 
Action: Mouse moved to (1240, 454)
Screenshot: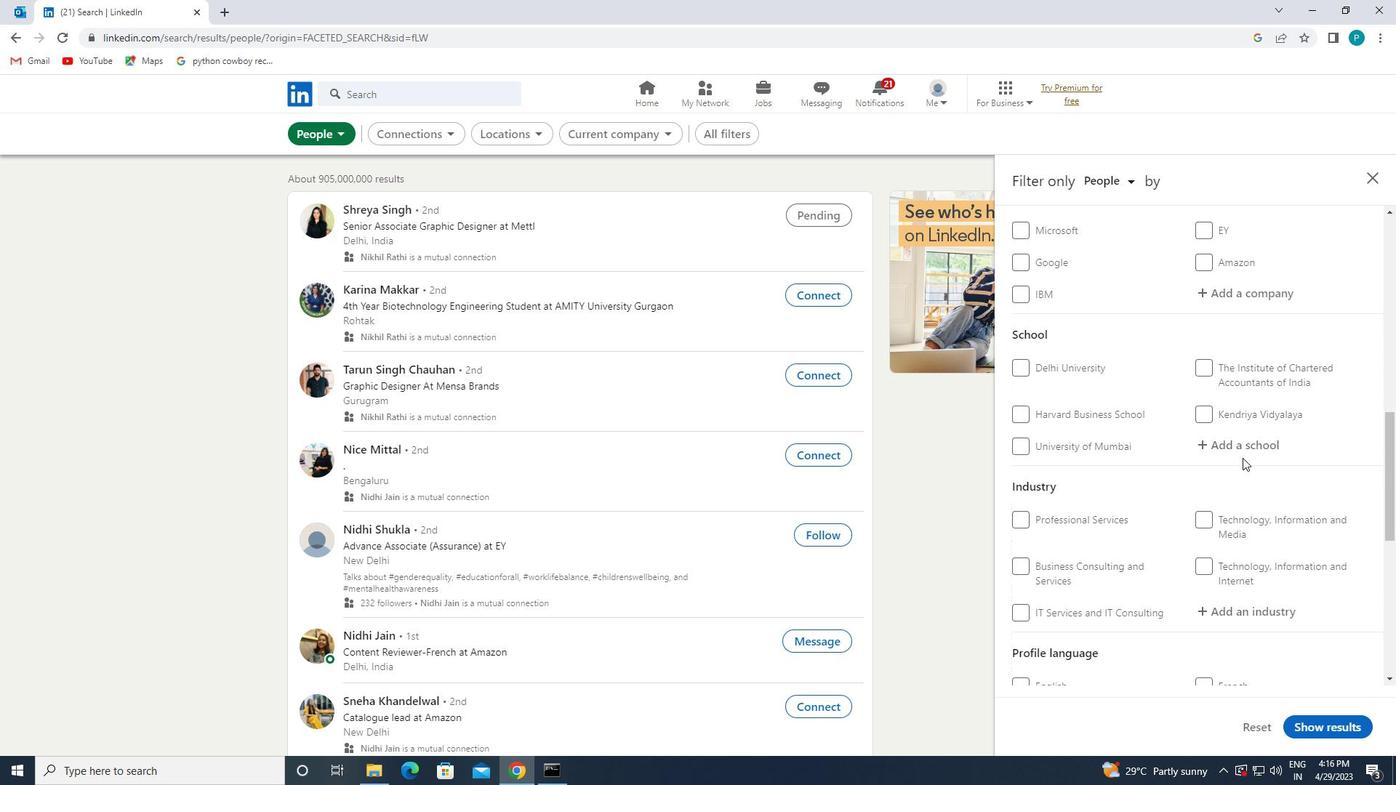 
Action: Mouse pressed left at (1240, 454)
Screenshot: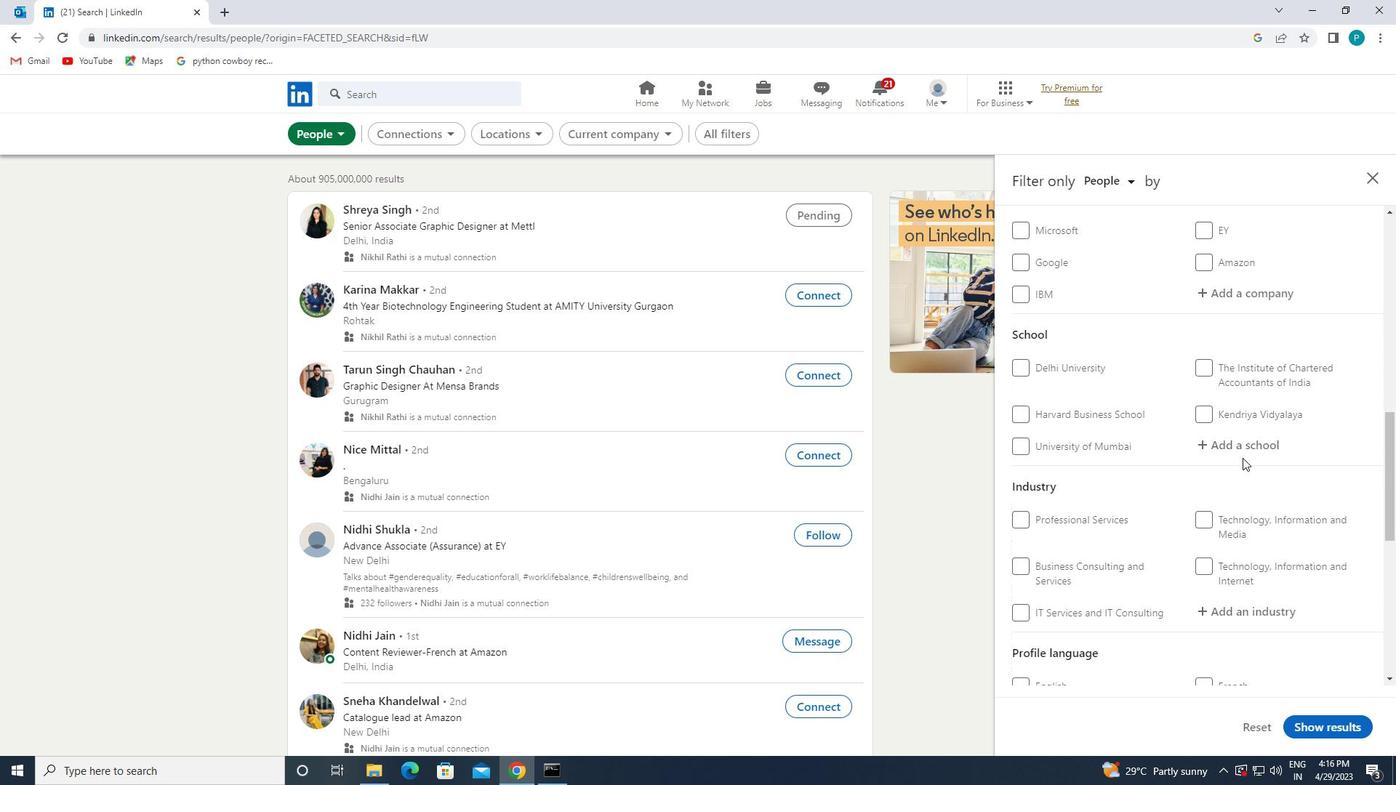 
Action: Key pressed <Key.caps_lock>U<Key.caps_lock>NIVW<Key.backspace>ERSITY<Key.backspace><Key.backspace>TEIT
Screenshot: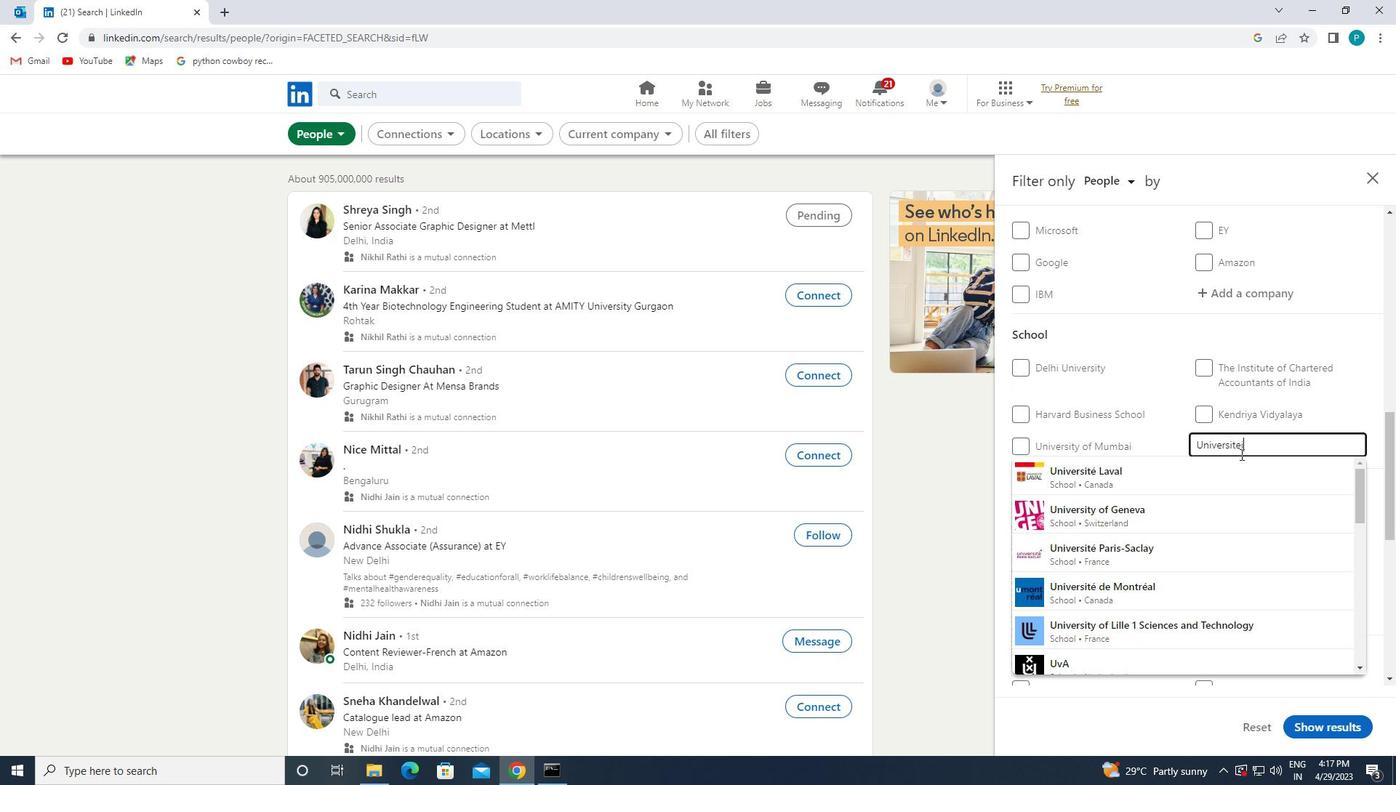 
Action: Mouse moved to (1256, 504)
Screenshot: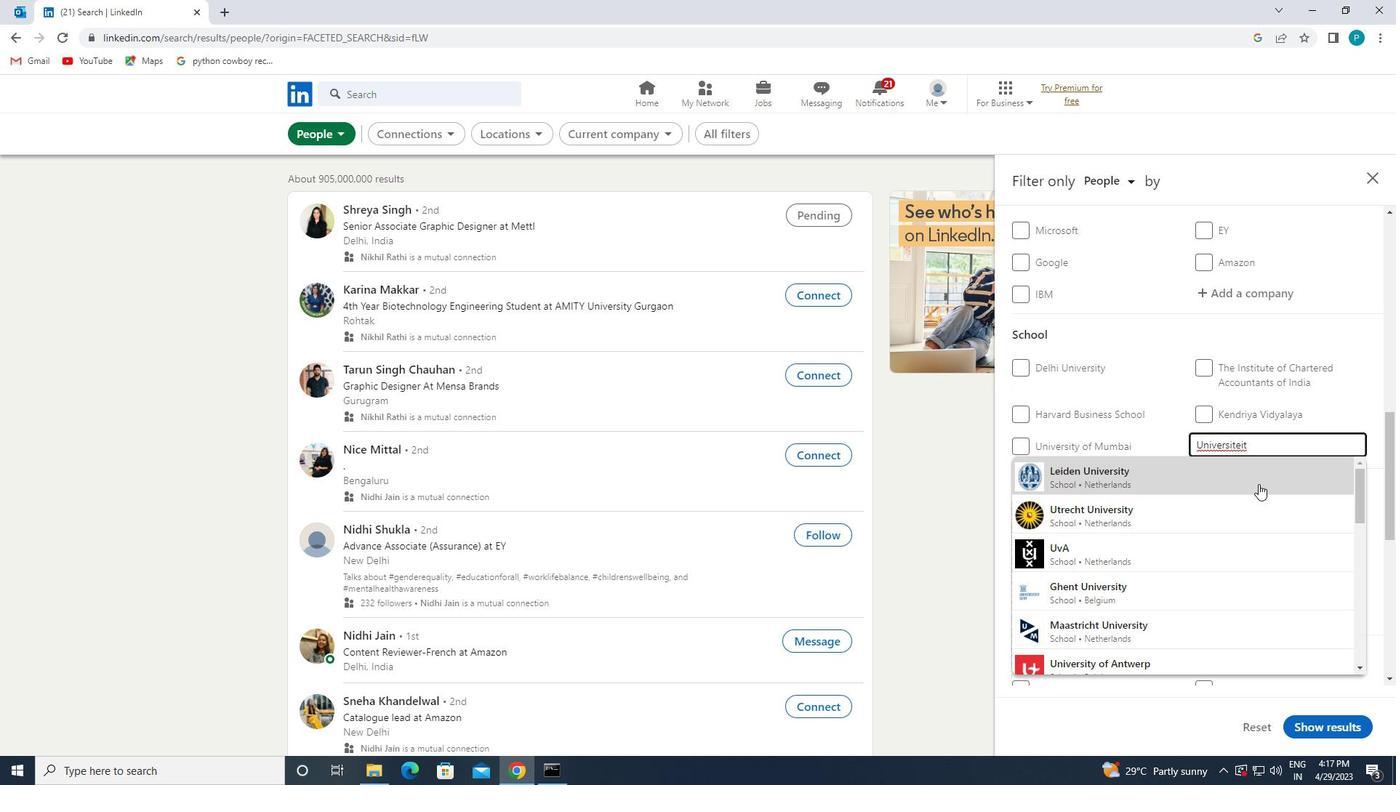 
Action: Mouse scrolled (1256, 504) with delta (0, 0)
Screenshot: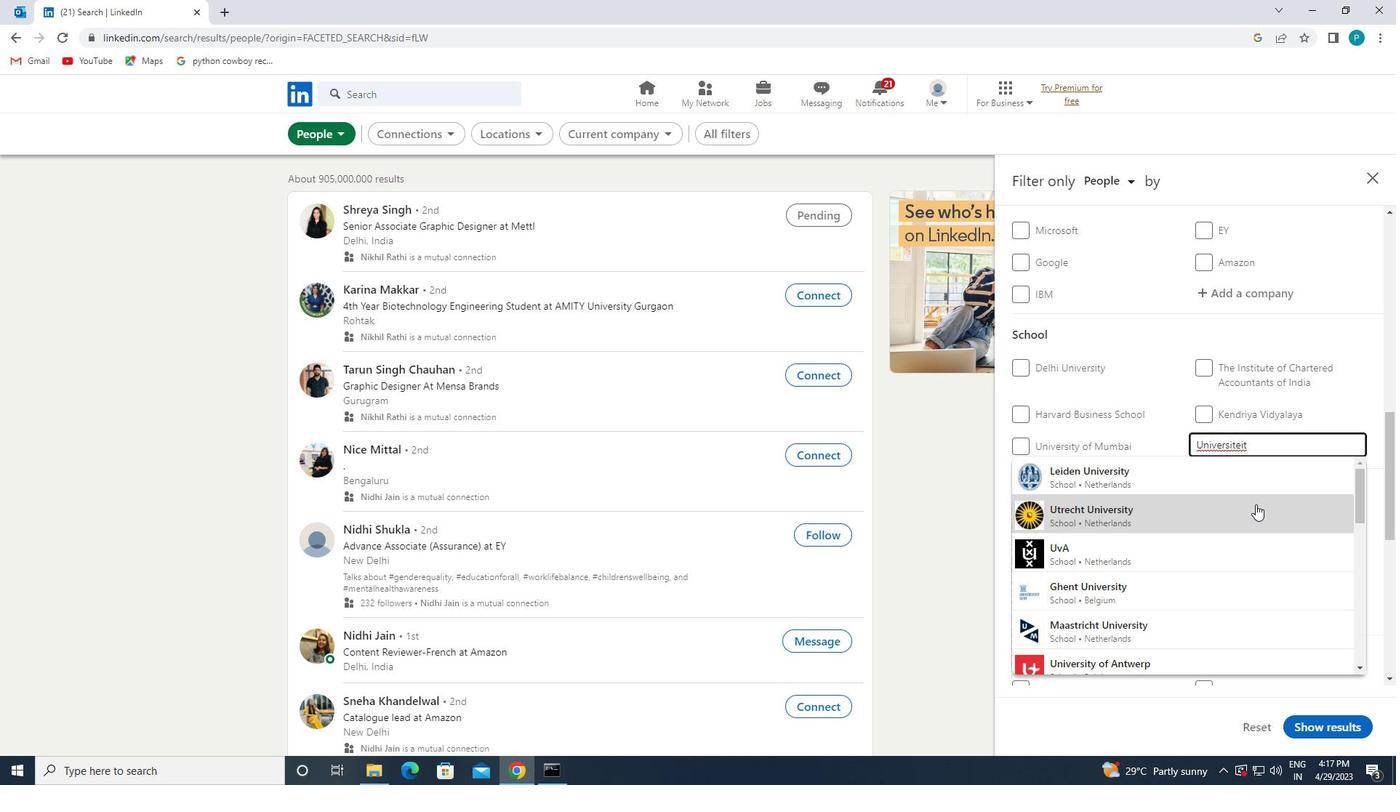 
Action: Mouse moved to (1356, 437)
Screenshot: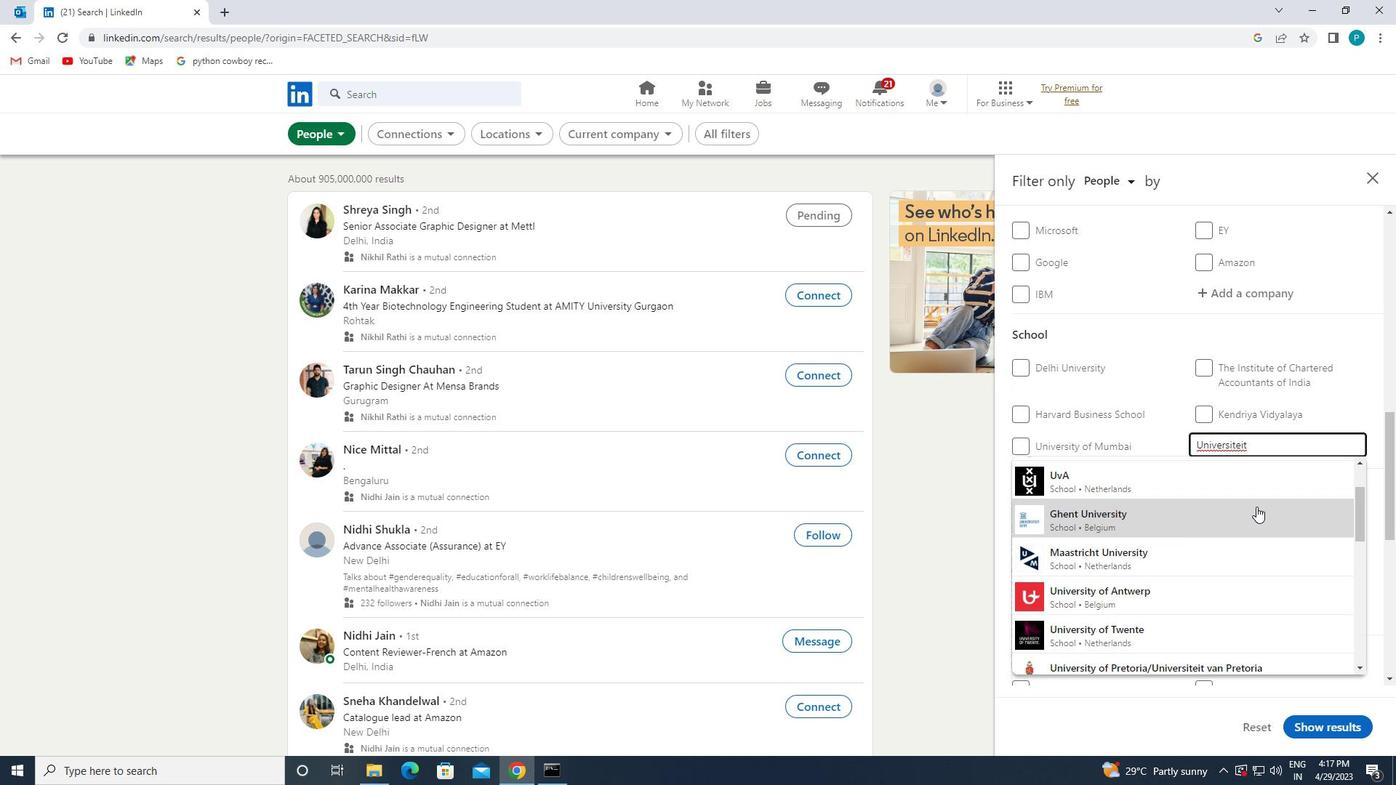
Action: Key pressed <Key.space><Key.caps_lock>N<Key.backspace>M<Key.caps_lock>AA
Screenshot: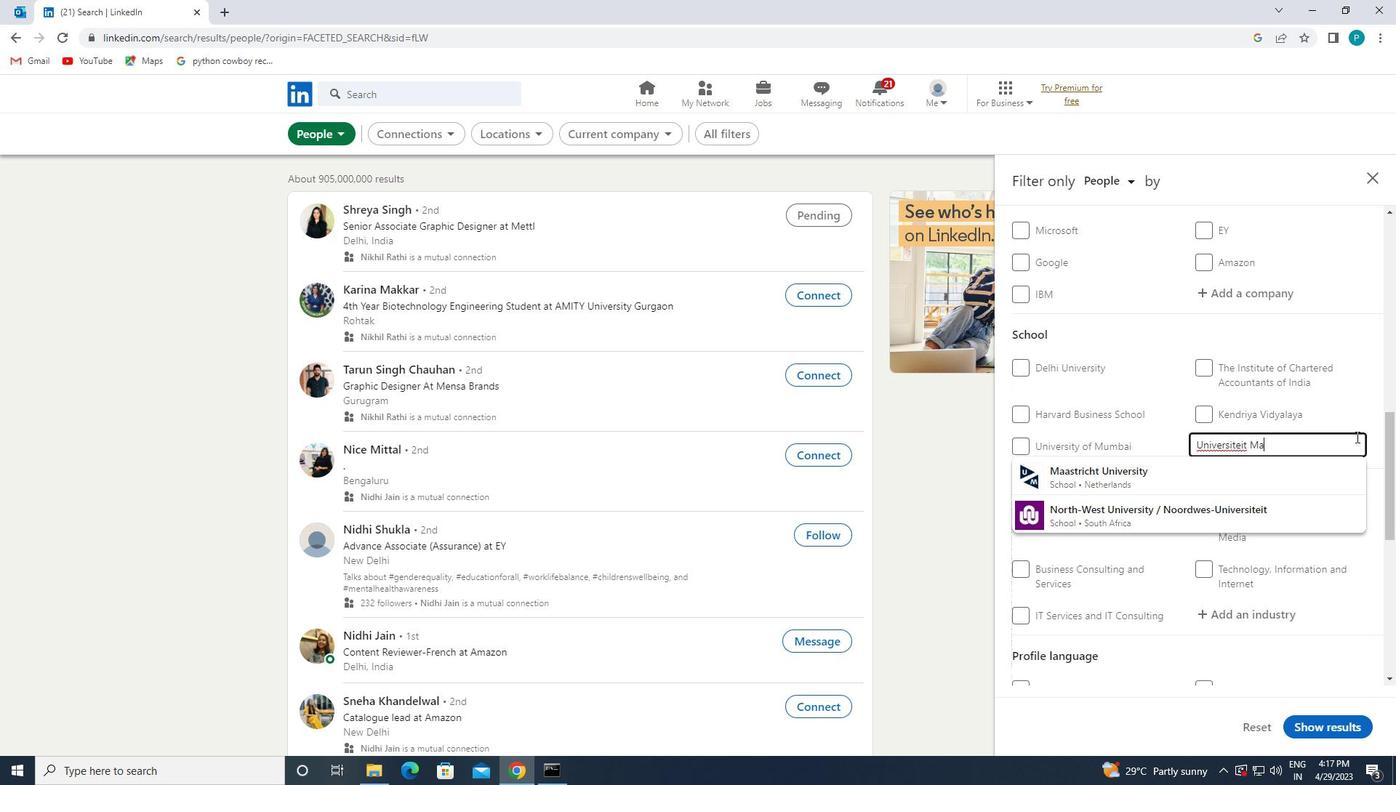 
Action: Mouse moved to (1204, 473)
Screenshot: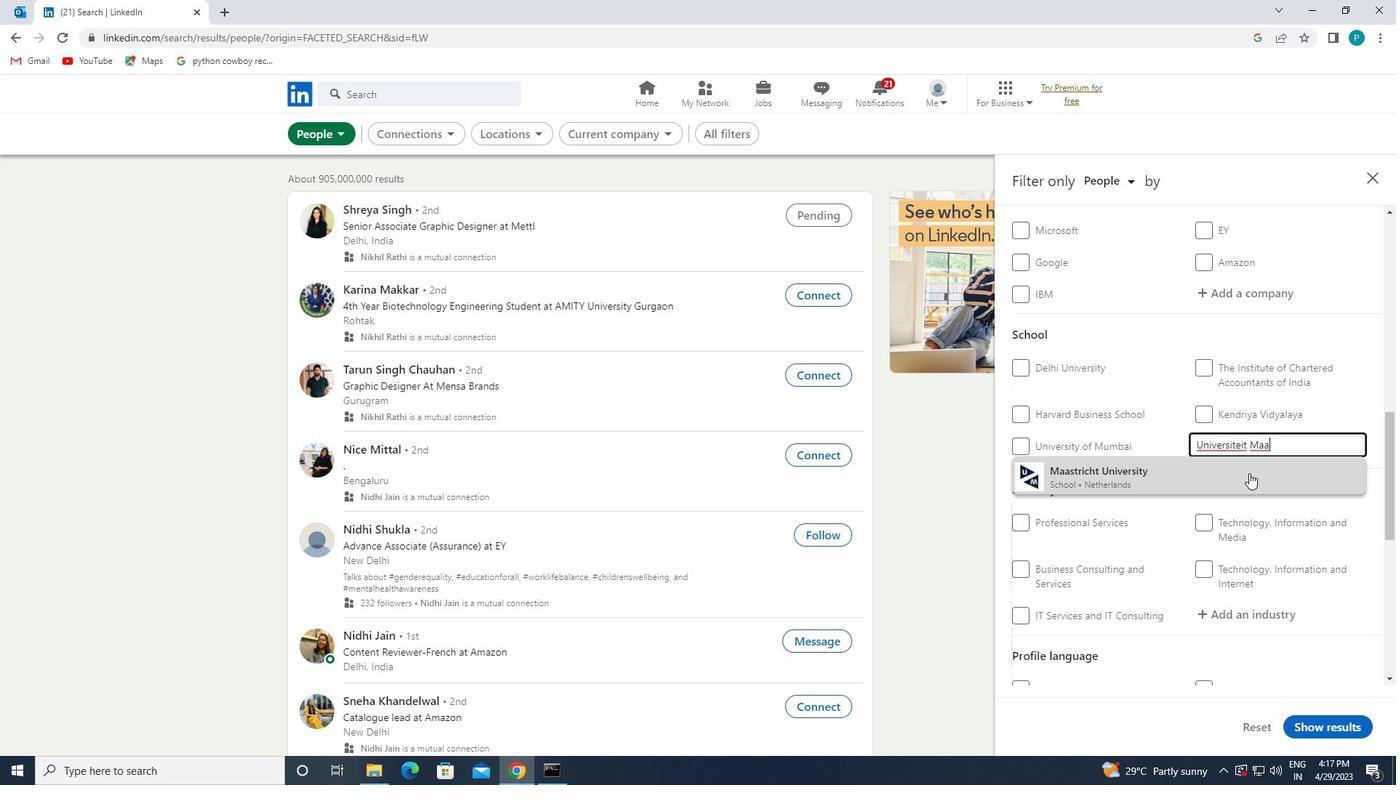
Action: Mouse pressed left at (1204, 473)
Screenshot: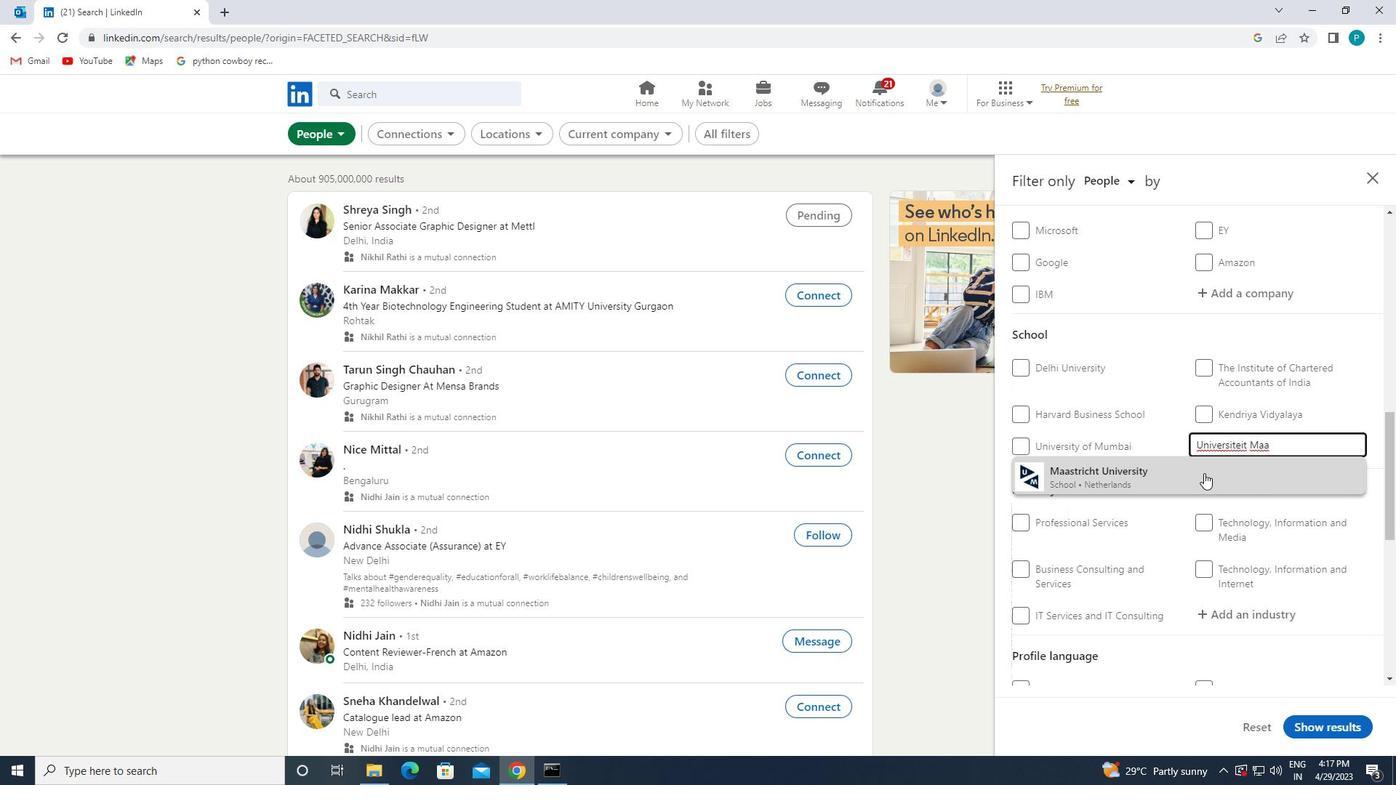 
Action: Mouse moved to (1203, 473)
Screenshot: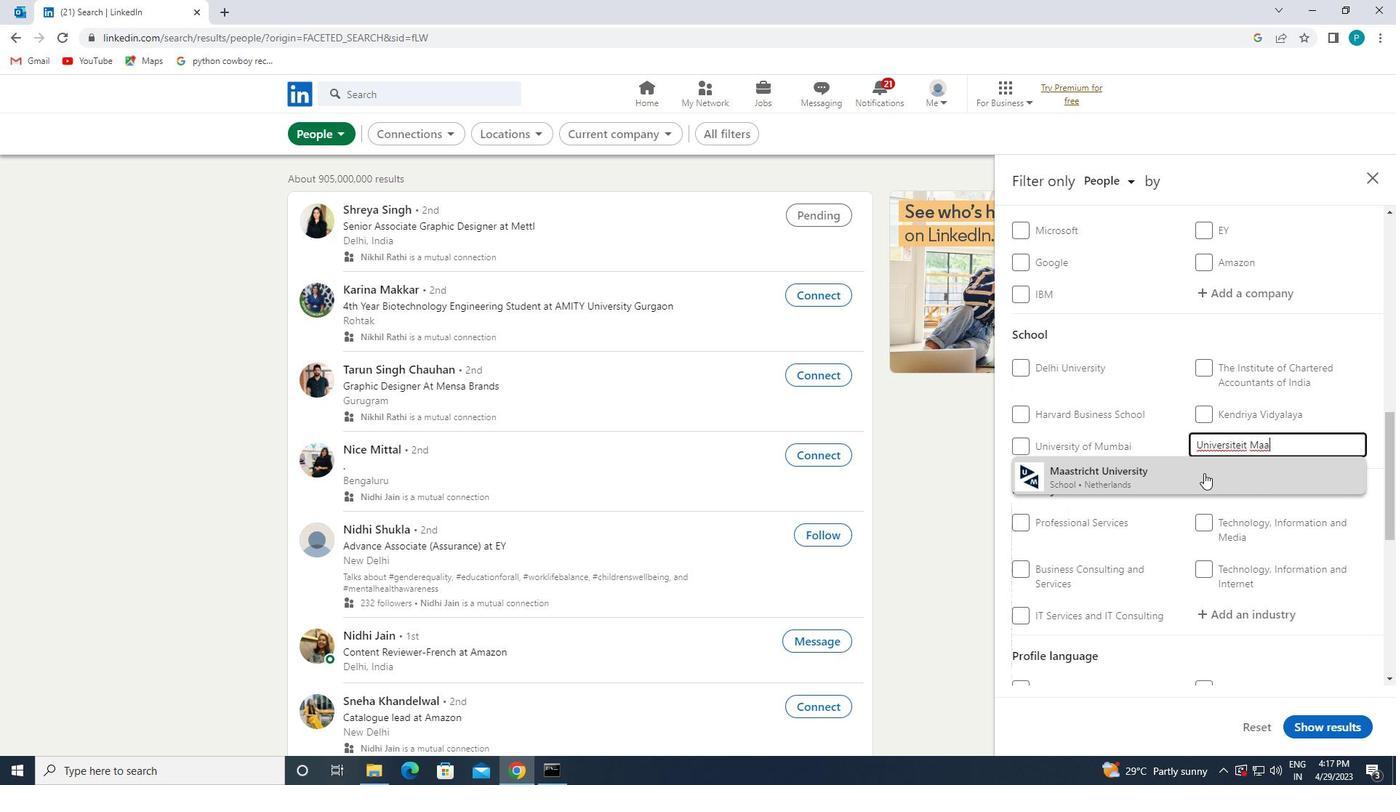 
Action: Mouse scrolled (1203, 472) with delta (0, 0)
Screenshot: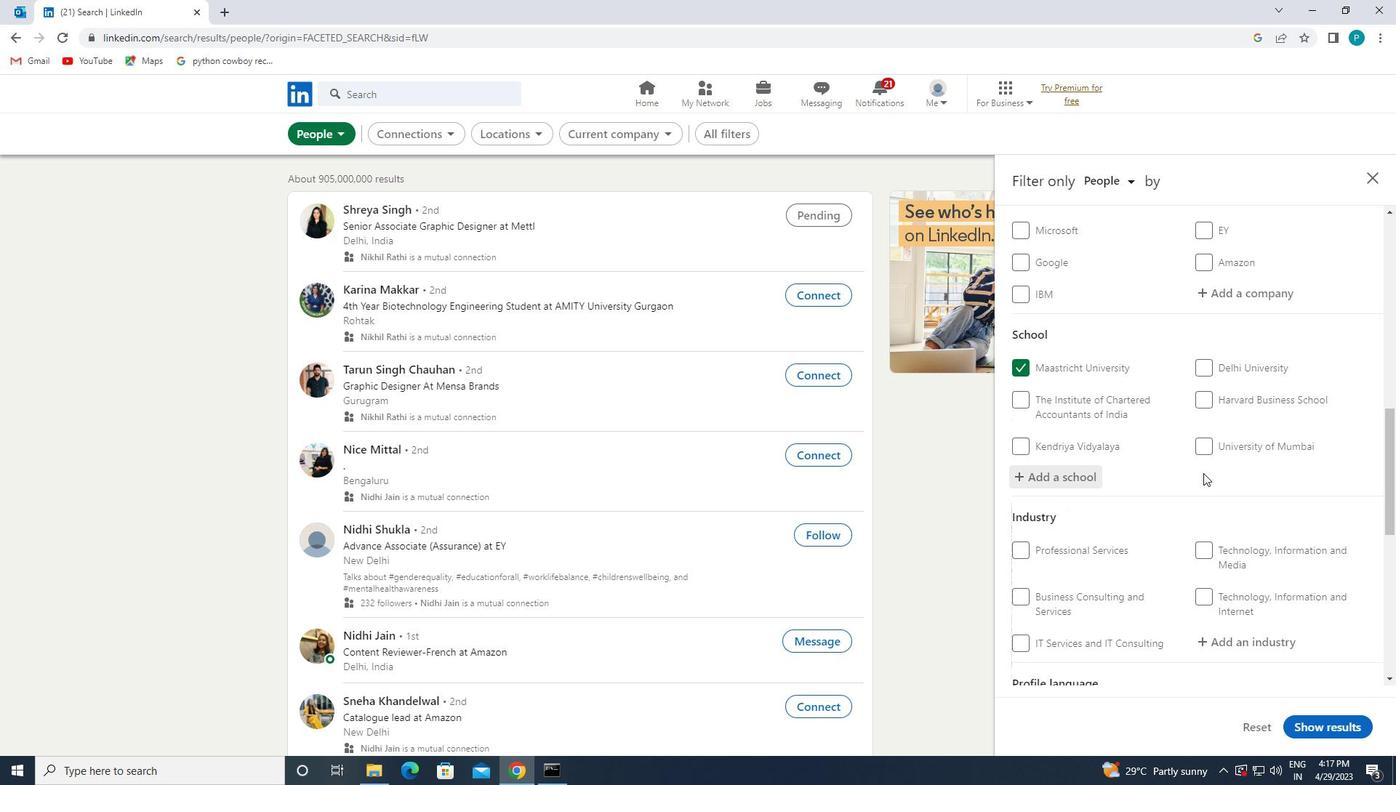 
Action: Mouse scrolled (1203, 472) with delta (0, 0)
Screenshot: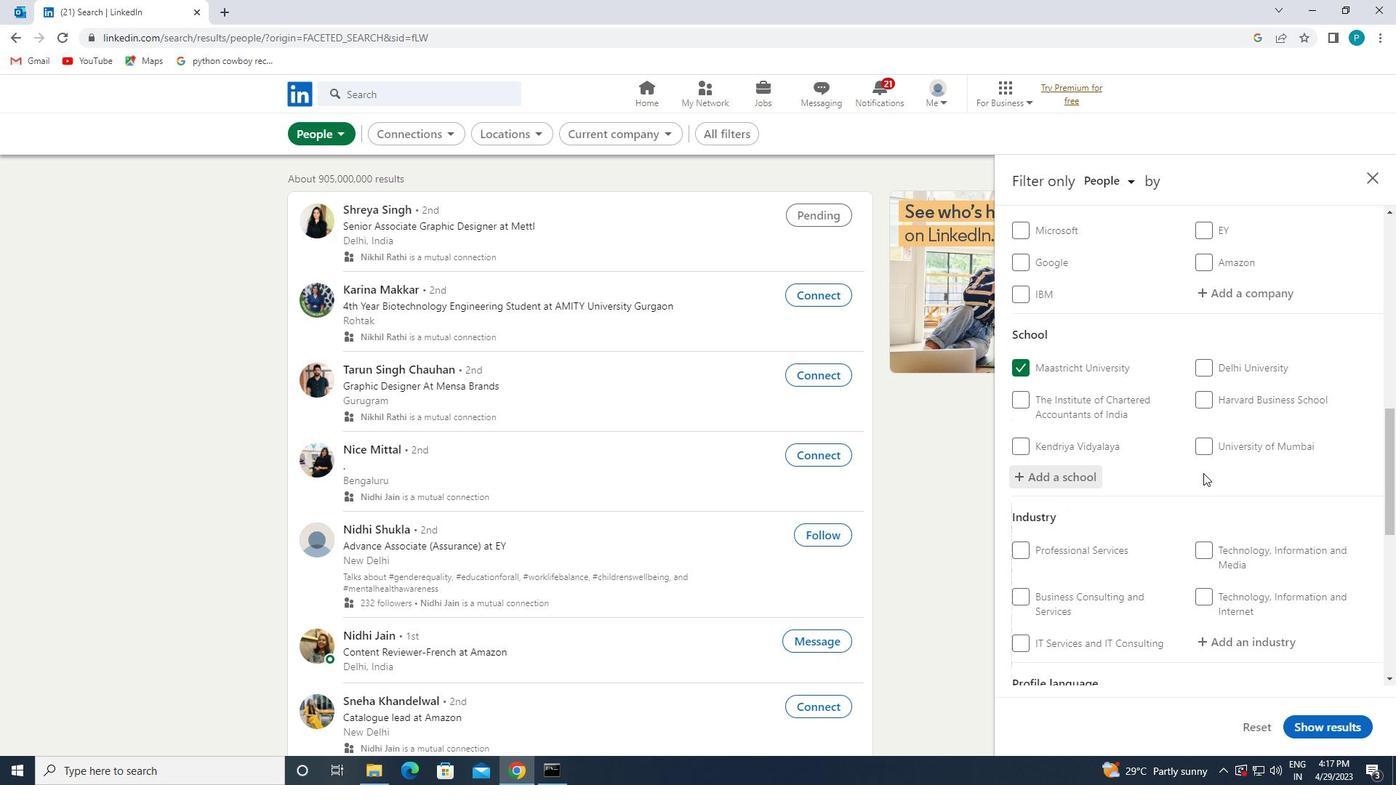 
Action: Mouse moved to (1224, 493)
Screenshot: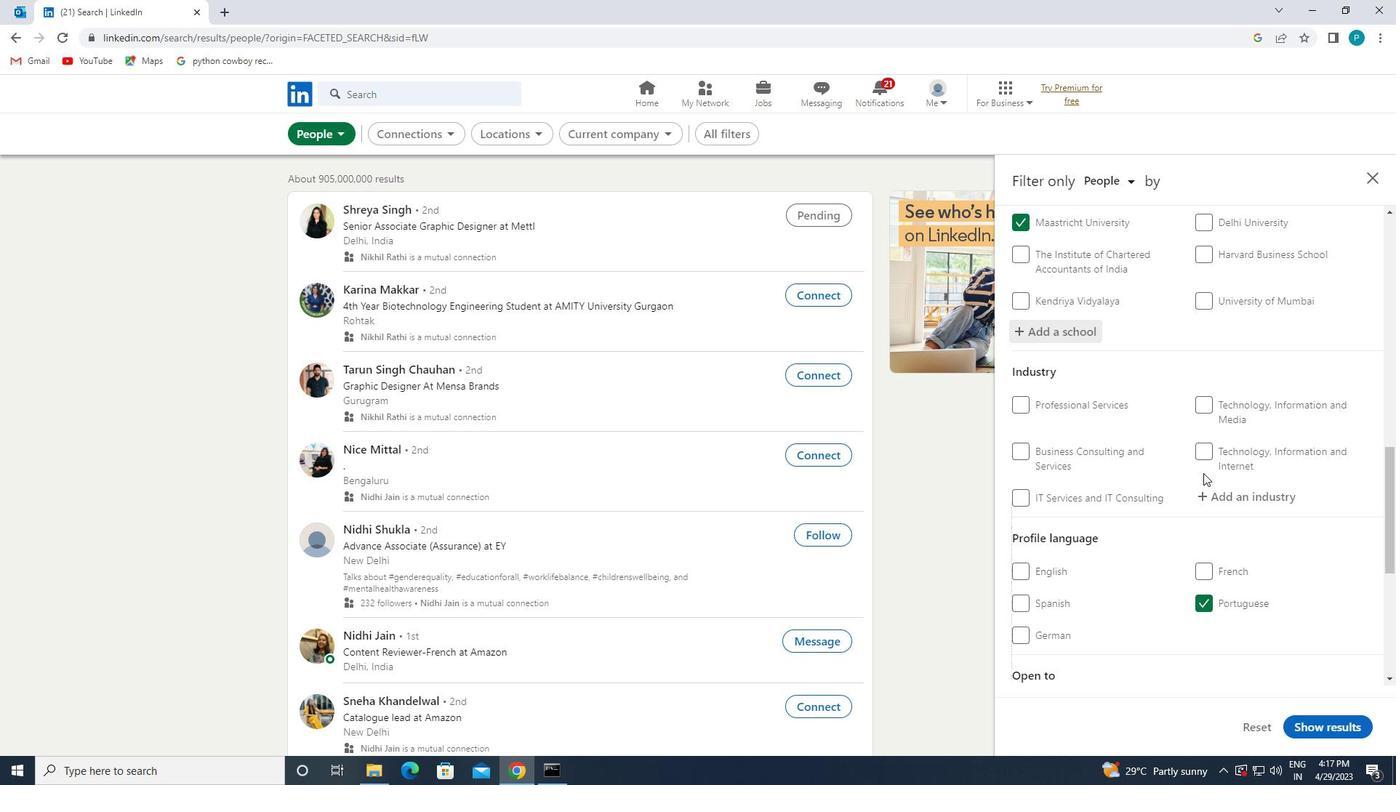 
Action: Mouse pressed left at (1224, 493)
Screenshot: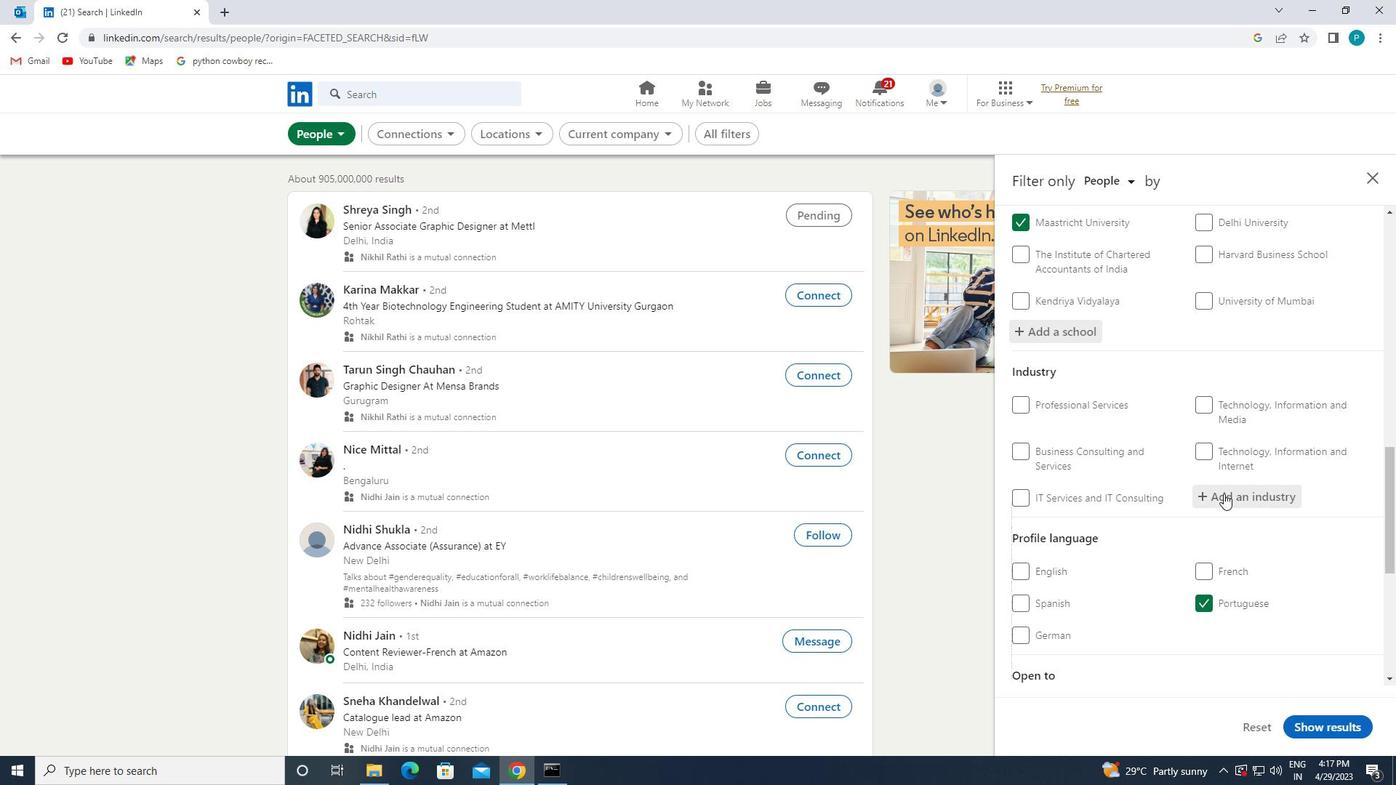 
Action: Key pressed <Key.caps_lock>E<Key.caps_lock>LDERLY
Screenshot: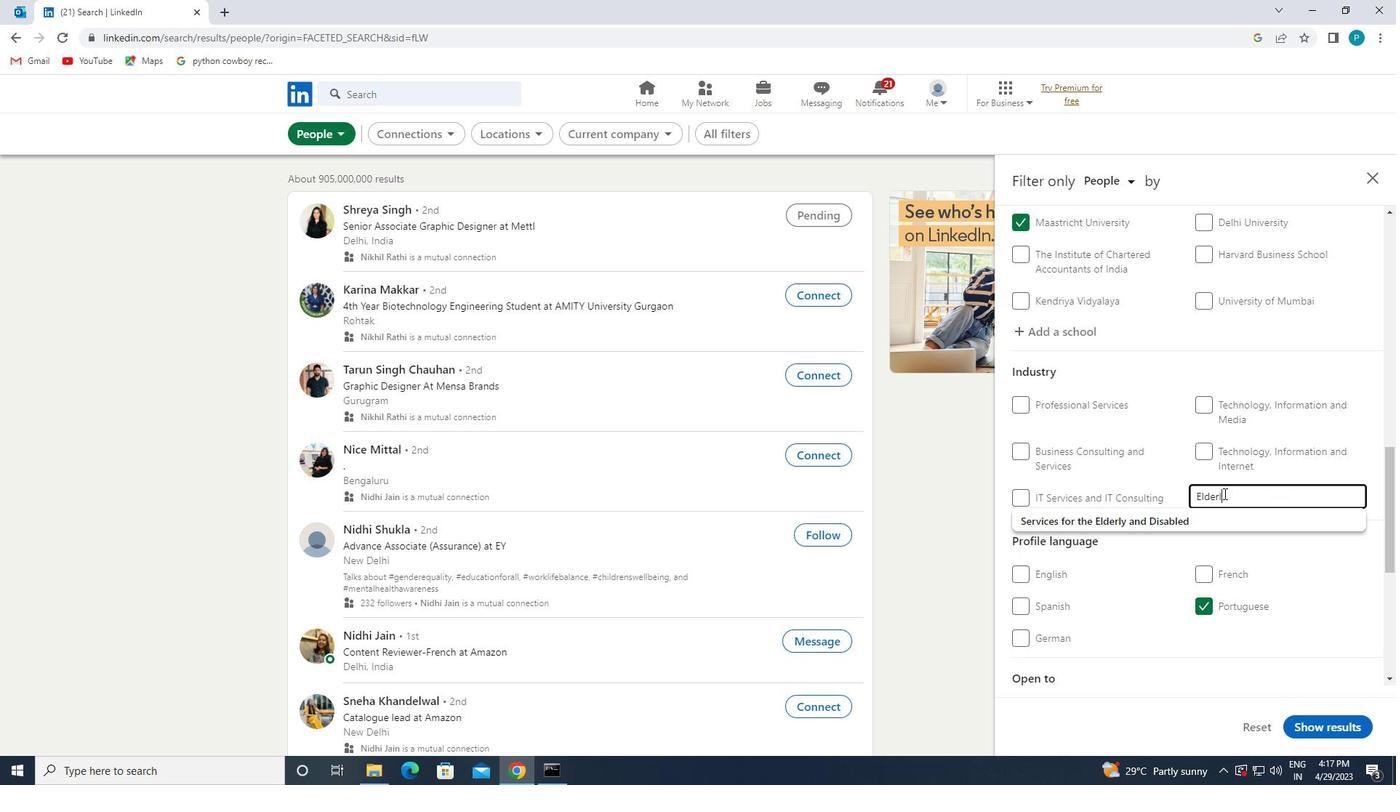 
Action: Mouse moved to (1224, 516)
Screenshot: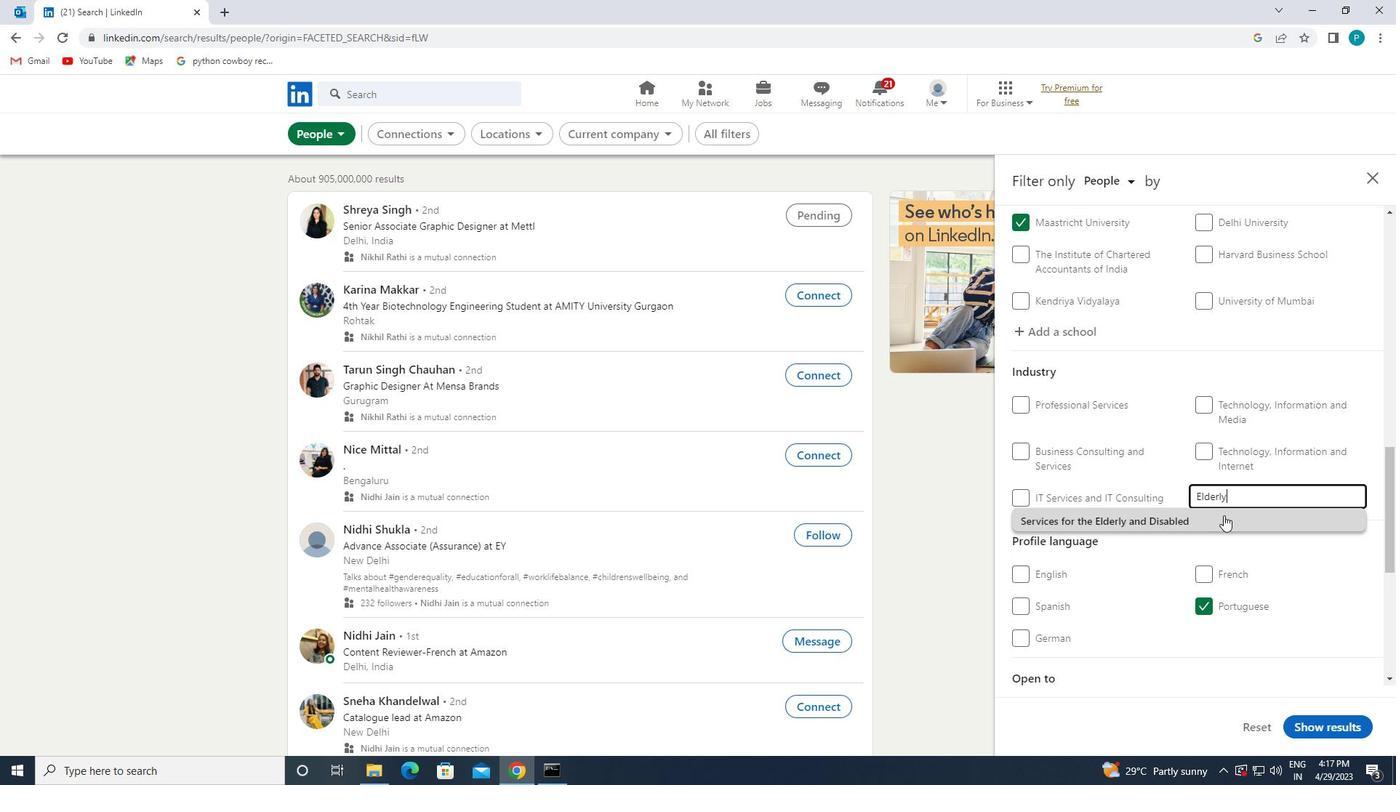 
Action: Mouse pressed left at (1224, 516)
Screenshot: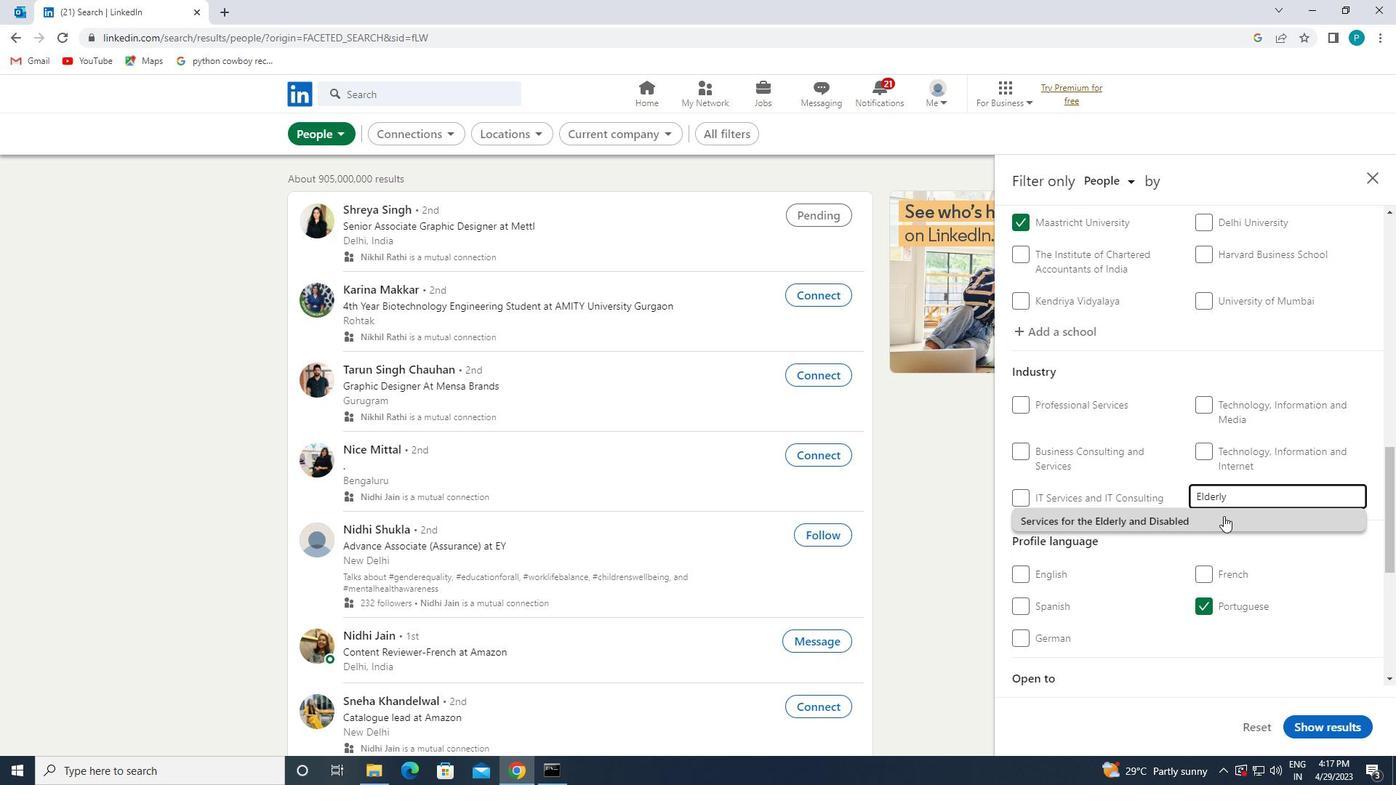 
Action: Mouse scrolled (1224, 515) with delta (0, 0)
Screenshot: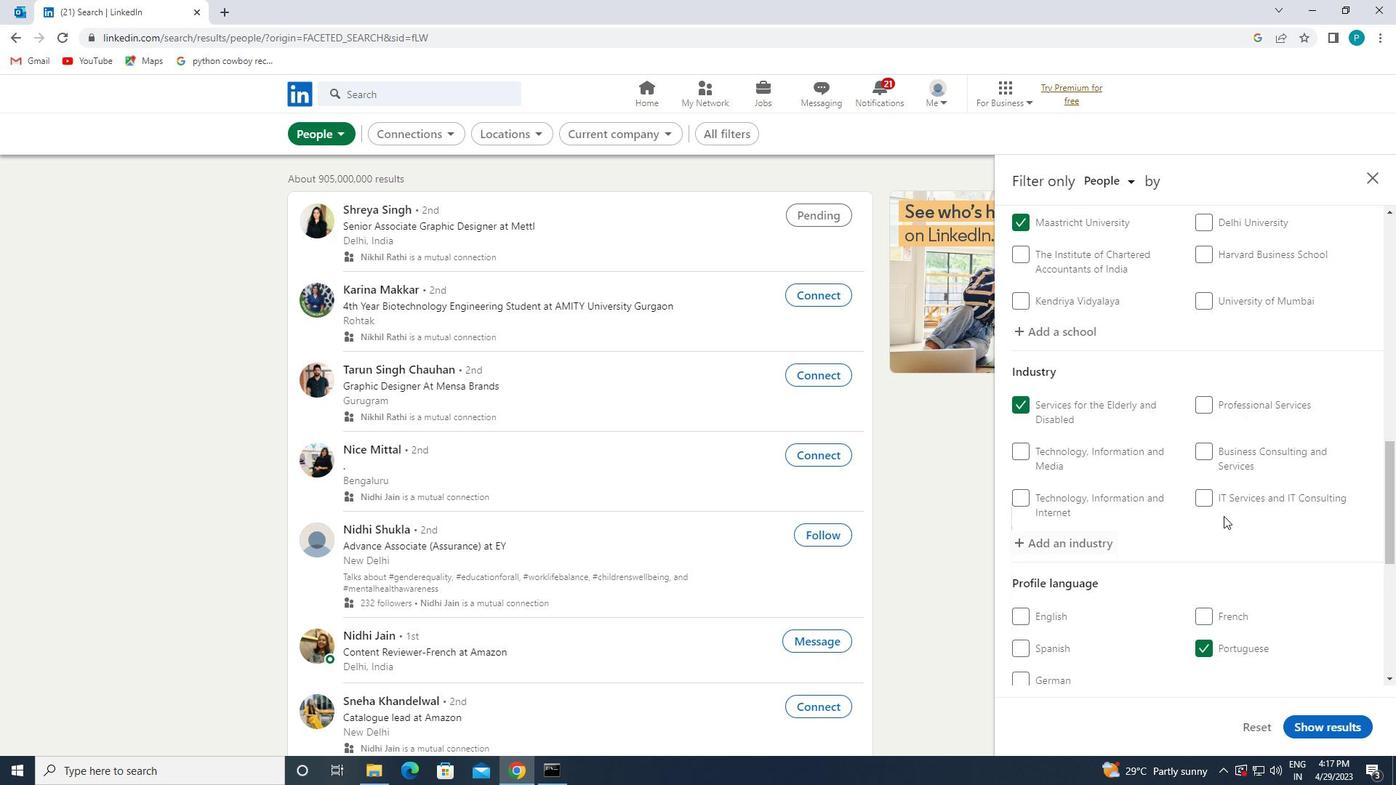 
Action: Mouse scrolled (1224, 515) with delta (0, 0)
Screenshot: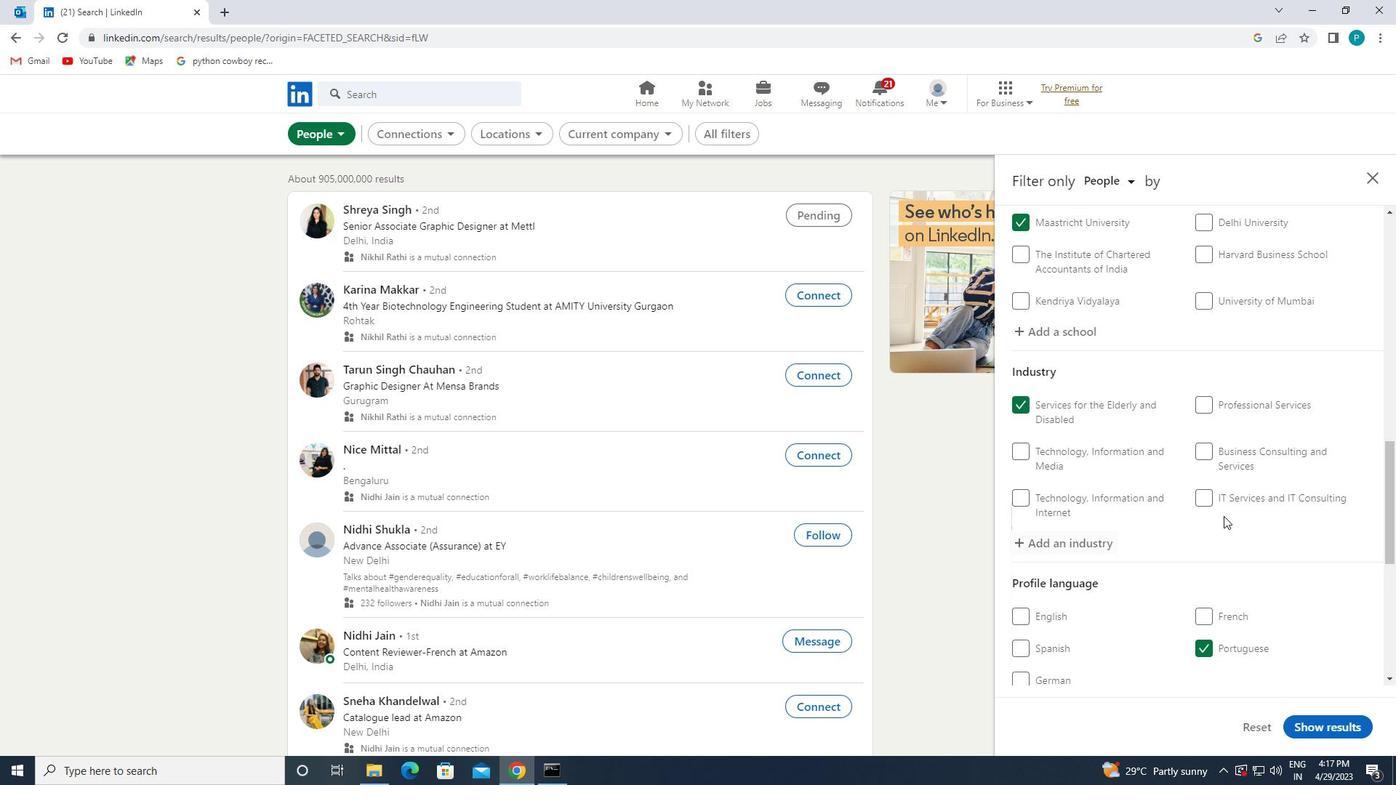 
Action: Mouse scrolled (1224, 515) with delta (0, 0)
Screenshot: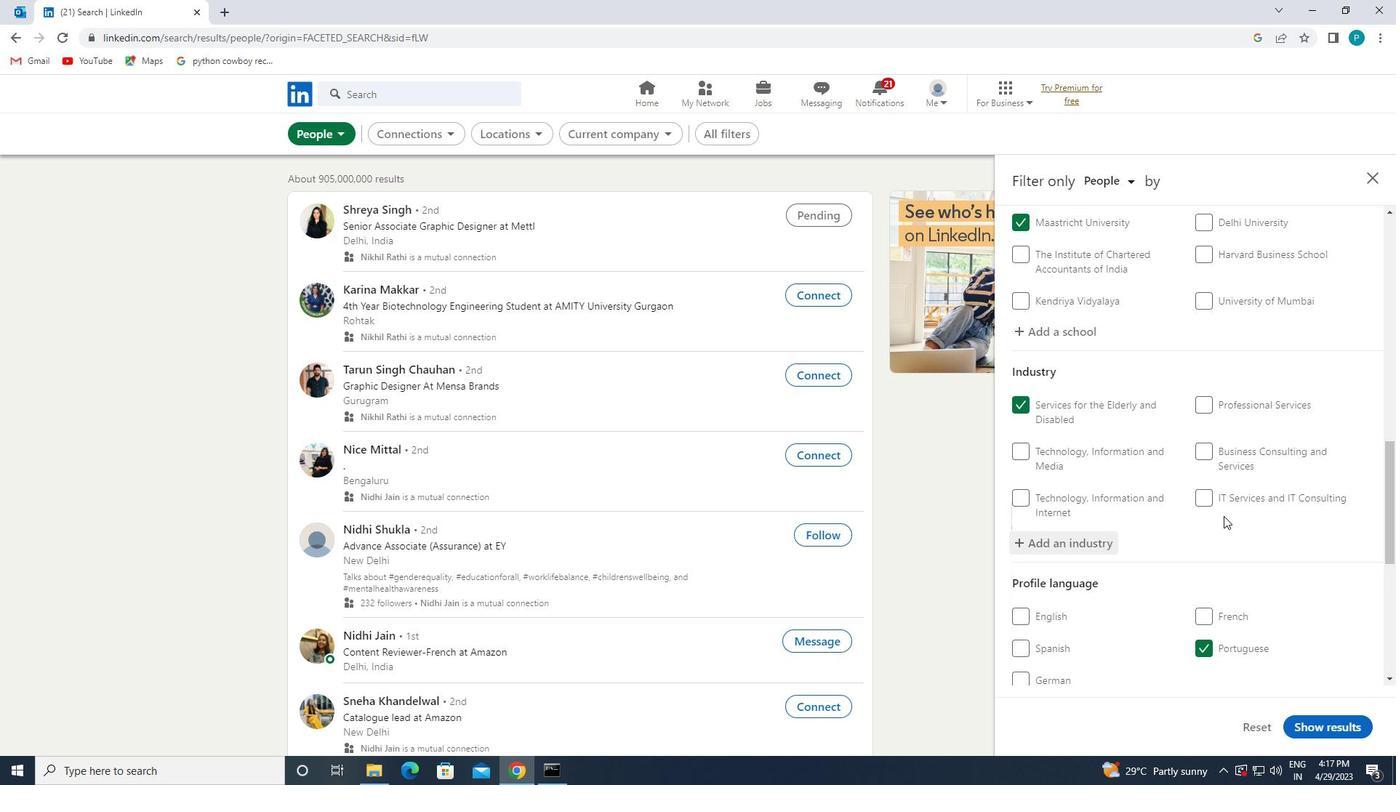 
Action: Mouse moved to (1224, 527)
Screenshot: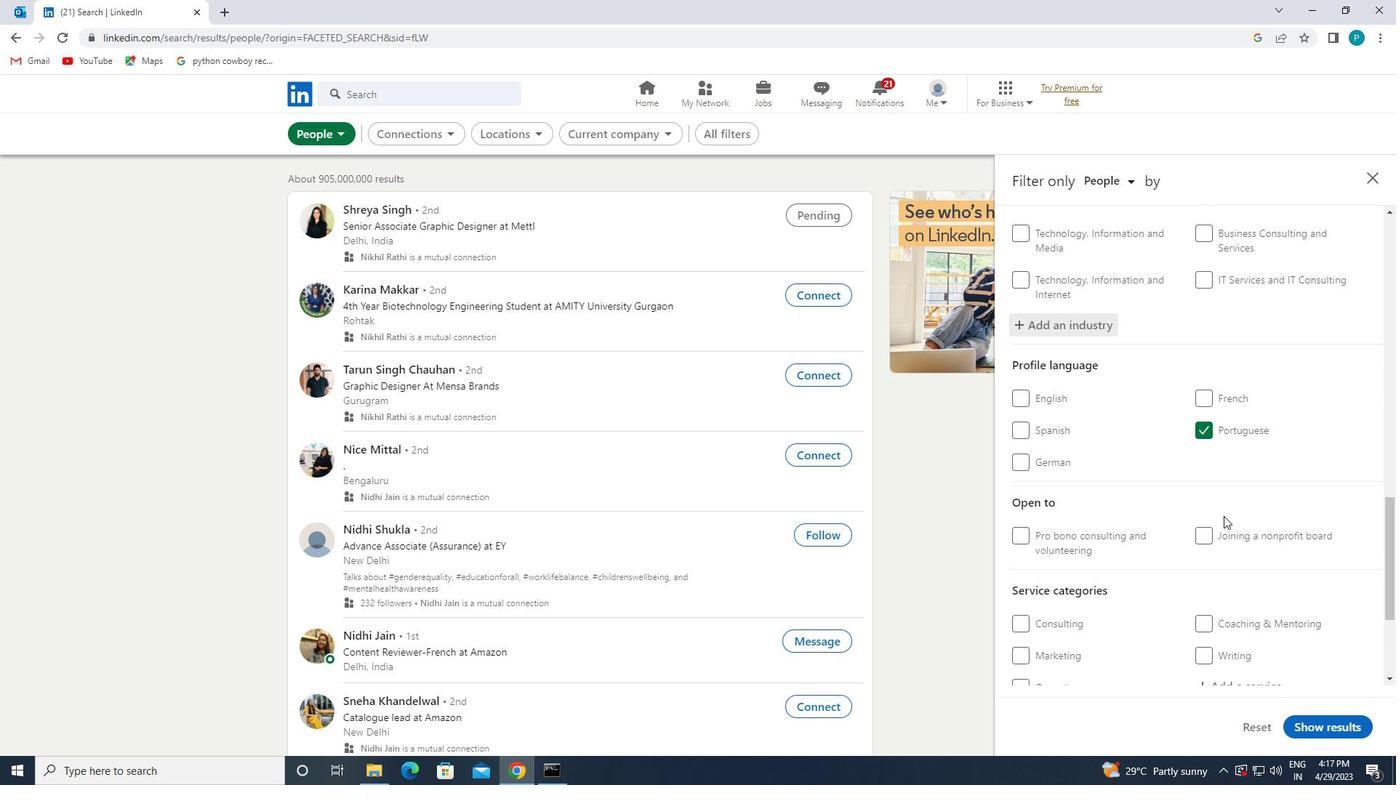 
Action: Mouse scrolled (1224, 526) with delta (0, 0)
Screenshot: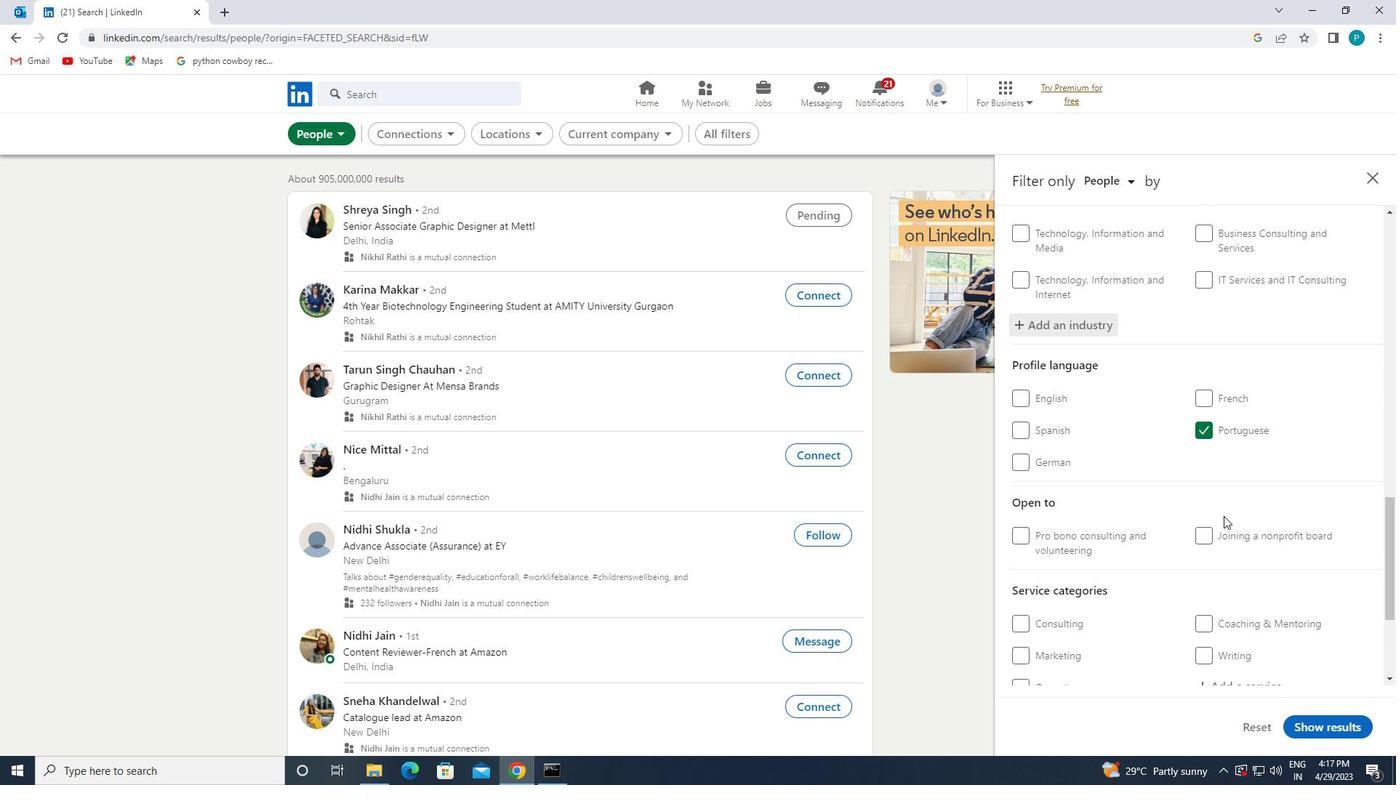 
Action: Mouse moved to (1224, 536)
Screenshot: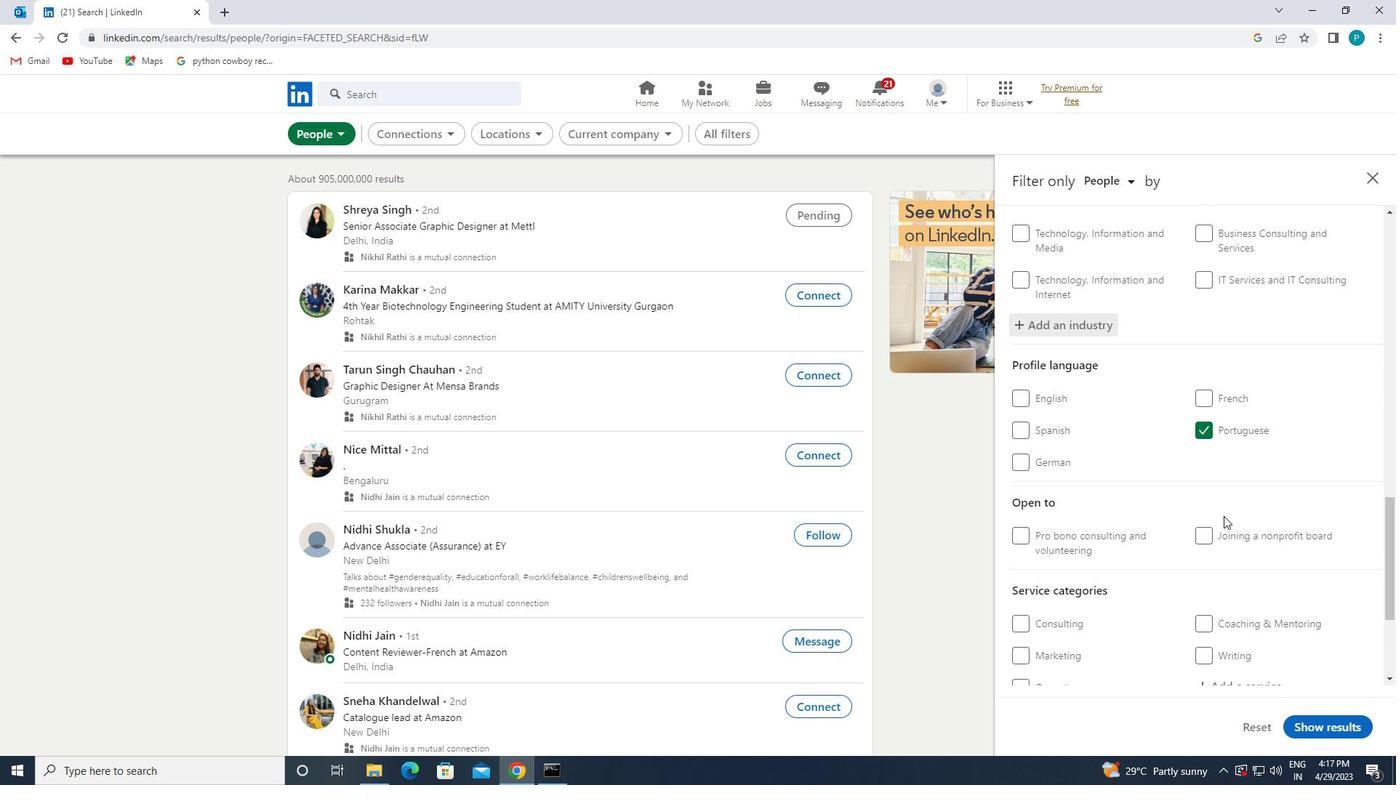 
Action: Mouse scrolled (1224, 535) with delta (0, 0)
Screenshot: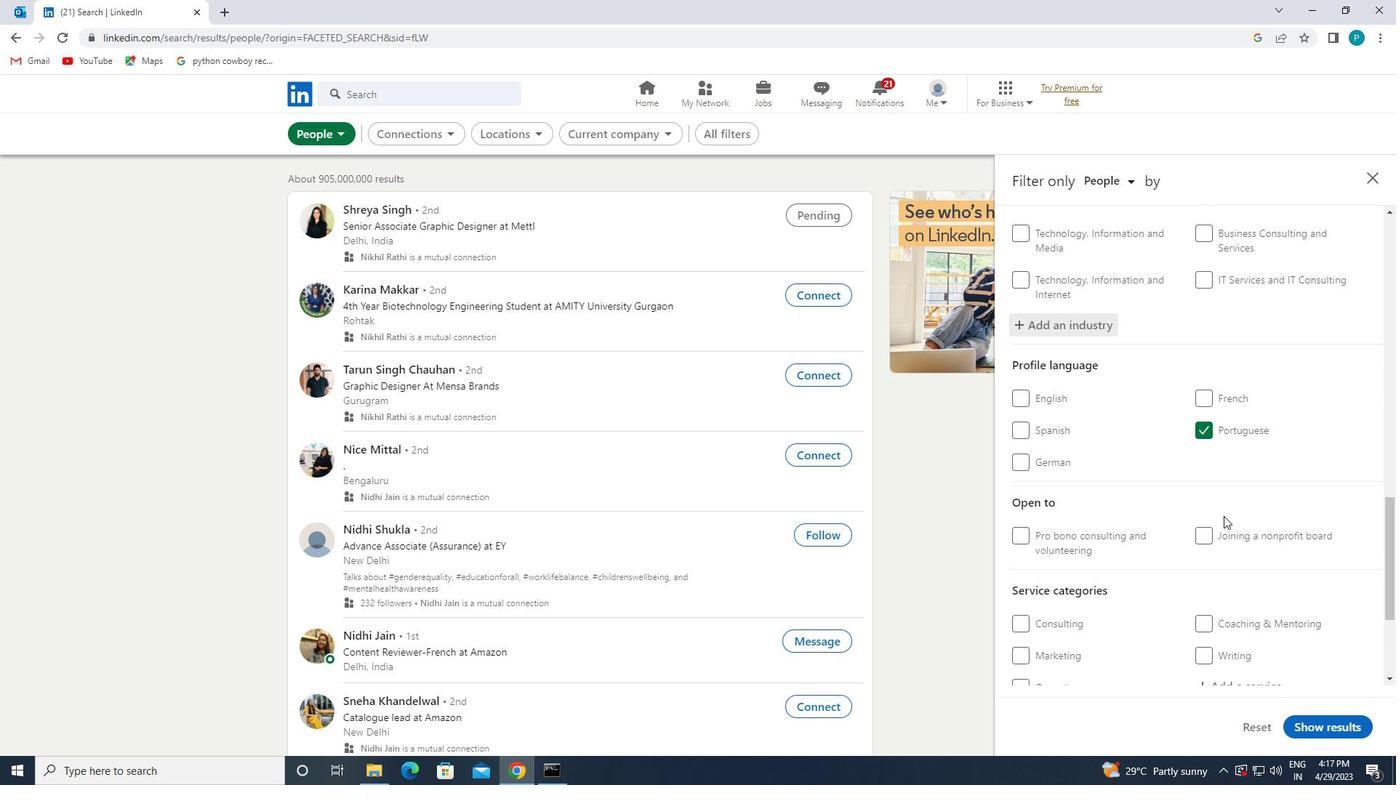 
Action: Mouse pressed left at (1224, 536)
Screenshot: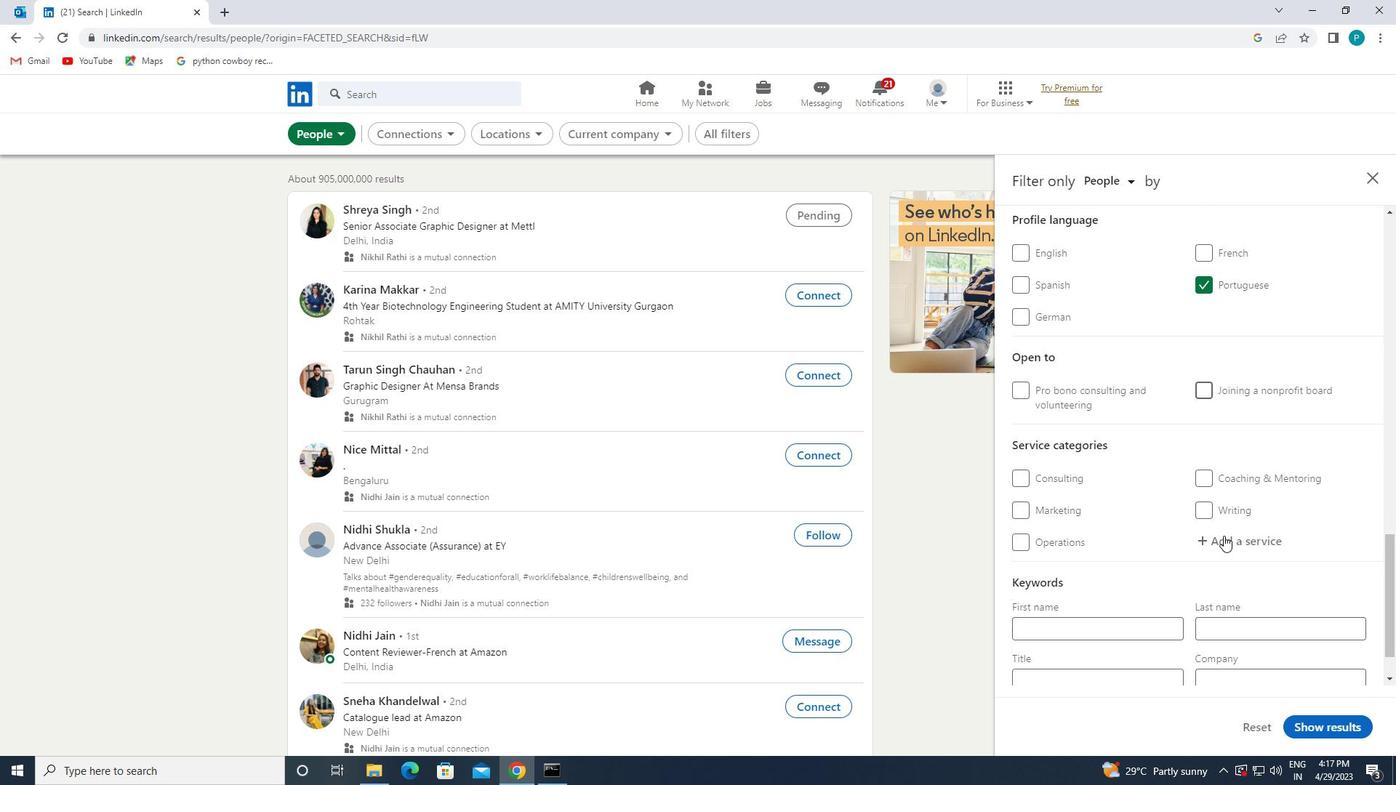 
Action: Key pressed <Key.caps_lock>R<Key.caps_lock>EAS
Screenshot: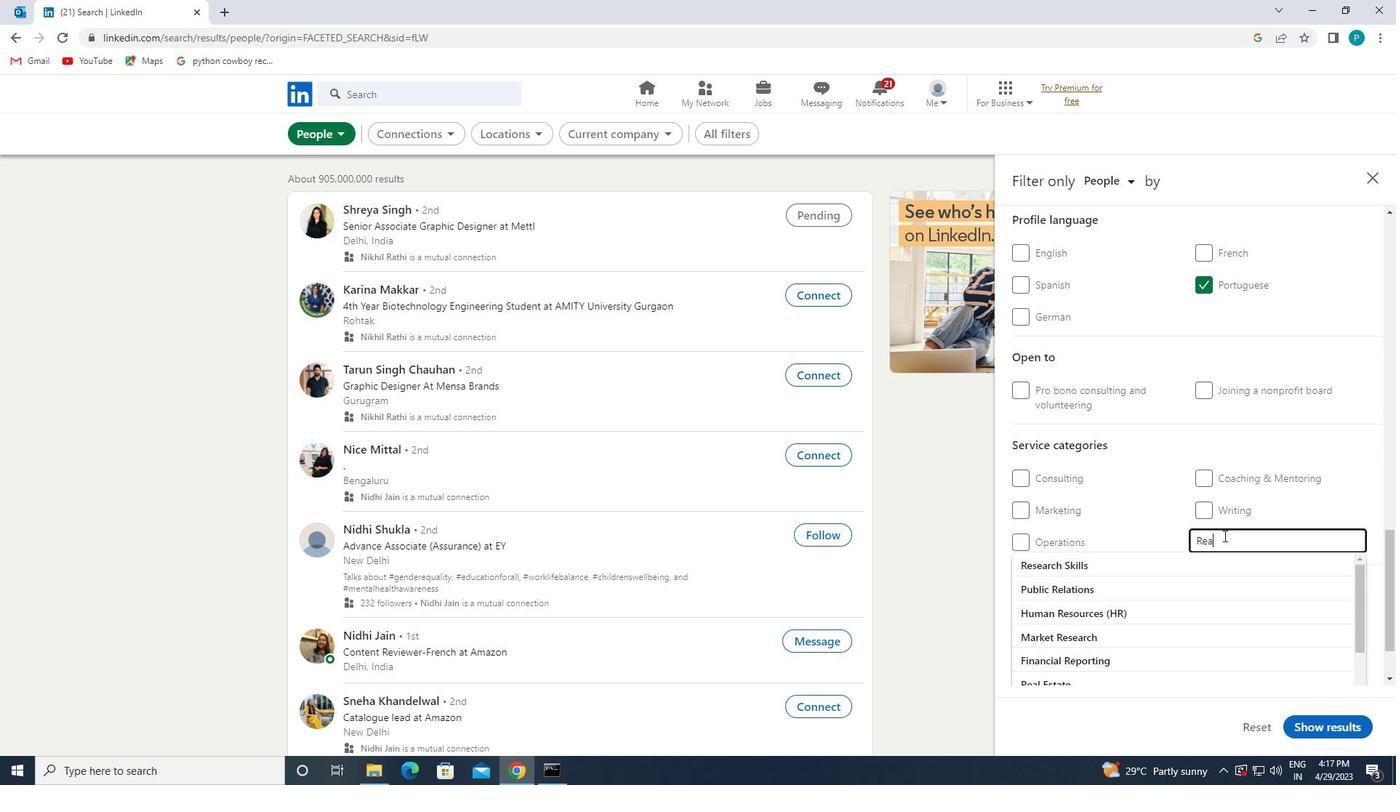 
Action: Mouse moved to (1225, 565)
Screenshot: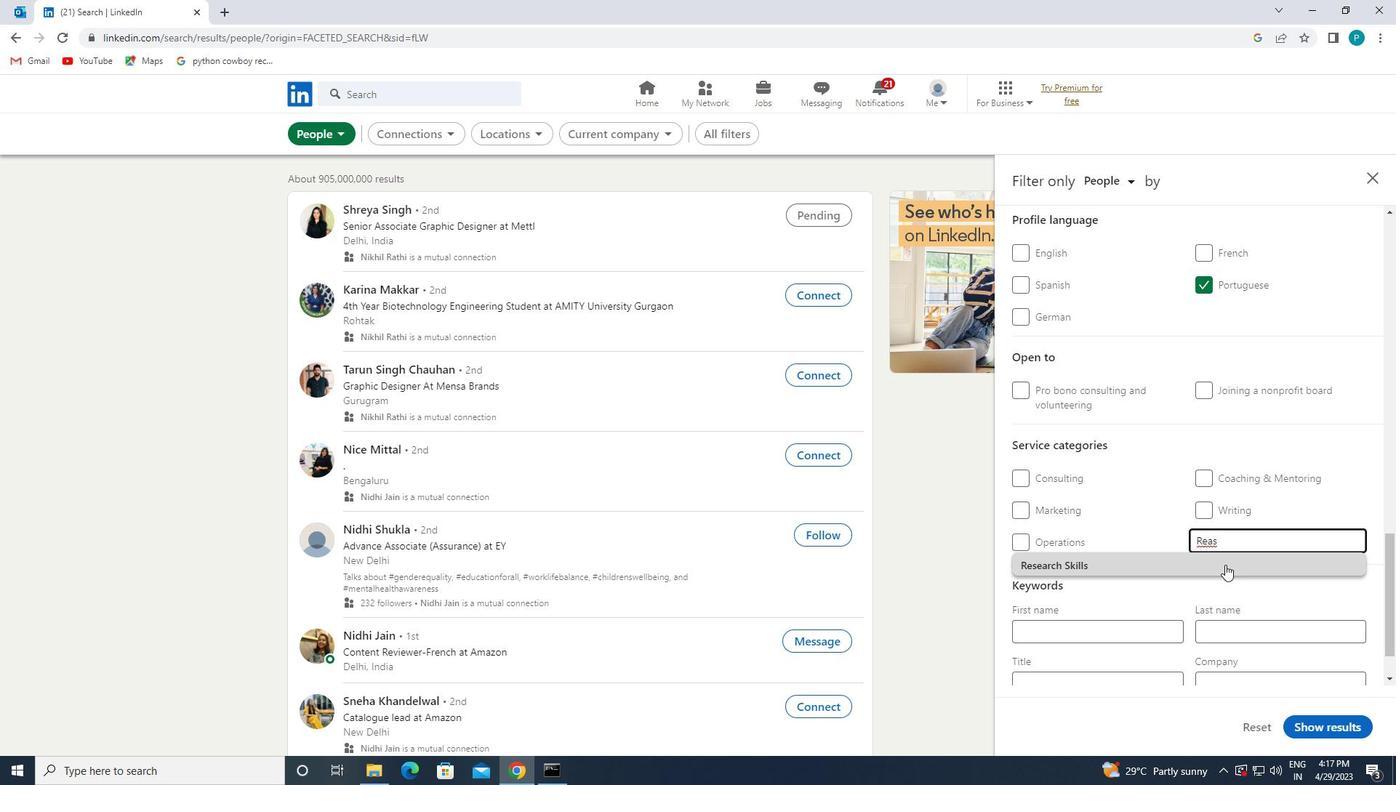 
Action: Key pressed EARCH
Screenshot: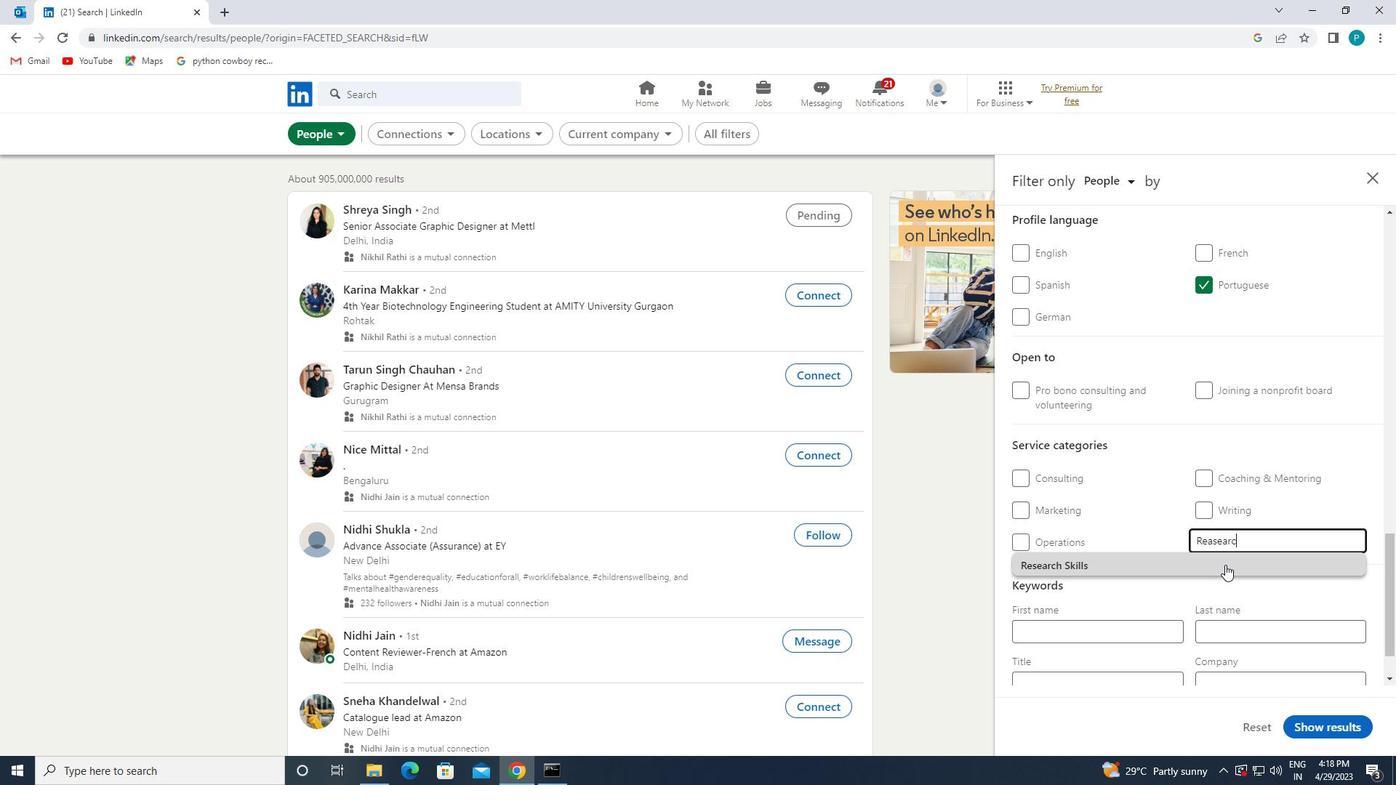 
Action: Mouse moved to (1215, 596)
Screenshot: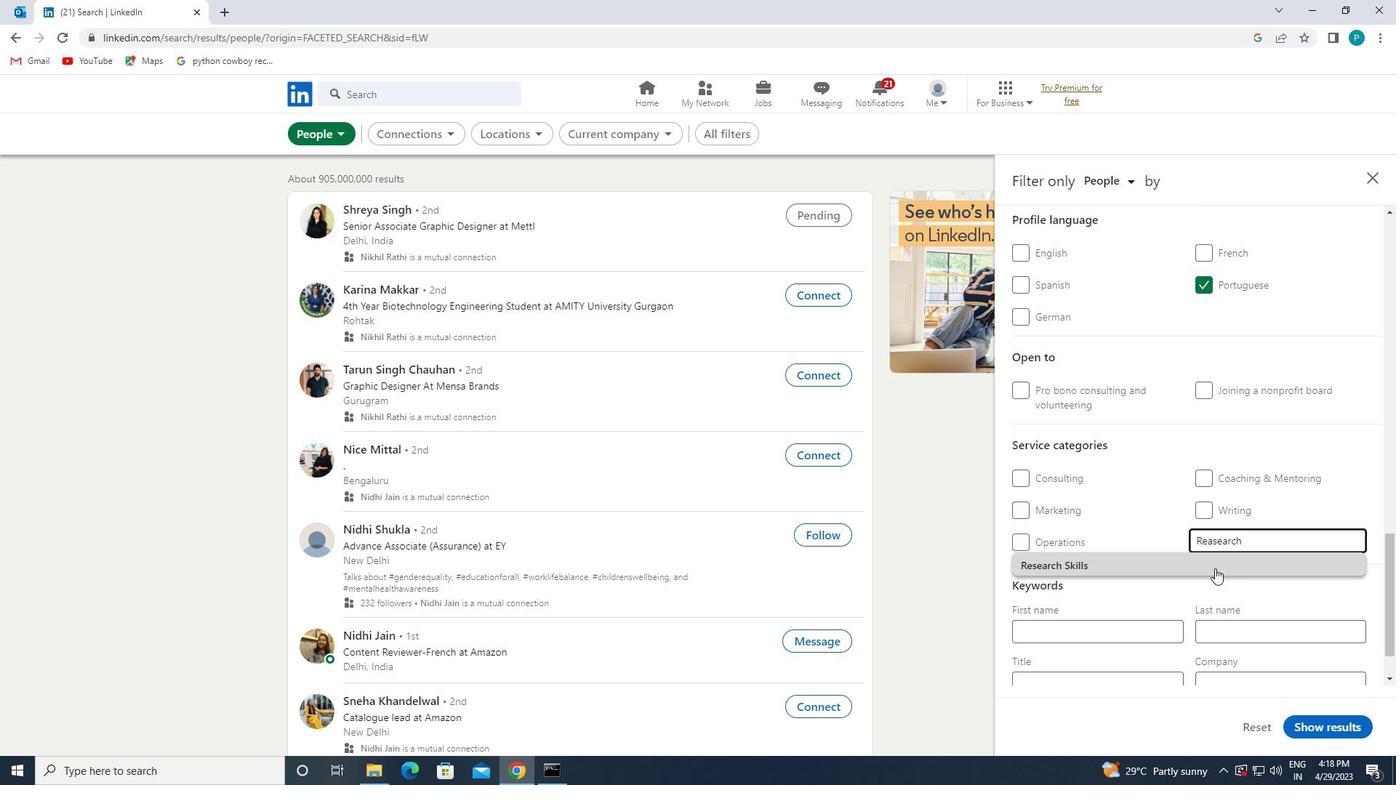 
Action: Key pressed <Key.enter>
Screenshot: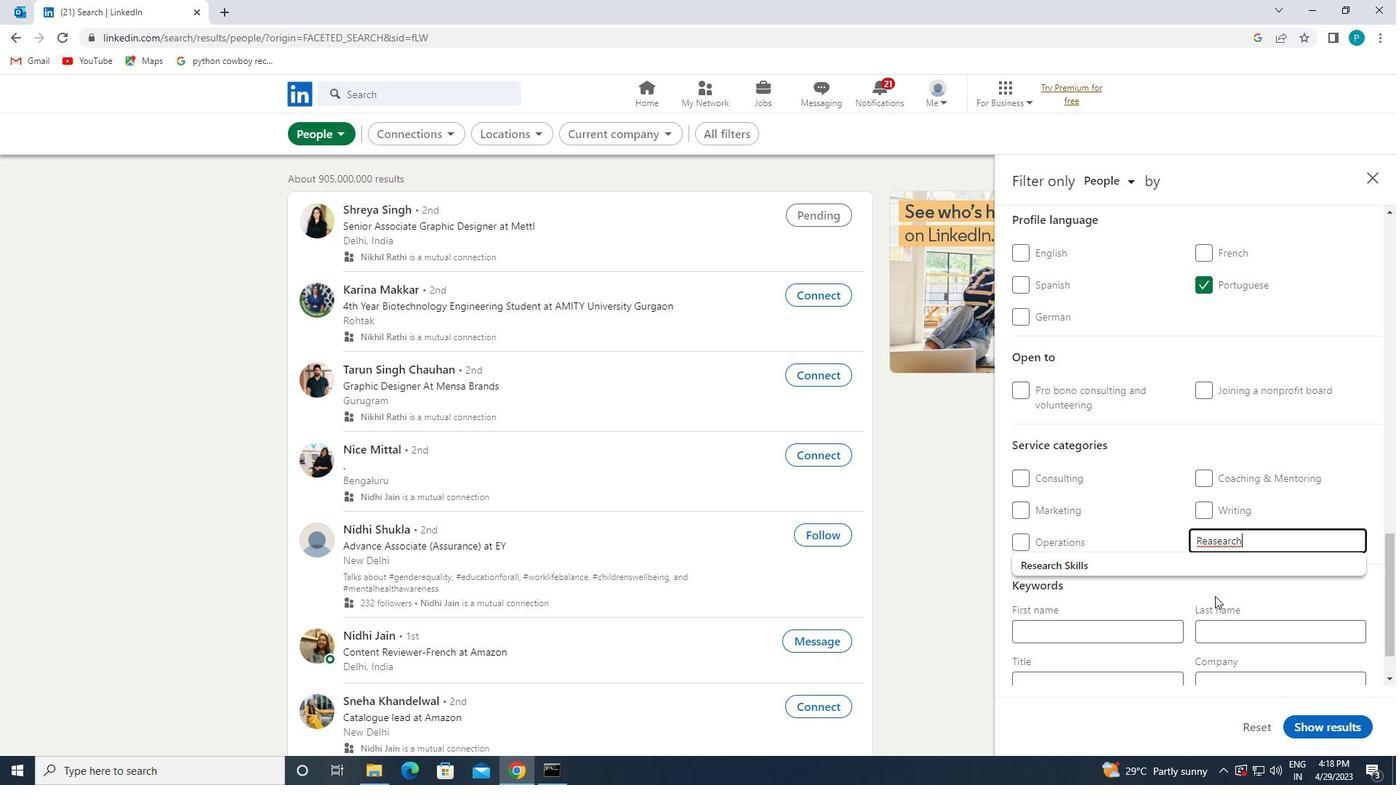 
Action: Mouse scrolled (1215, 595) with delta (0, 0)
Screenshot: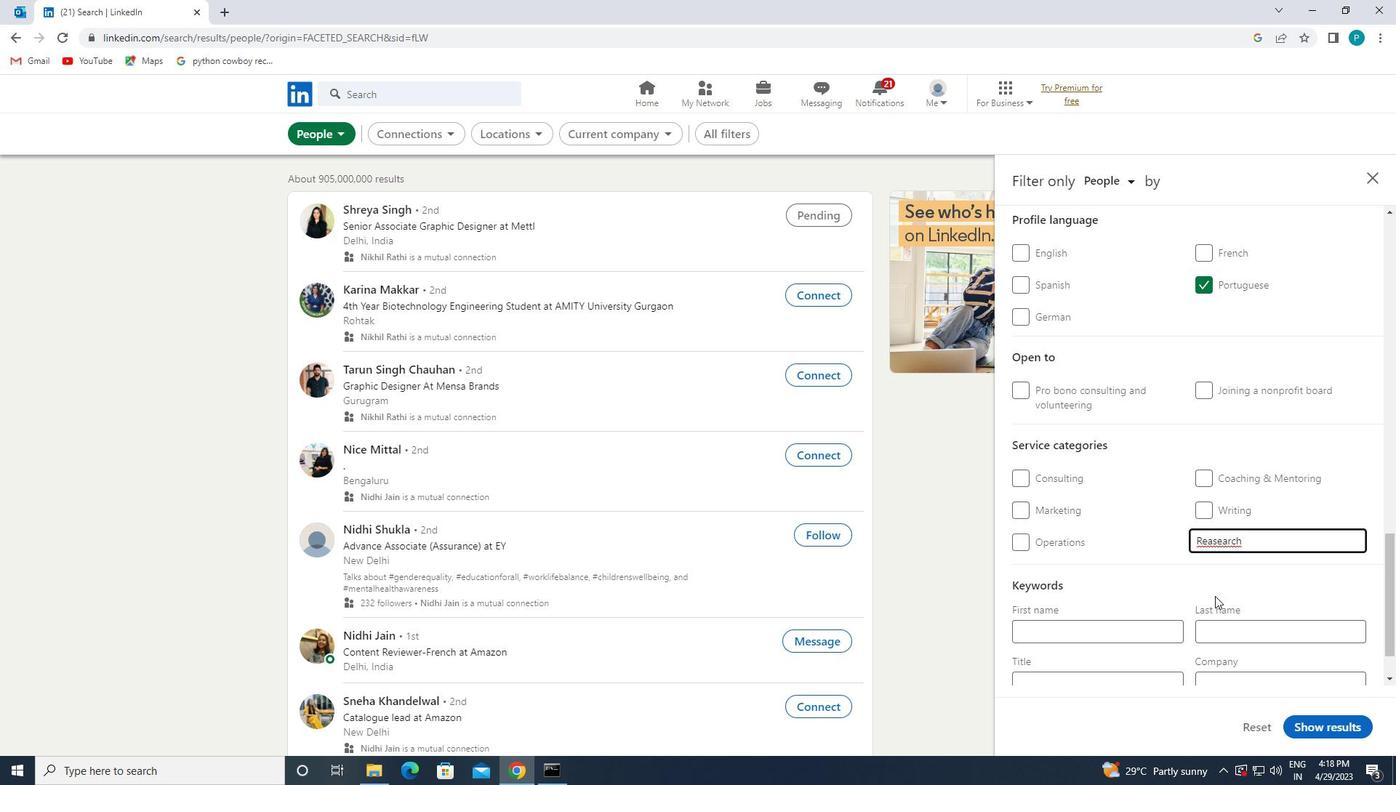
Action: Mouse scrolled (1215, 595) with delta (0, 0)
Screenshot: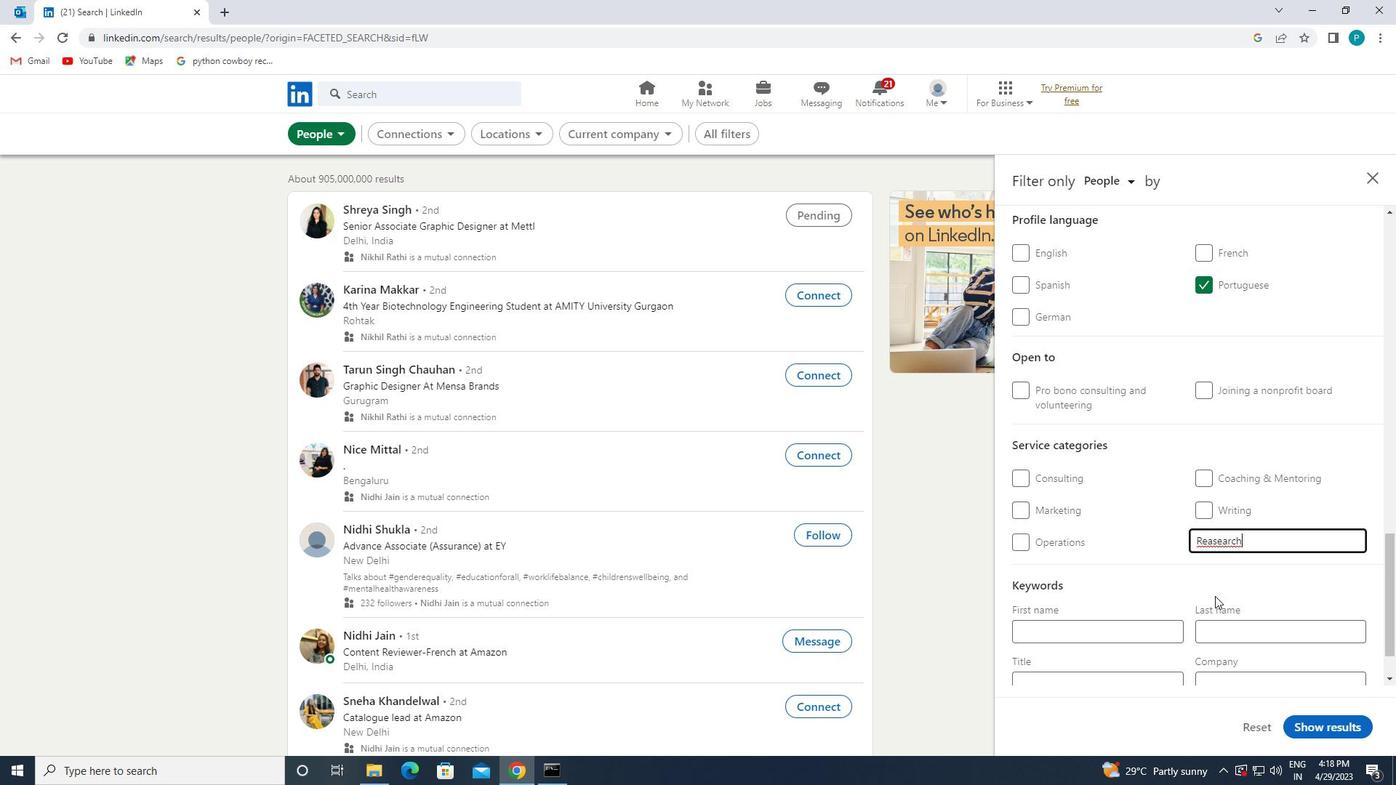
Action: Mouse moved to (1222, 603)
Screenshot: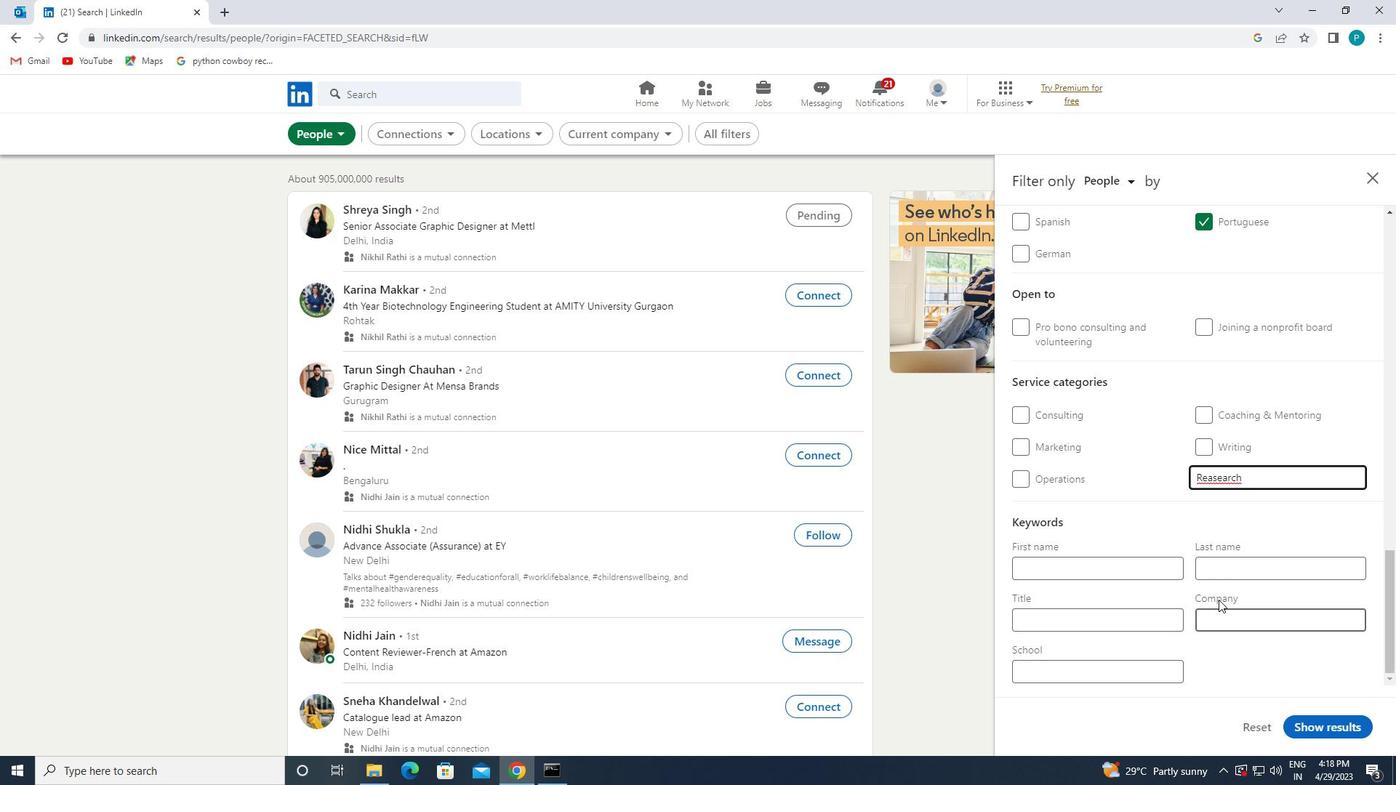 
Action: Mouse scrolled (1222, 602) with delta (0, 0)
Screenshot: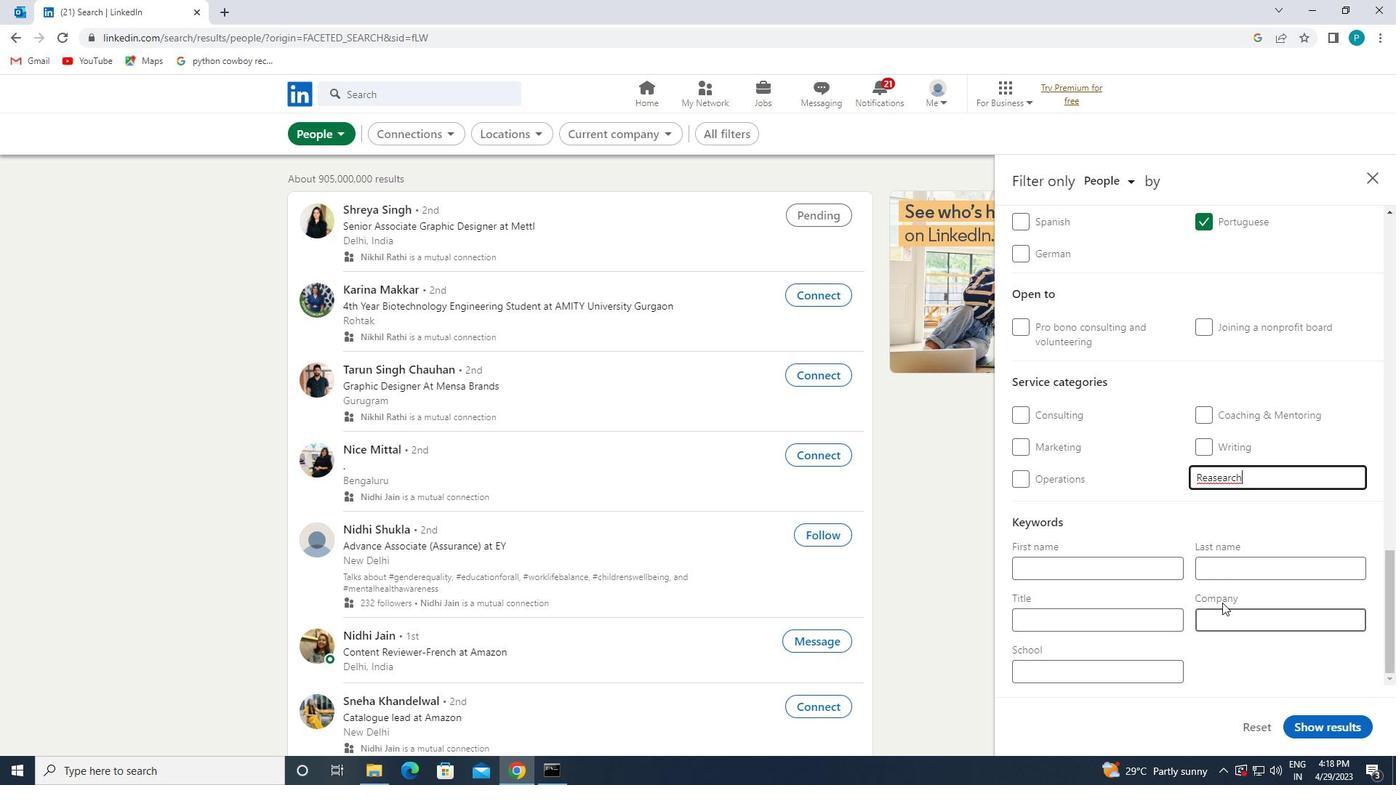 
Action: Mouse scrolled (1222, 602) with delta (0, 0)
Screenshot: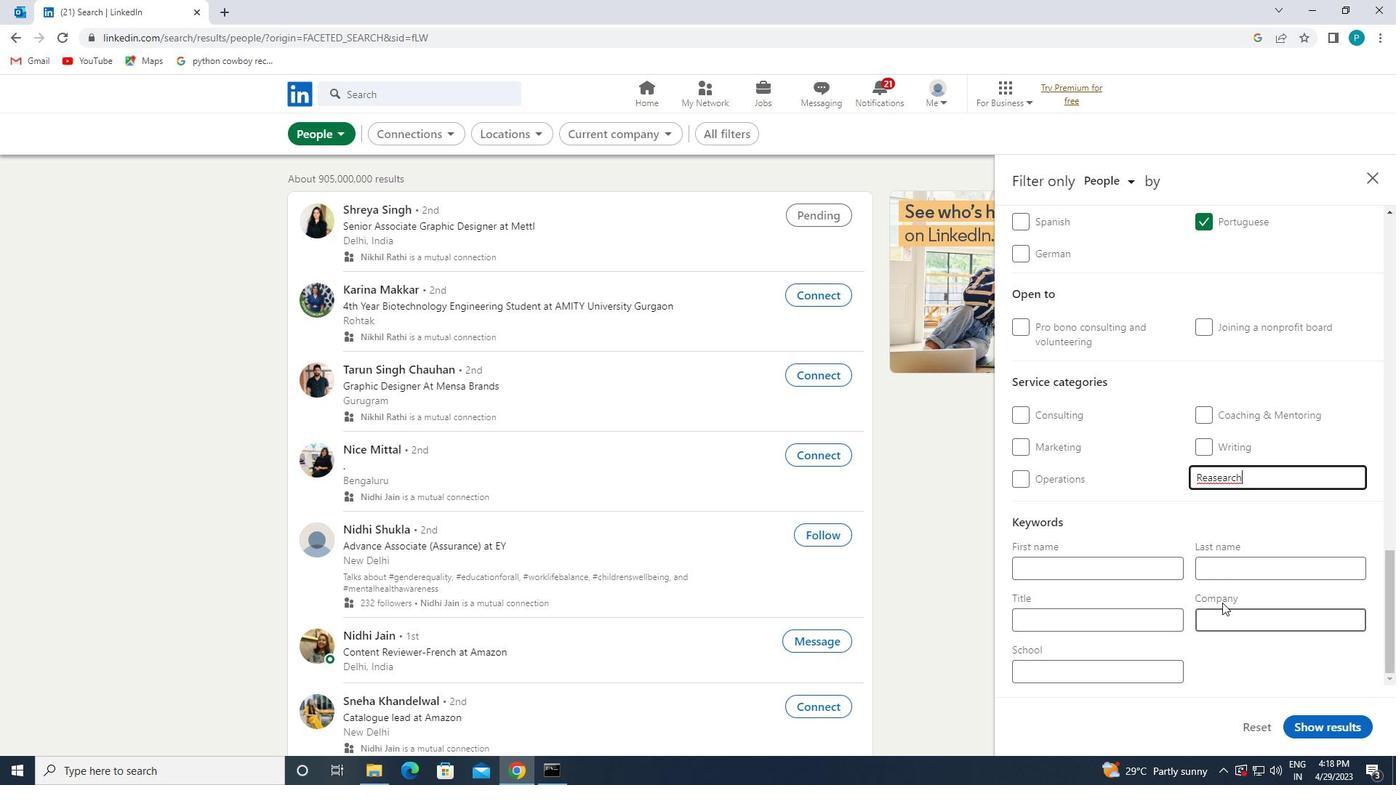 
Action: Mouse moved to (1135, 618)
Screenshot: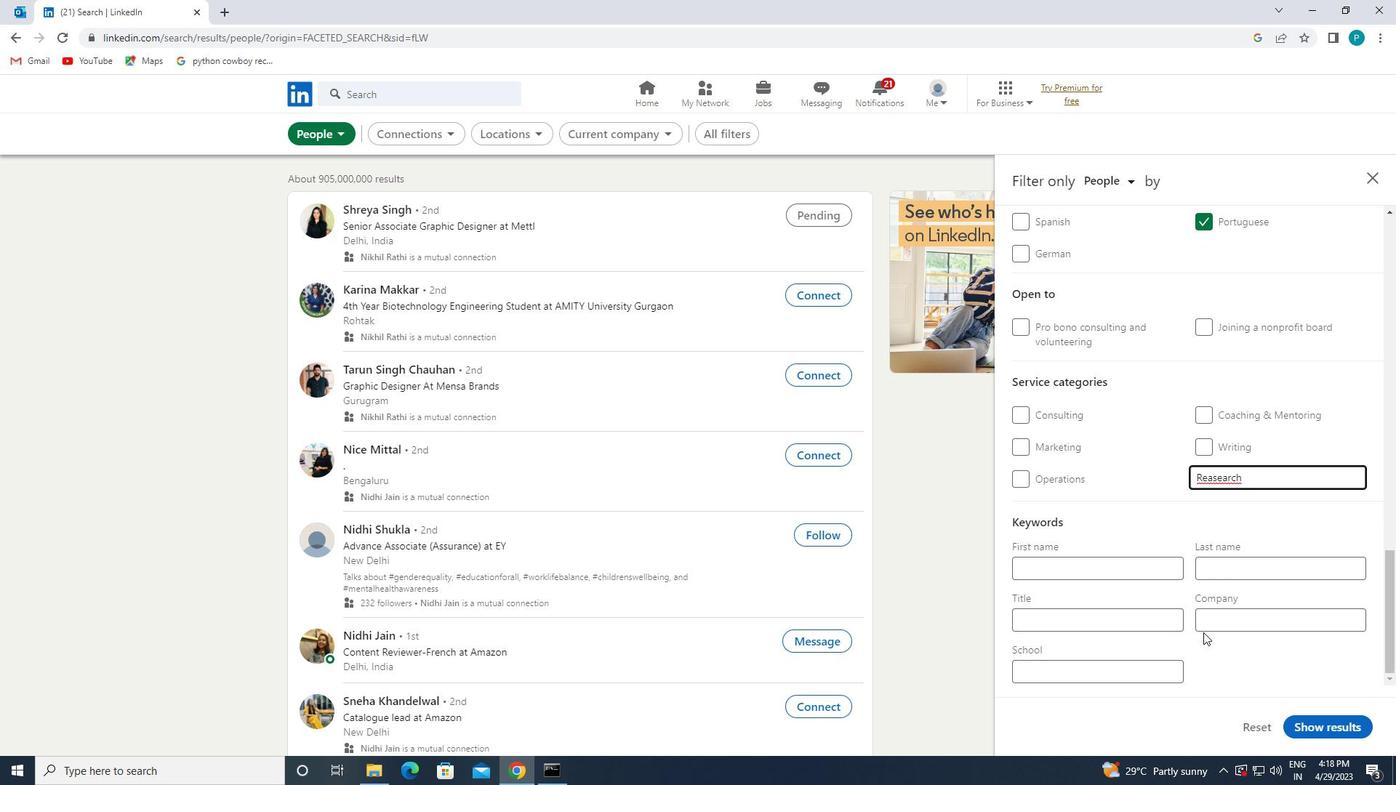 
Action: Mouse pressed left at (1135, 618)
Screenshot: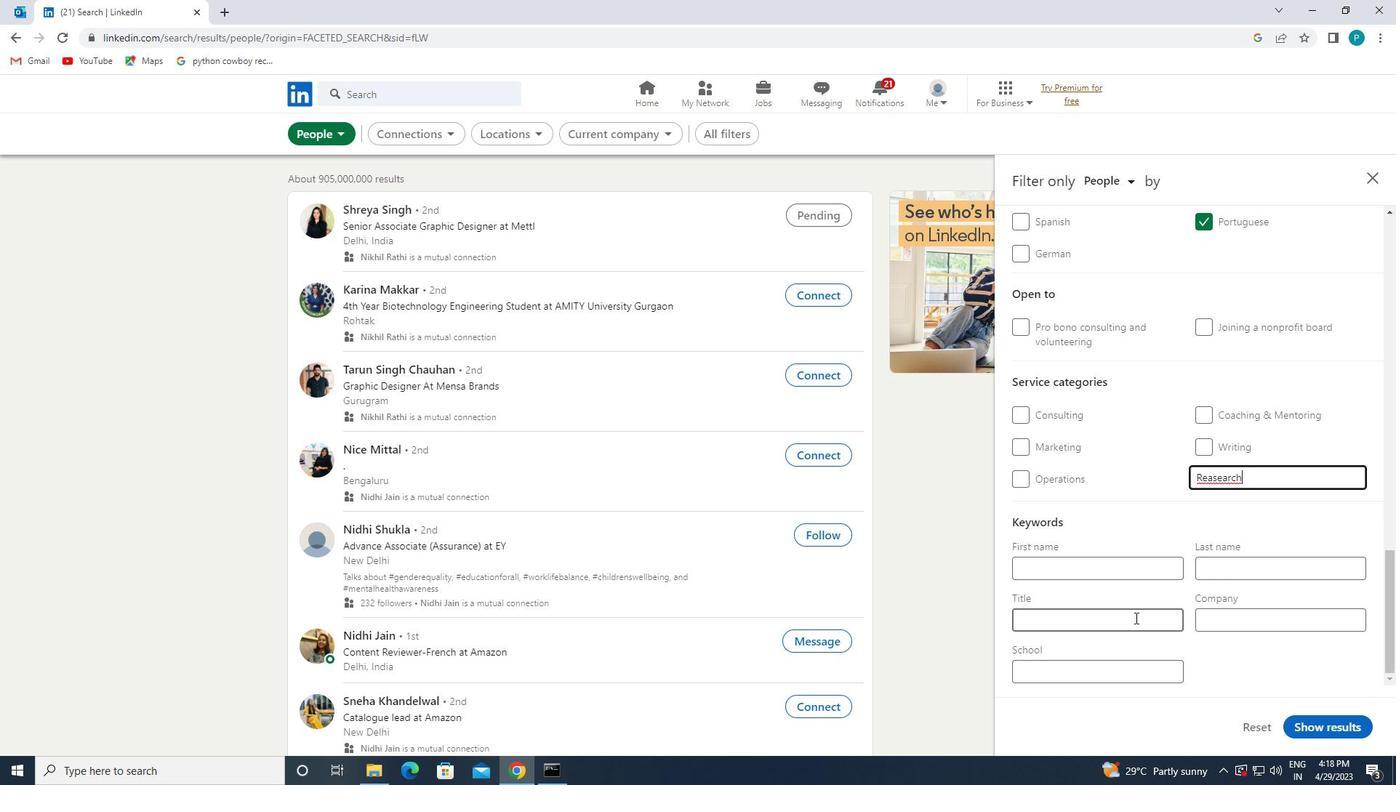 
Action: Key pressed <Key.caps_lock>M<Key.caps_lock>ARKETING<Key.space><Key.caps_lock>M<Key.caps_lock>ANAGER
Screenshot: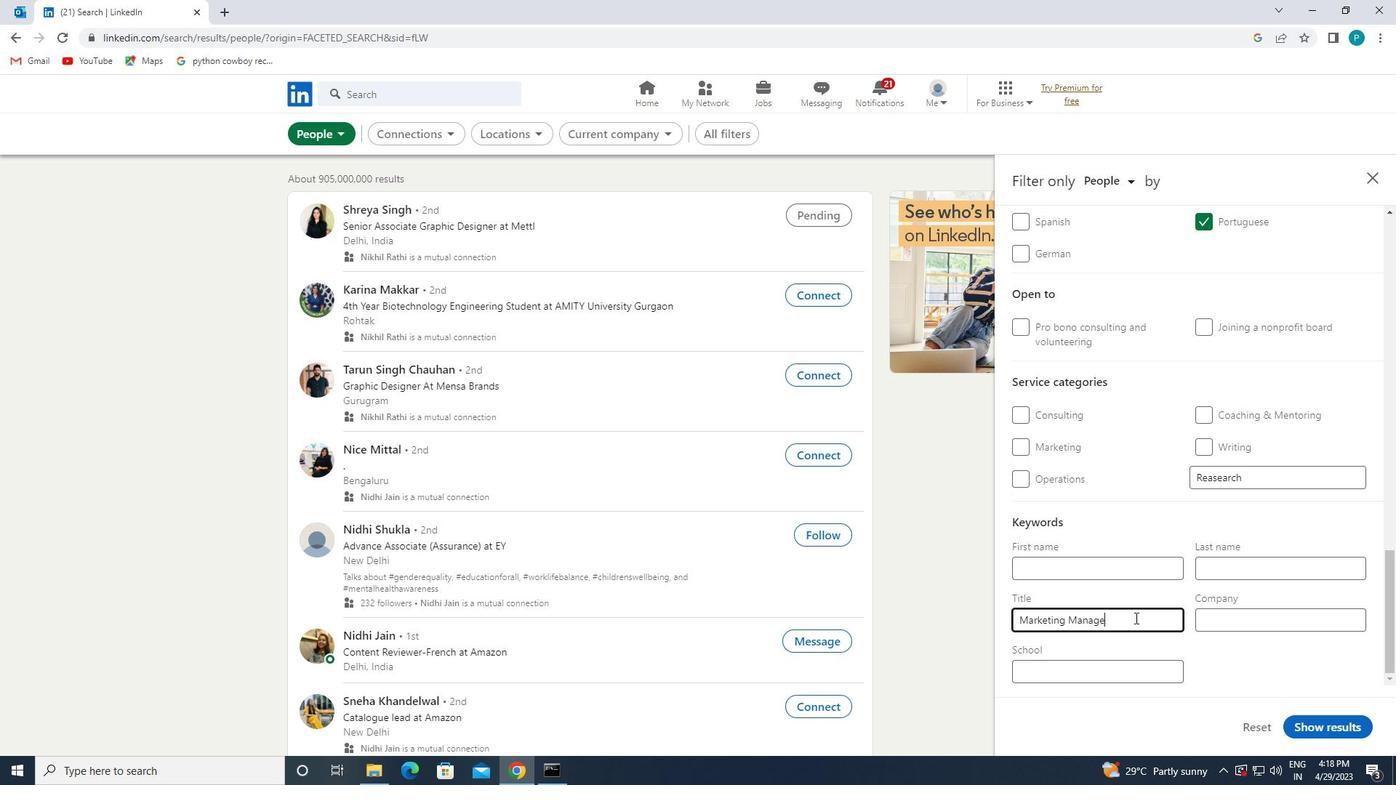 
Action: Mouse moved to (1315, 718)
Screenshot: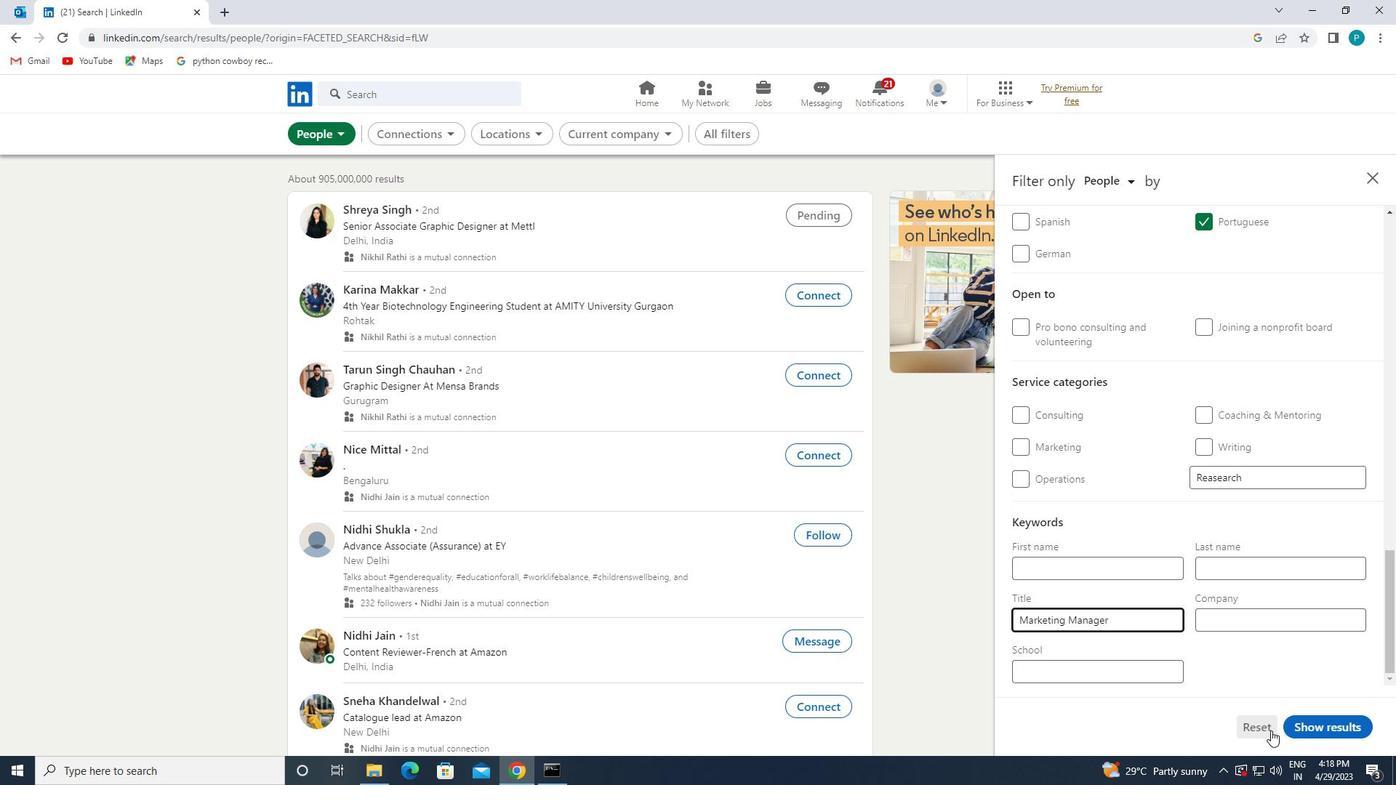 
Action: Mouse pressed left at (1315, 718)
Screenshot: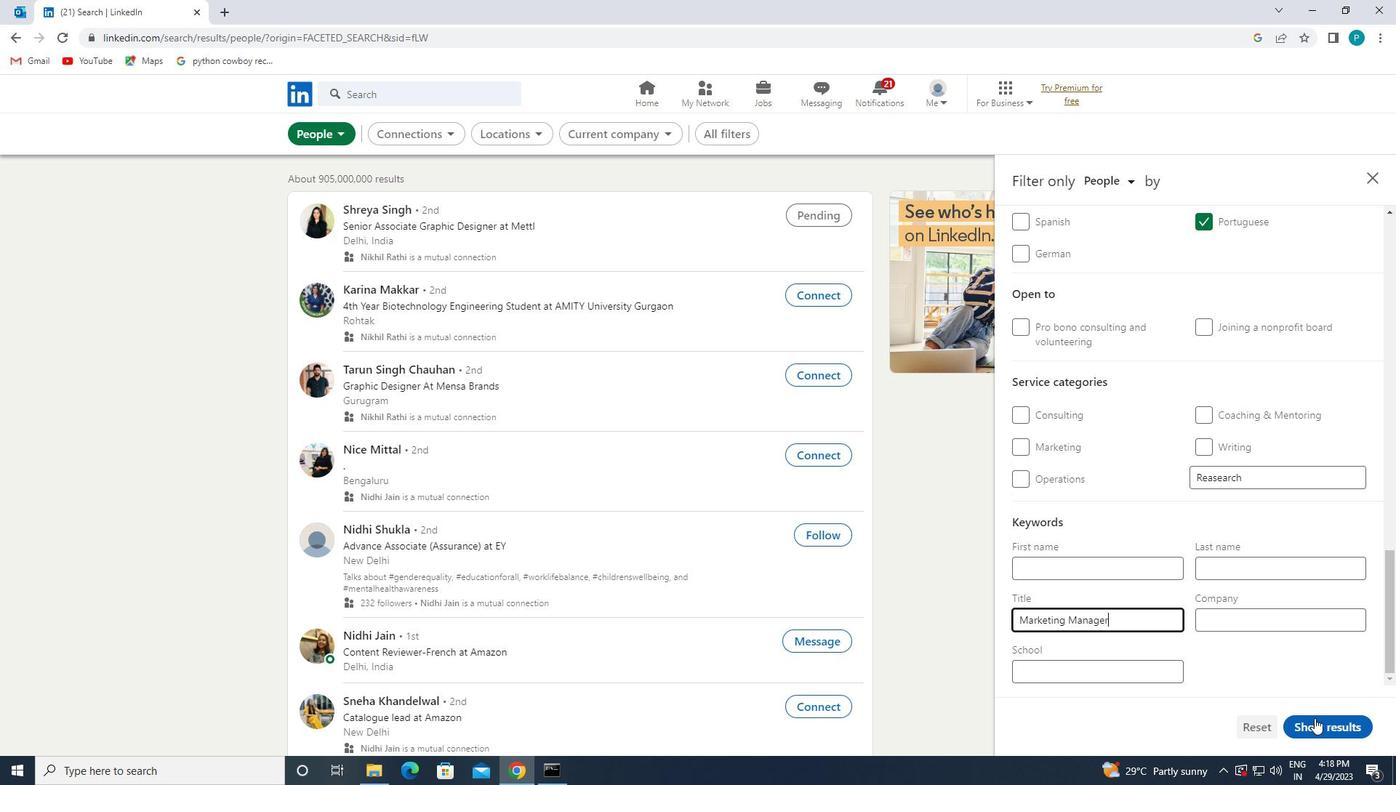 
